Task: Compose an email with the signature Gabriel Evans with the subject Invitation to a conference and the message Can you please provide more details on the performance metrics for the project? from softage.10@softage.net to softage.7@softage.net, now select the entire message Quote Attach a link with text SoftAge.7 and email address as softage.7@softage.net Send the email. Finally, move the email from Sent Items to the label Strategic planning
Action: Mouse moved to (97, 179)
Screenshot: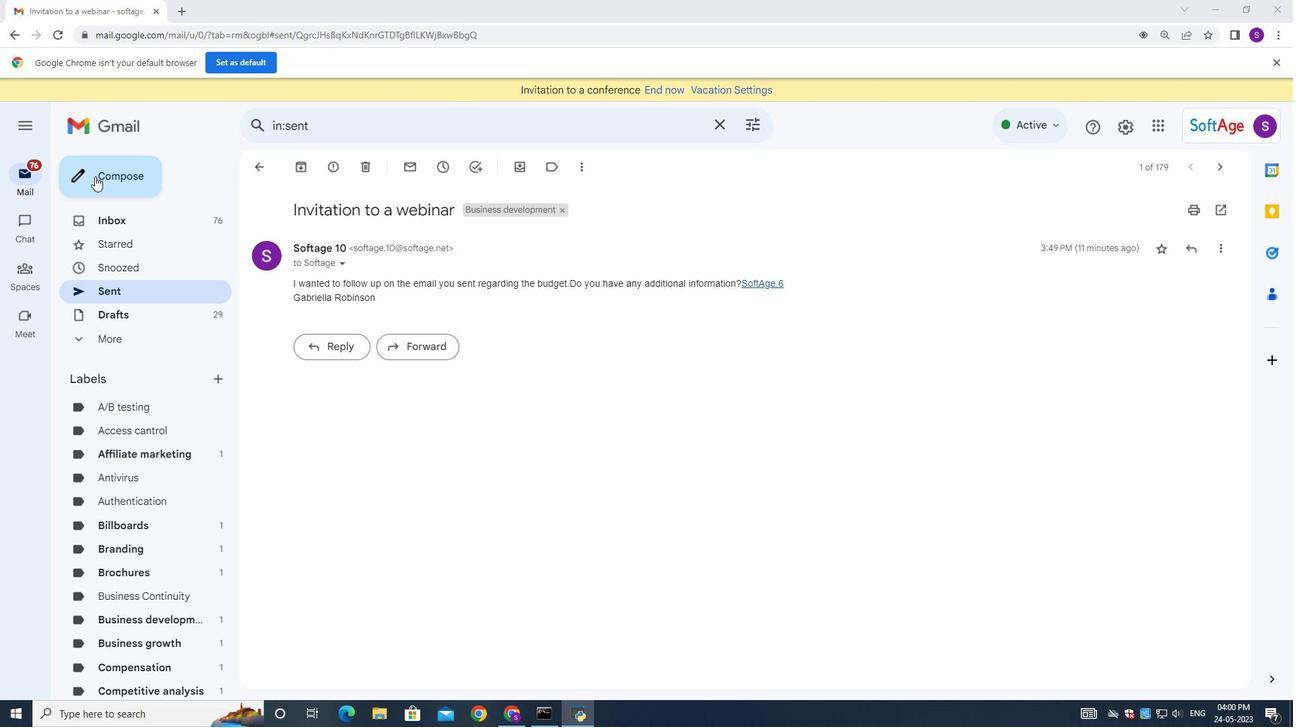 
Action: Mouse pressed left at (97, 179)
Screenshot: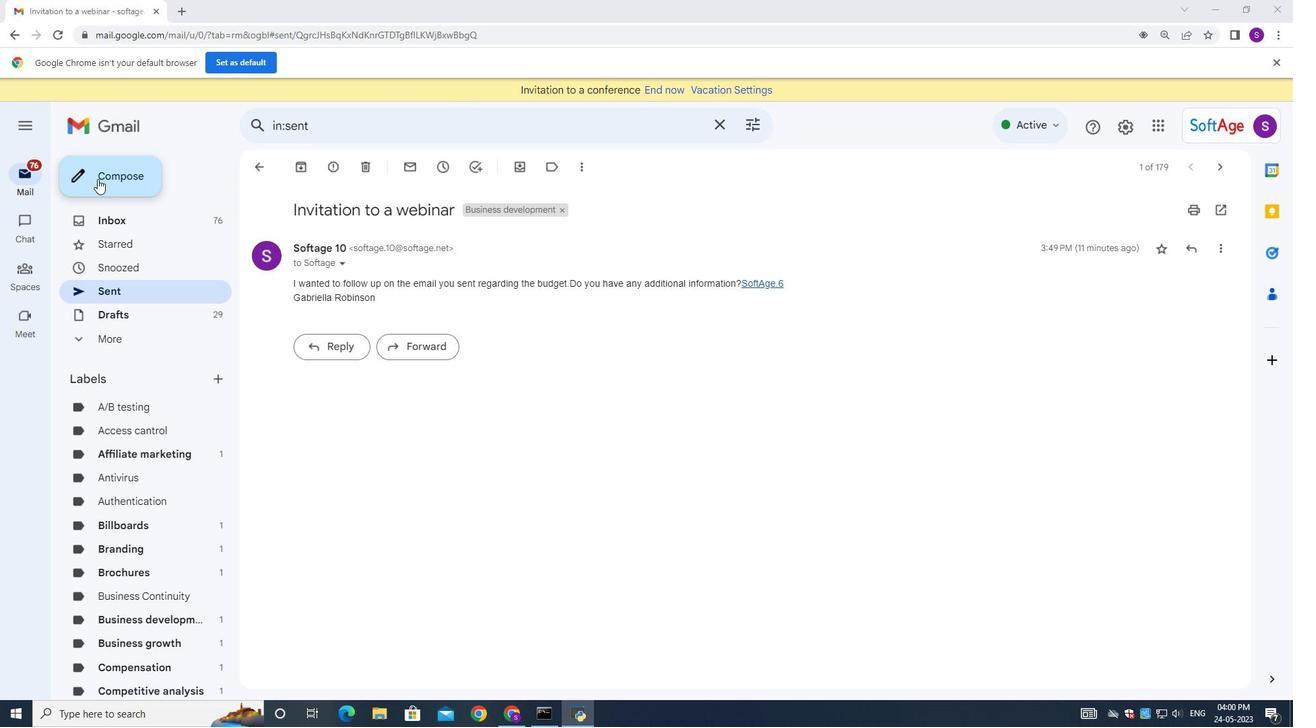
Action: Mouse moved to (1064, 682)
Screenshot: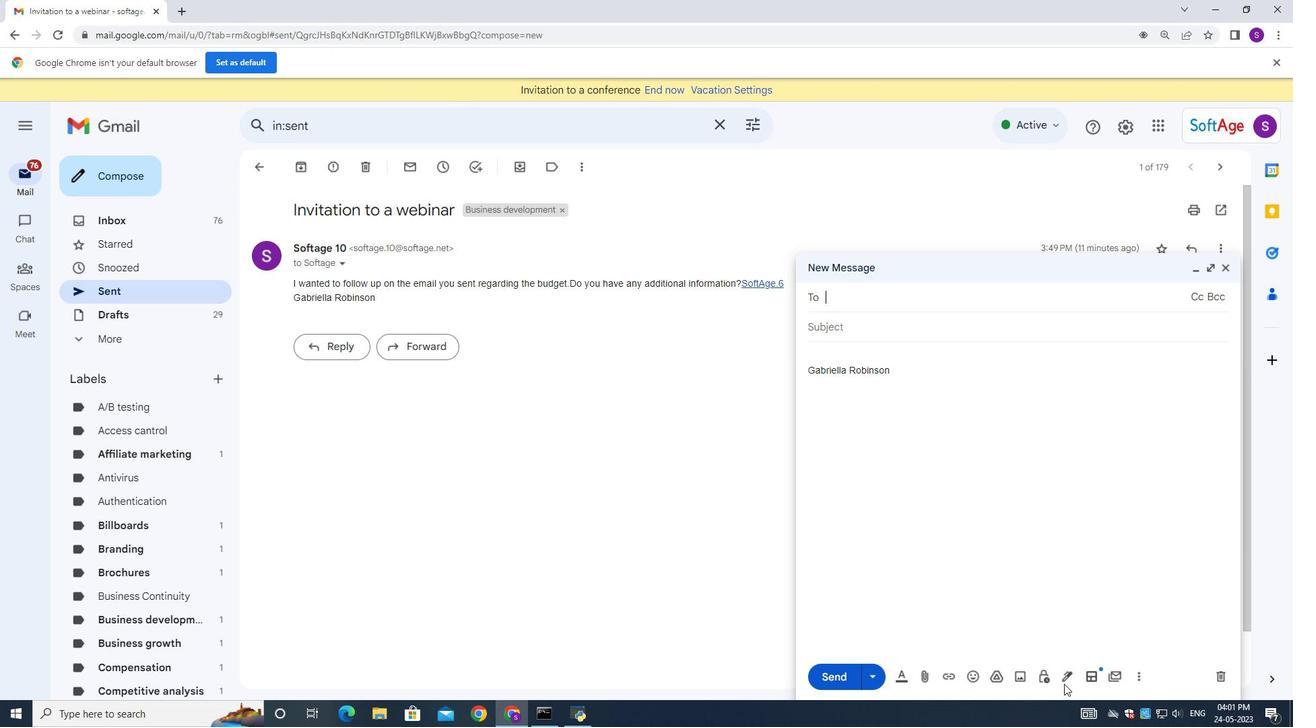 
Action: Mouse pressed left at (1064, 682)
Screenshot: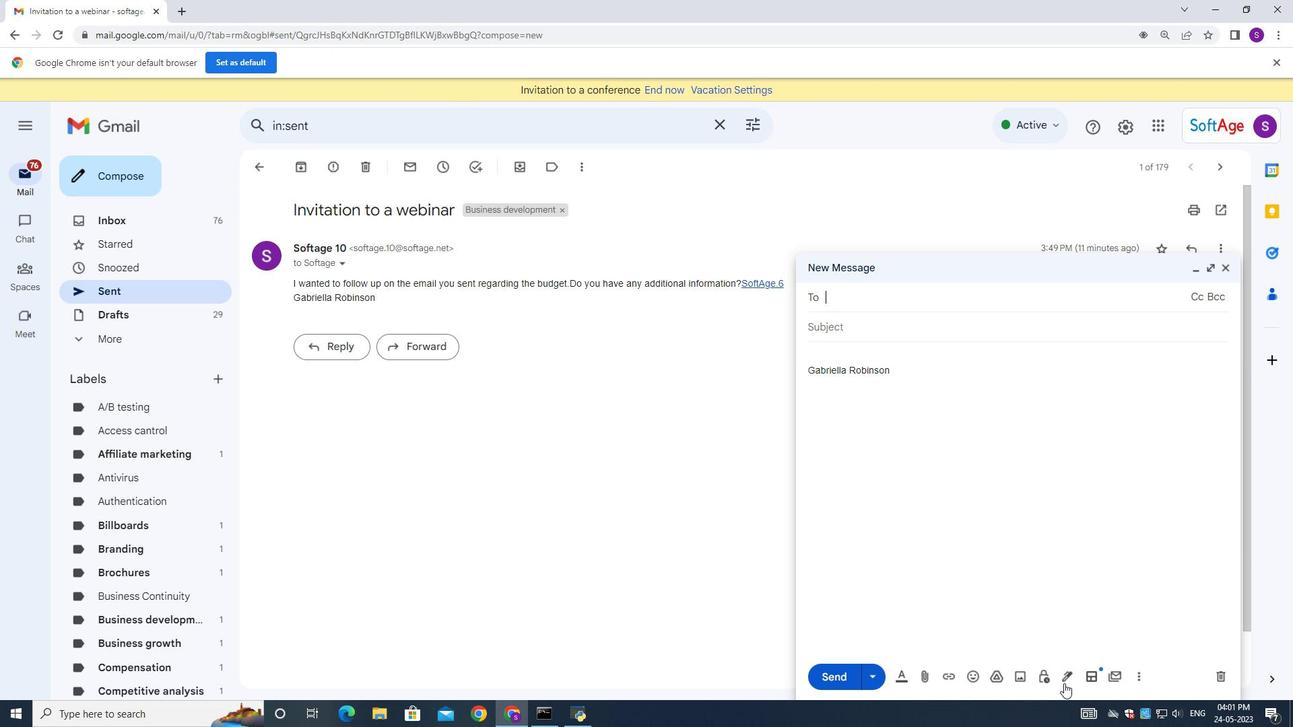
Action: Mouse moved to (1093, 592)
Screenshot: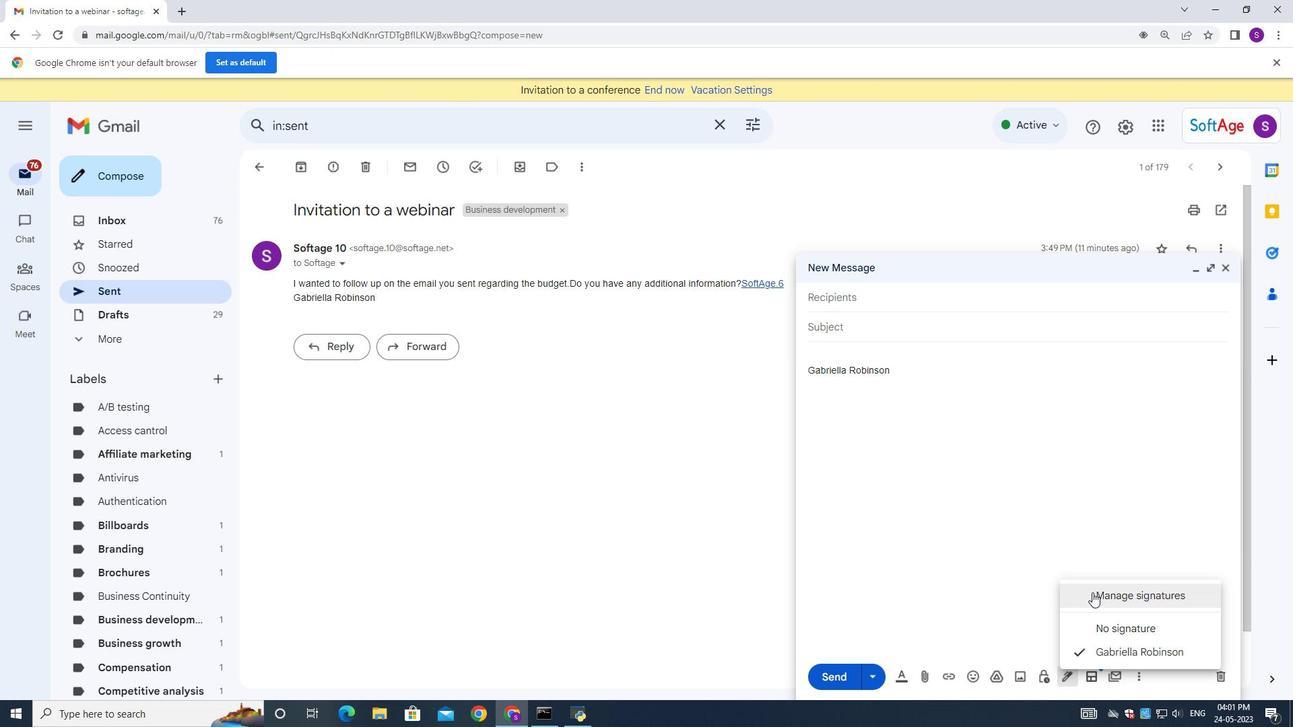 
Action: Mouse pressed left at (1093, 592)
Screenshot: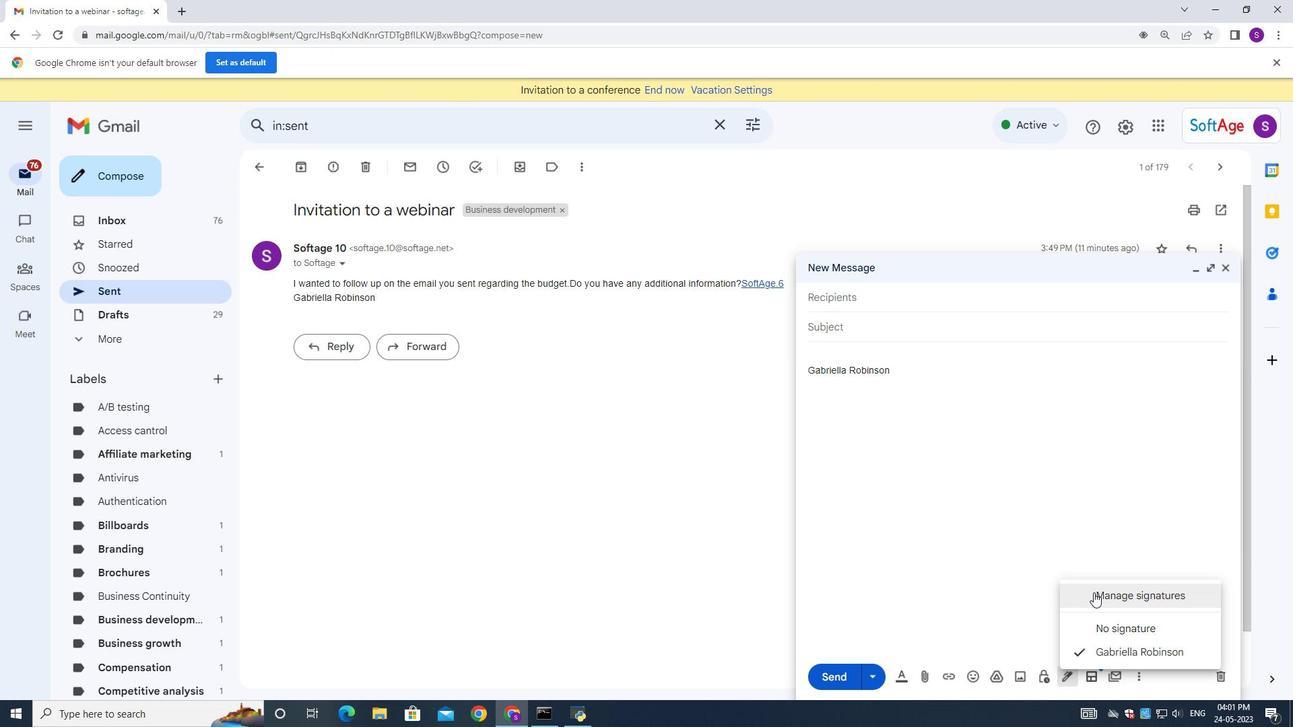 
Action: Mouse moved to (525, 278)
Screenshot: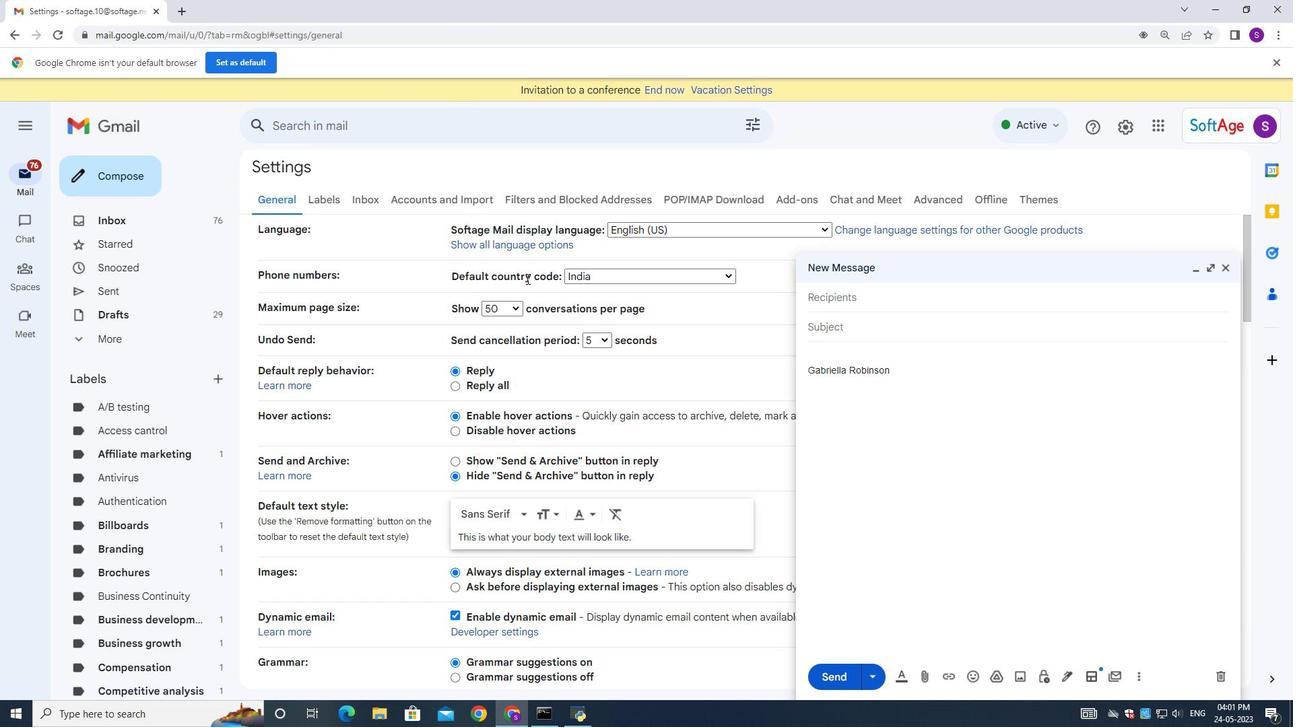 
Action: Mouse scrolled (525, 278) with delta (0, 0)
Screenshot: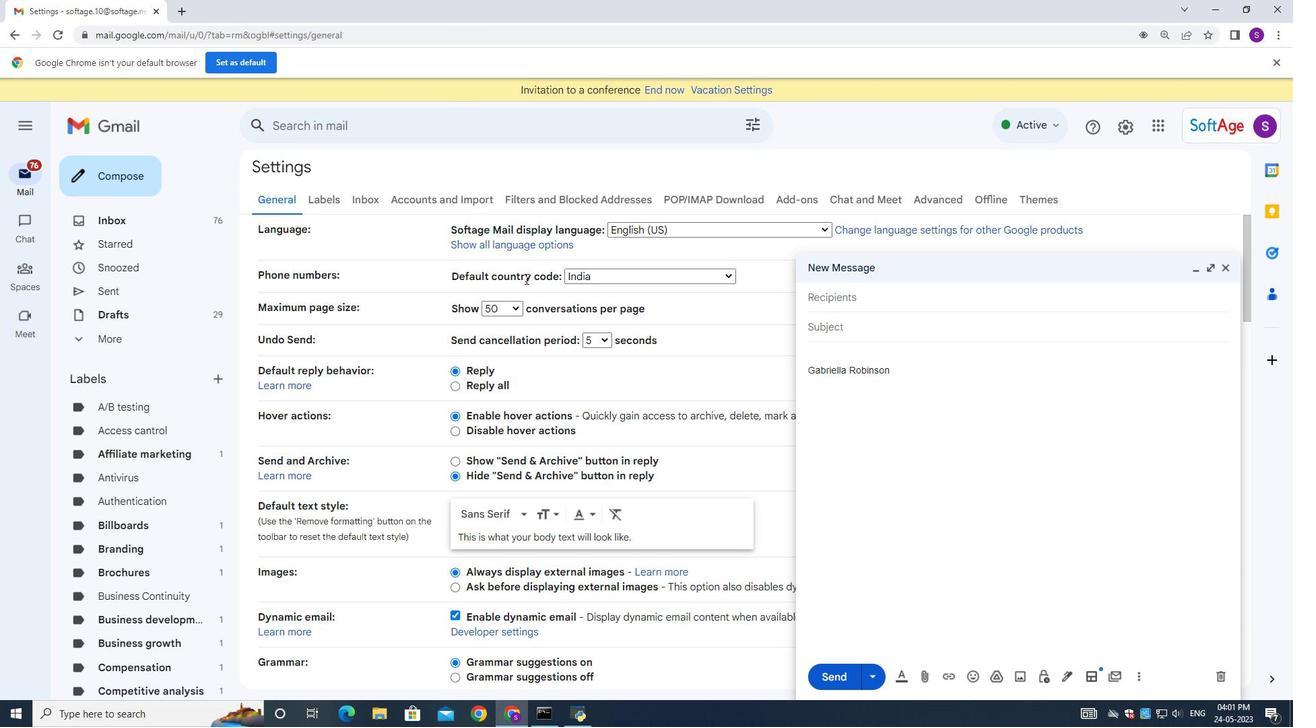 
Action: Mouse moved to (524, 278)
Screenshot: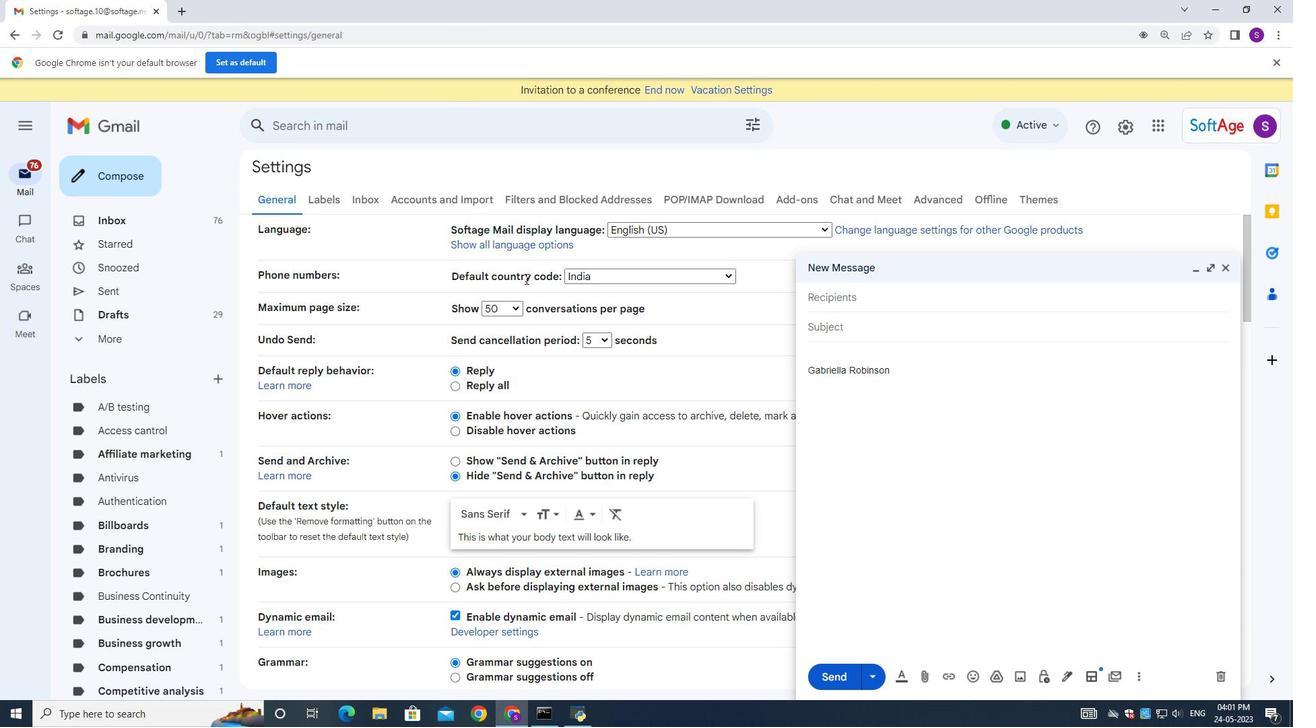 
Action: Mouse scrolled (524, 278) with delta (0, 0)
Screenshot: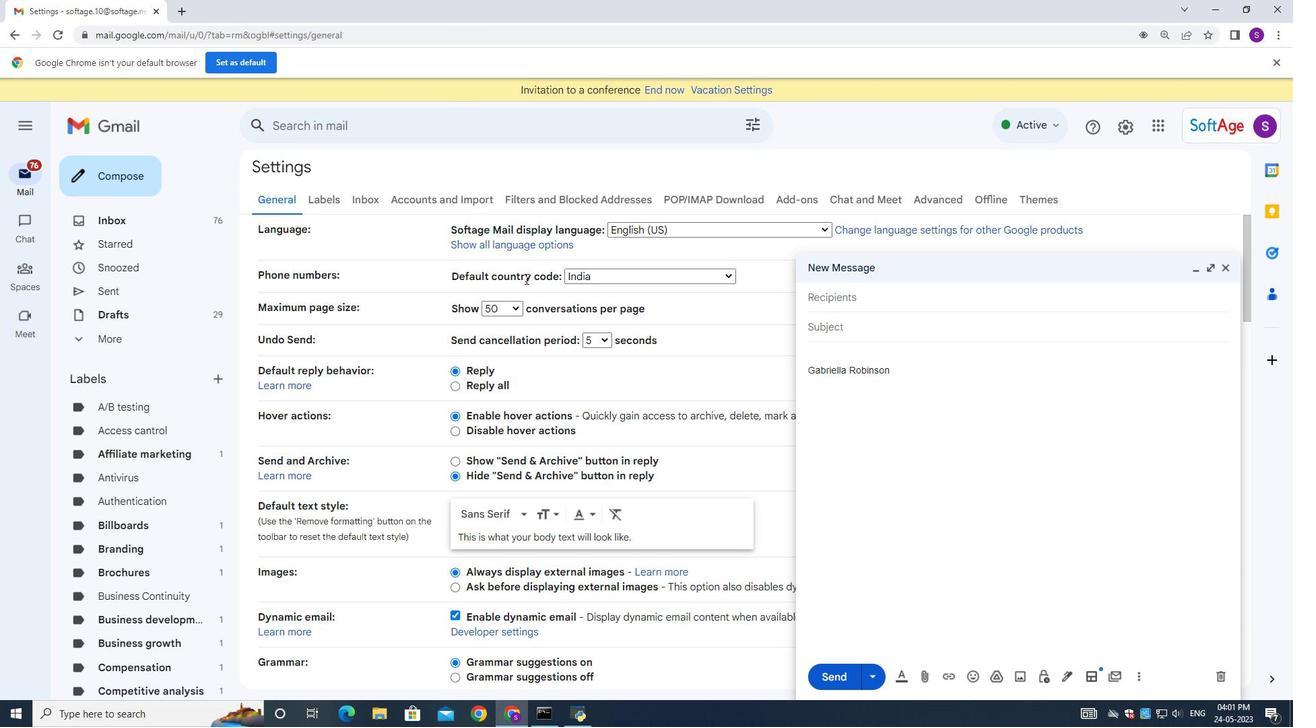 
Action: Mouse moved to (523, 278)
Screenshot: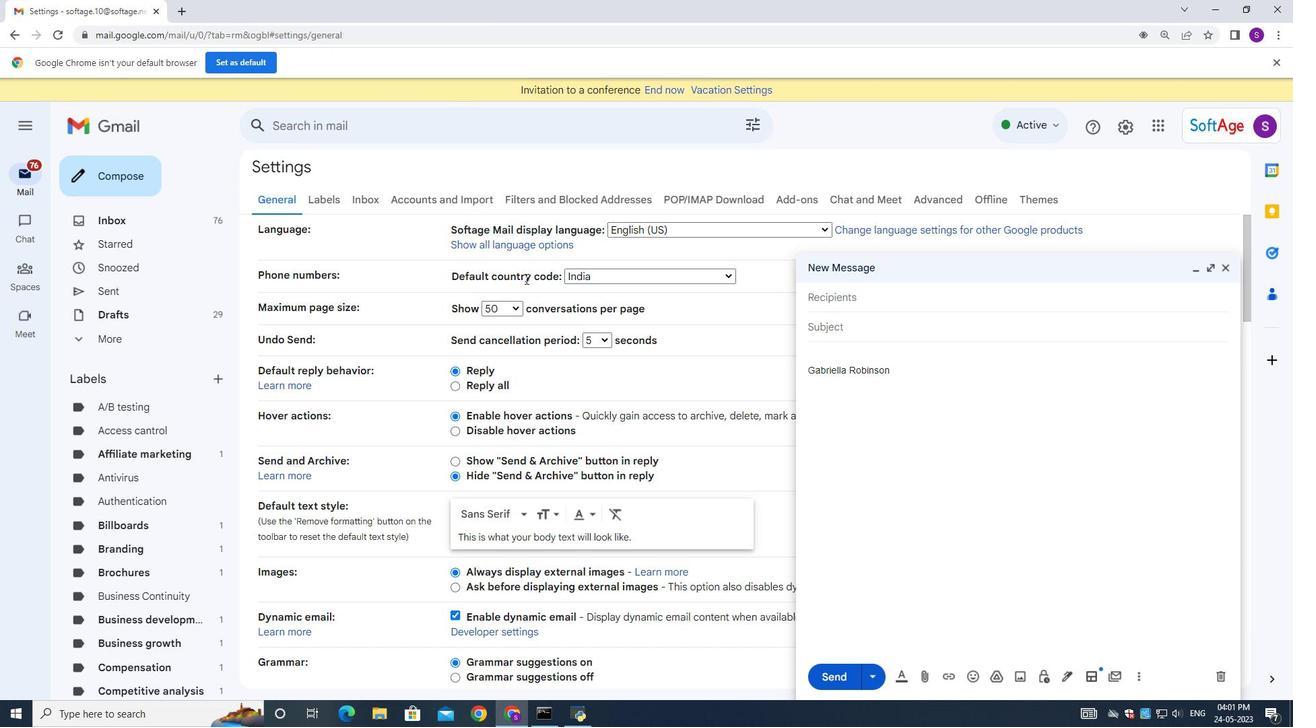 
Action: Mouse scrolled (523, 278) with delta (0, 0)
Screenshot: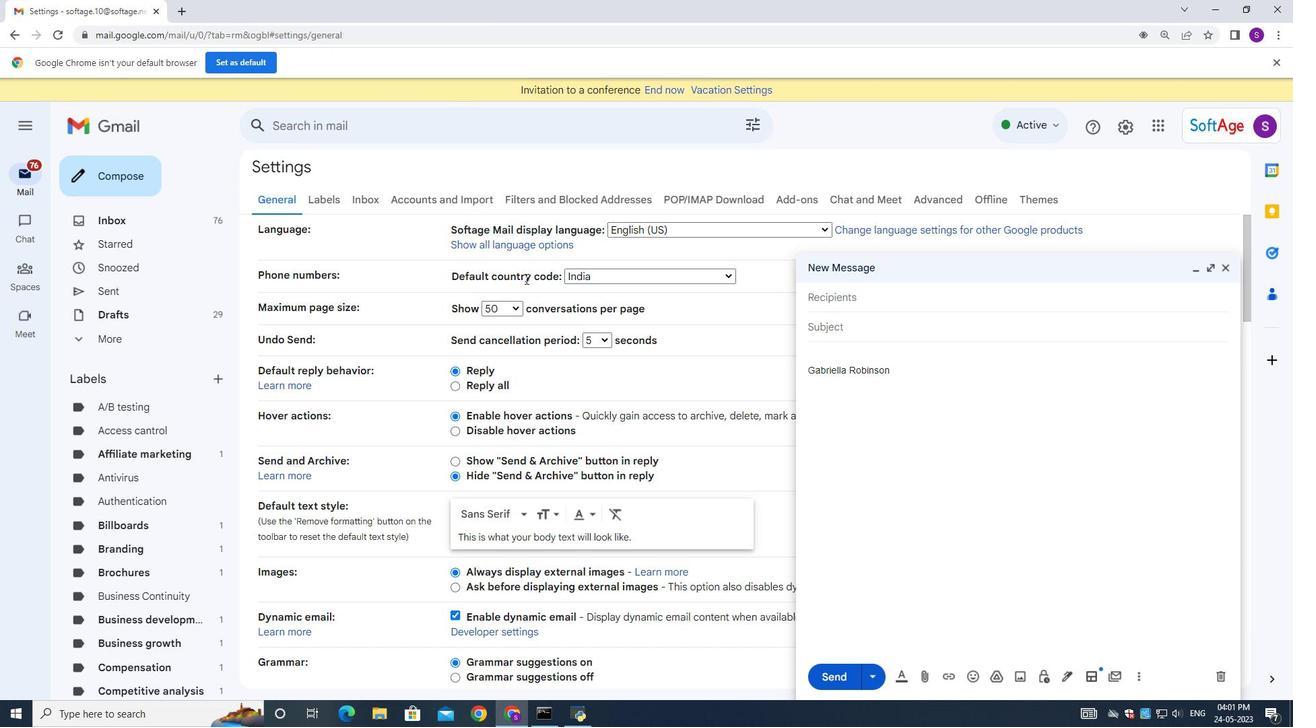 
Action: Mouse moved to (523, 278)
Screenshot: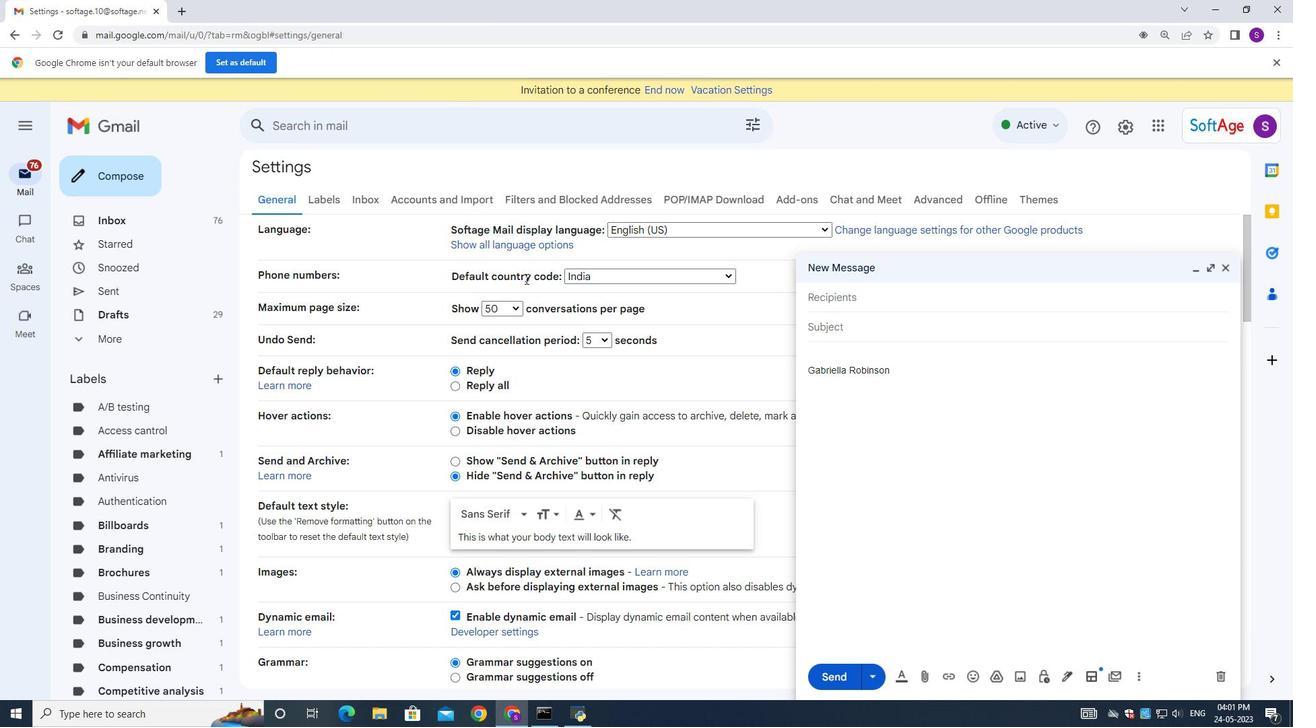 
Action: Mouse scrolled (523, 278) with delta (0, 0)
Screenshot: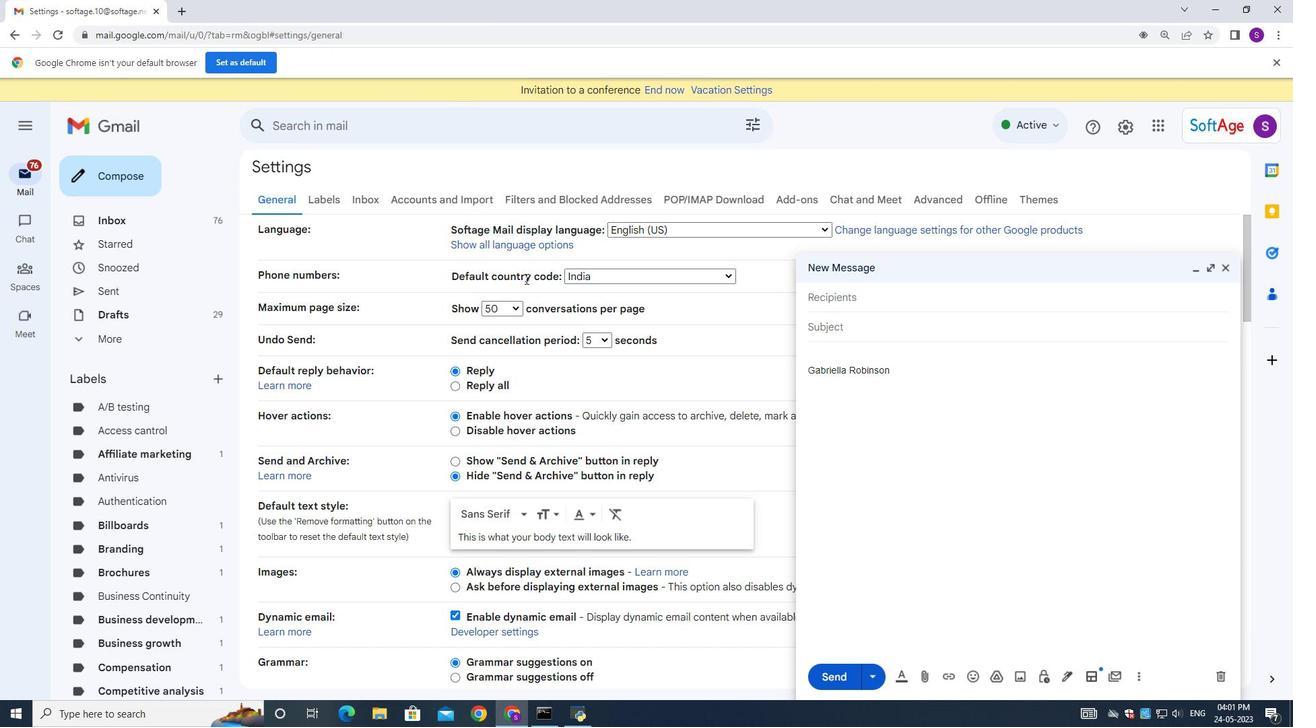 
Action: Mouse moved to (523, 278)
Screenshot: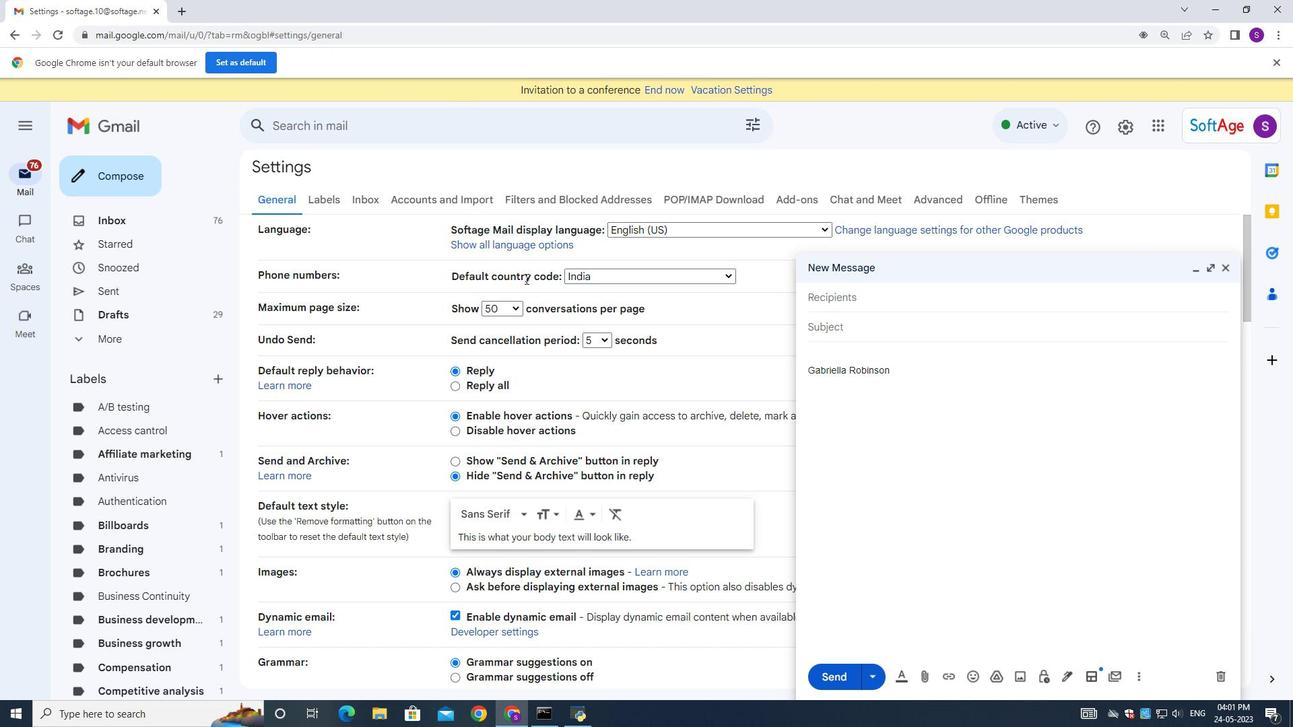 
Action: Mouse scrolled (523, 278) with delta (0, 0)
Screenshot: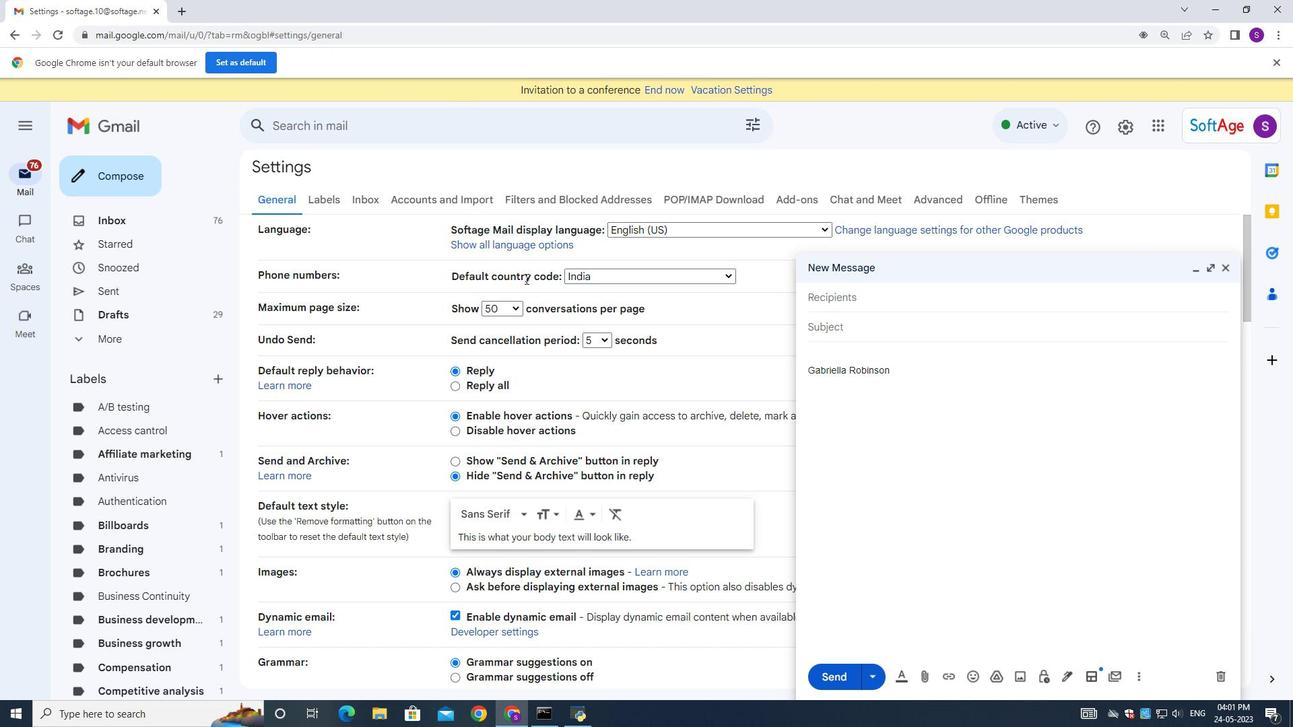 
Action: Mouse moved to (522, 278)
Screenshot: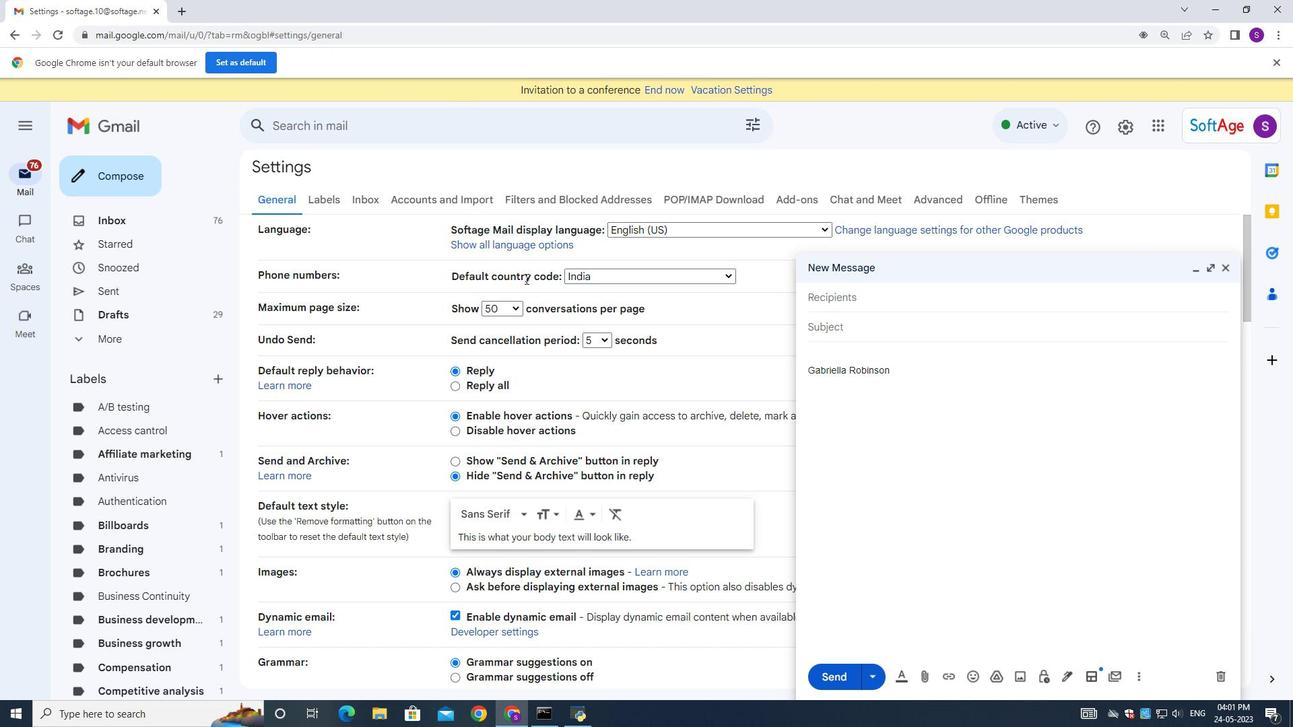 
Action: Mouse scrolled (523, 278) with delta (0, 0)
Screenshot: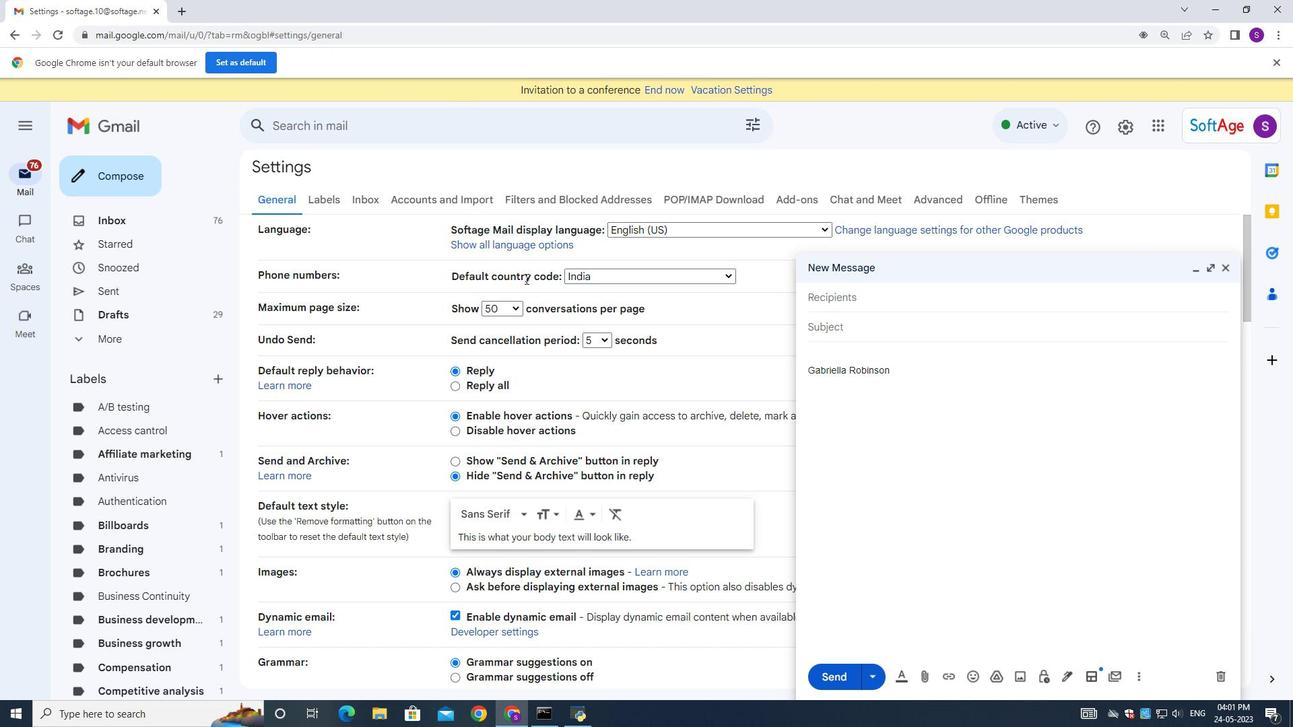 
Action: Mouse moved to (513, 287)
Screenshot: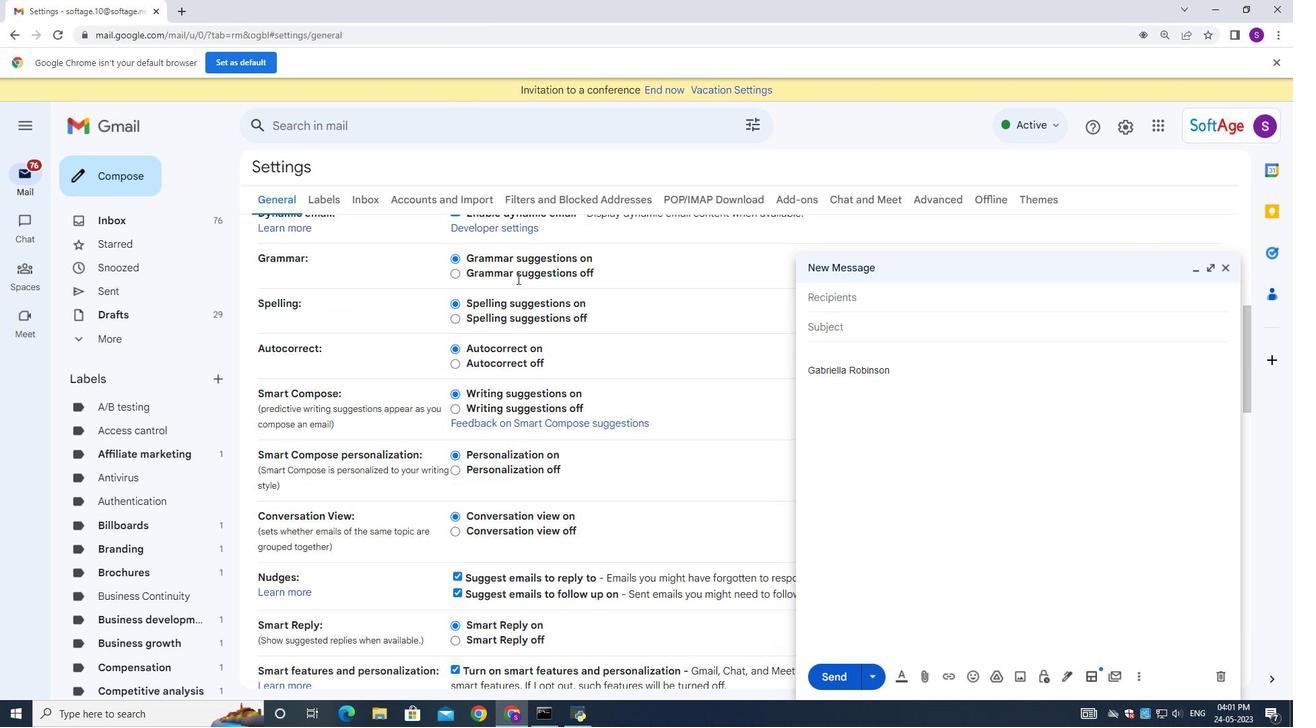 
Action: Mouse scrolled (513, 284) with delta (0, 0)
Screenshot: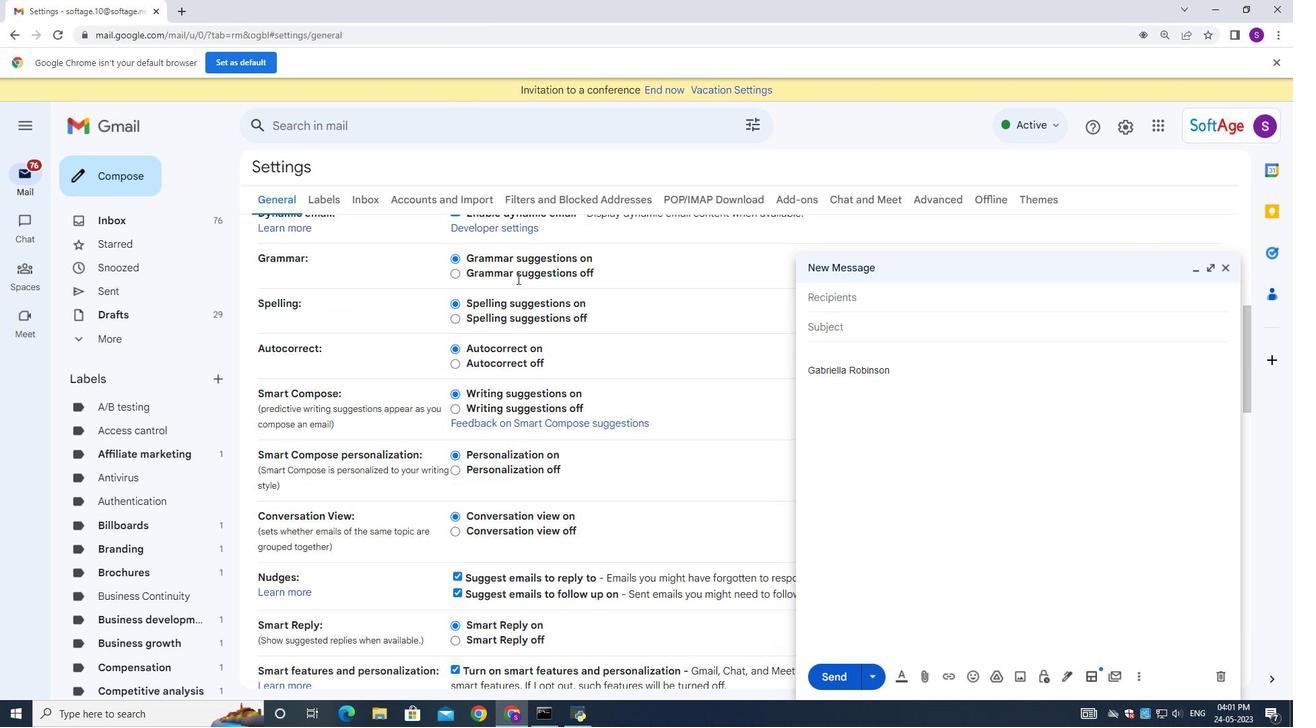 
Action: Mouse moved to (513, 287)
Screenshot: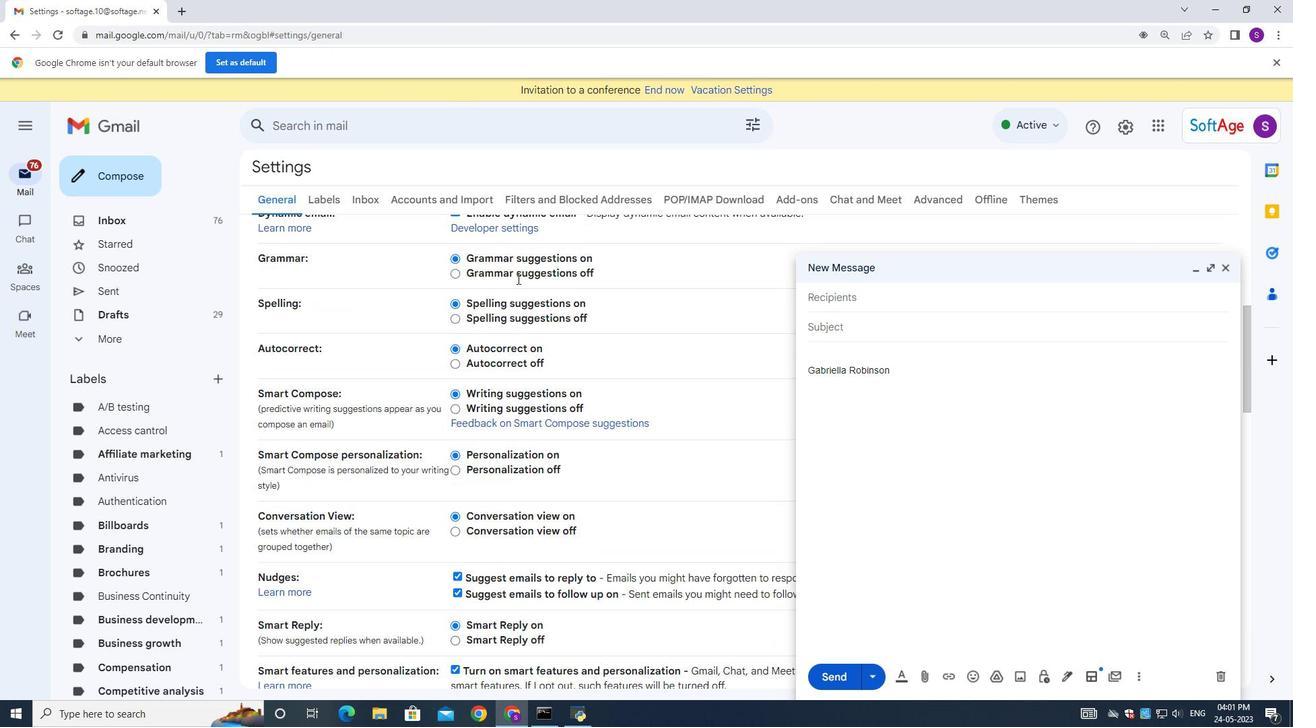 
Action: Mouse scrolled (513, 286) with delta (0, 0)
Screenshot: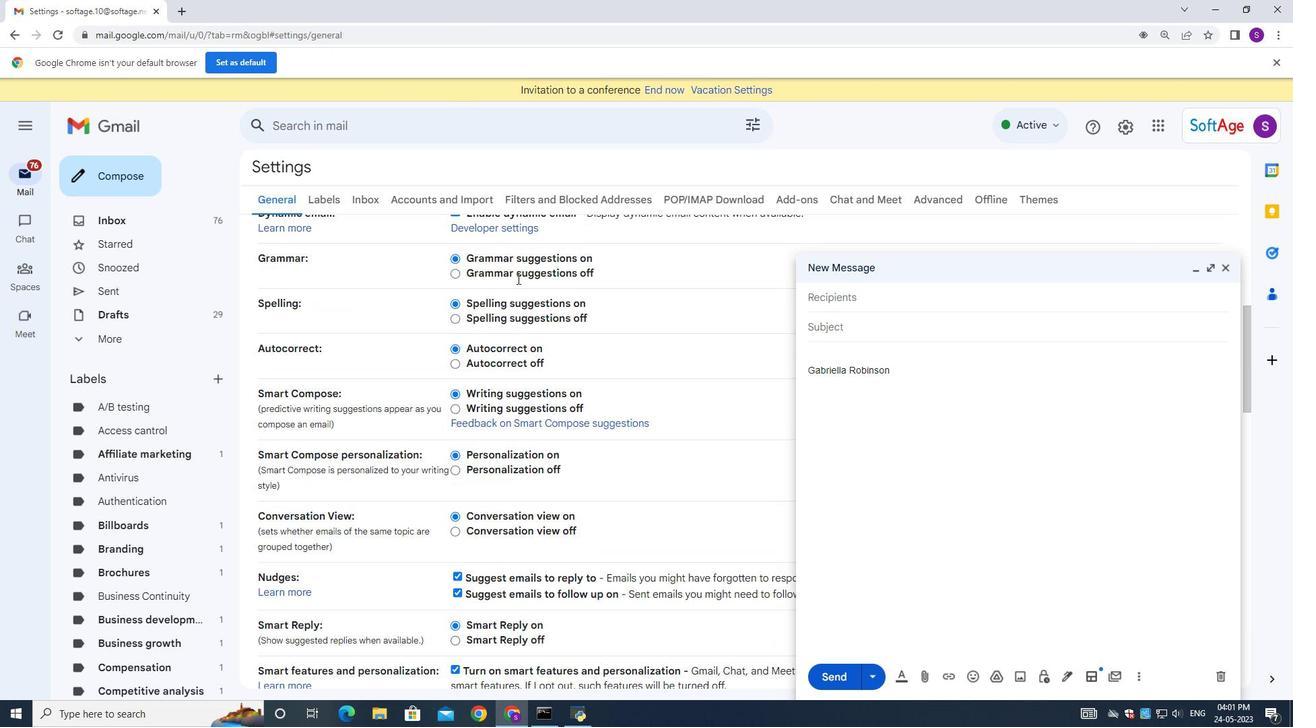 
Action: Mouse scrolled (513, 286) with delta (0, 0)
Screenshot: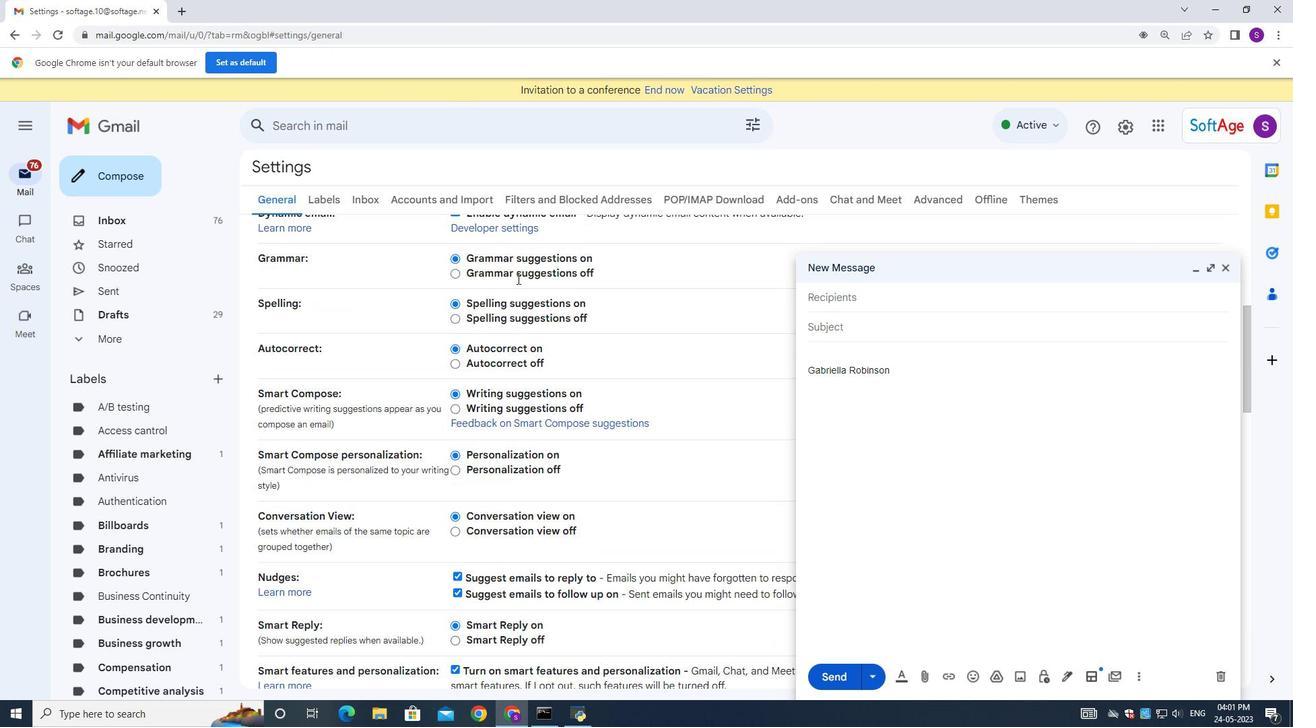 
Action: Mouse moved to (513, 288)
Screenshot: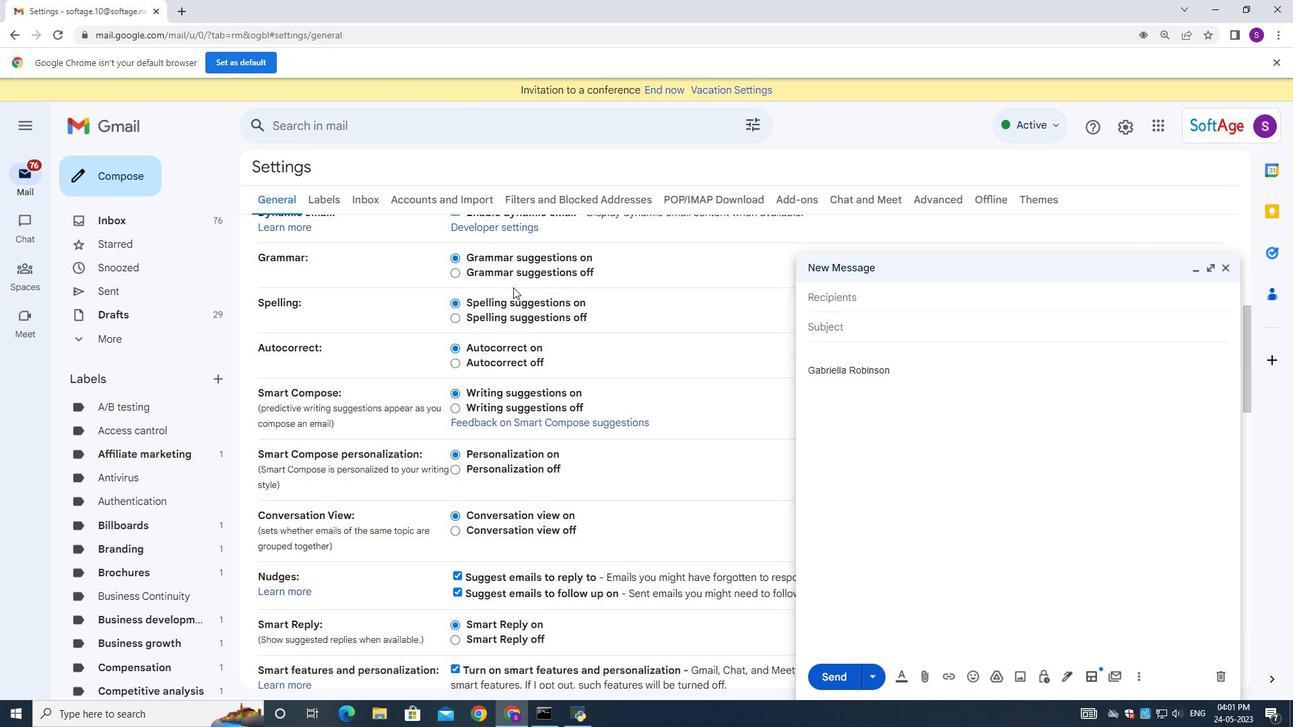 
Action: Mouse scrolled (513, 286) with delta (0, 0)
Screenshot: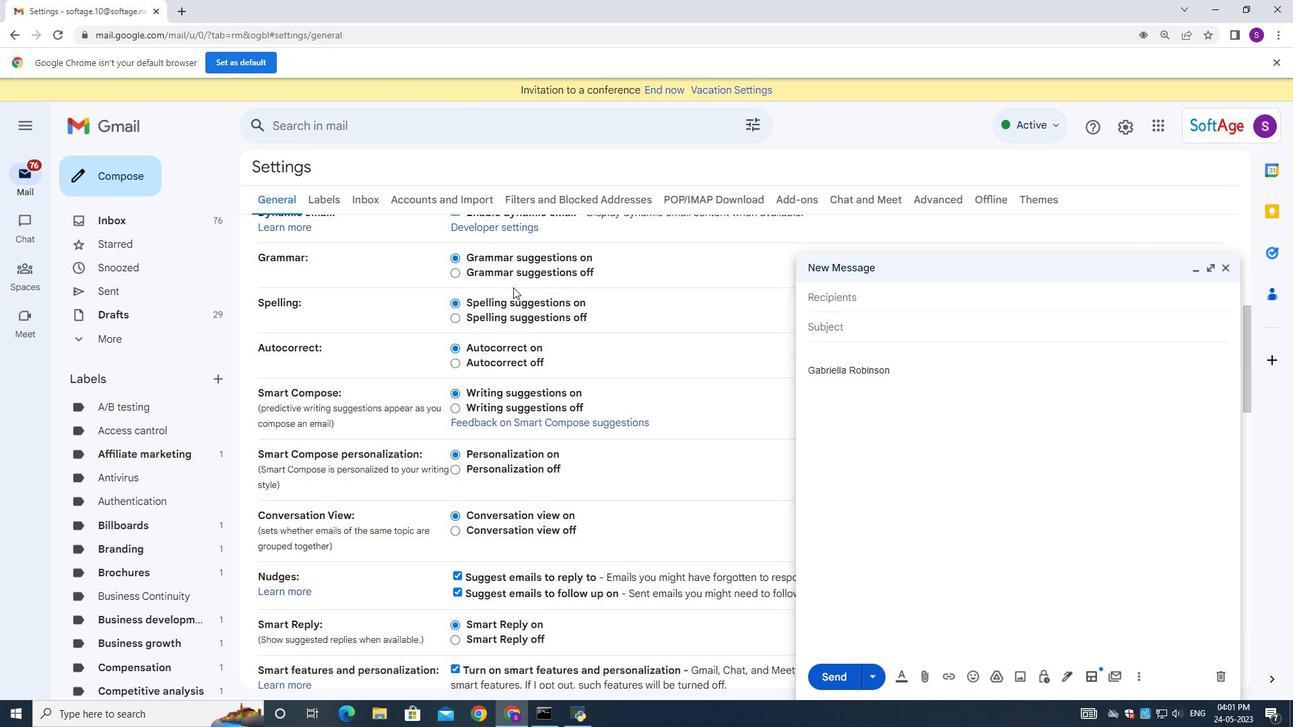 
Action: Mouse moved to (513, 290)
Screenshot: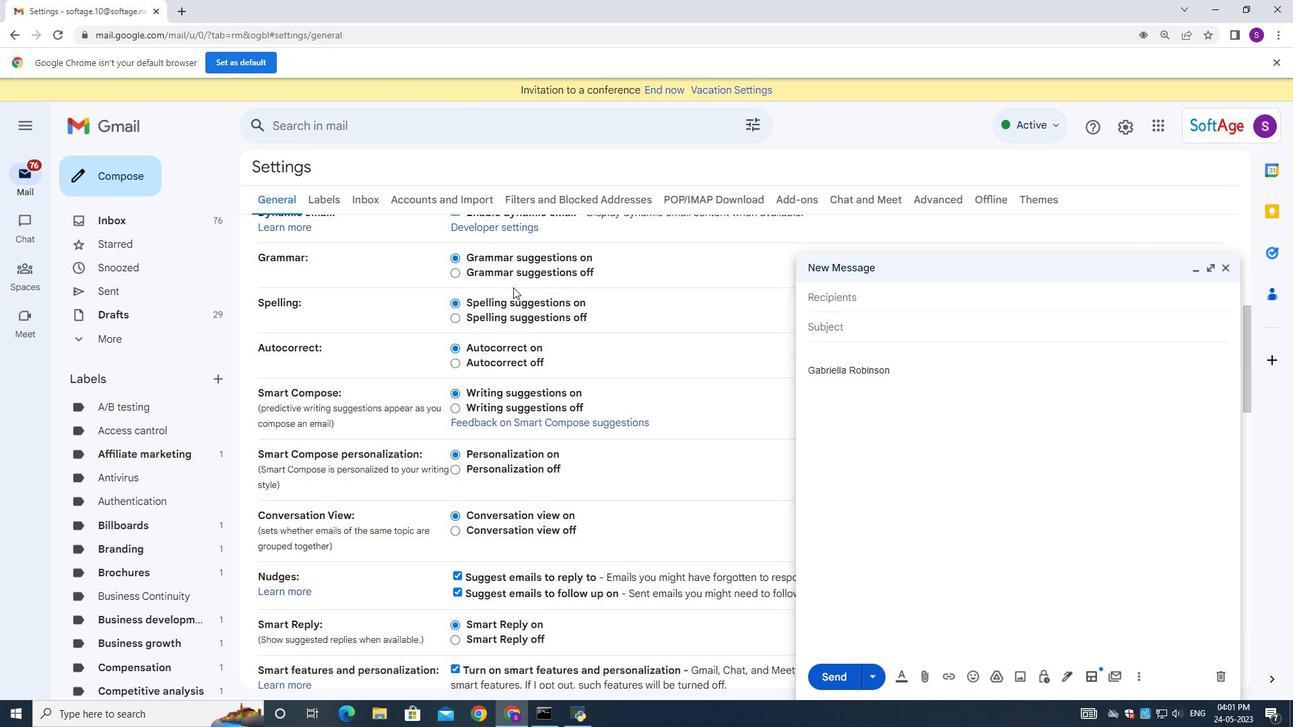 
Action: Mouse scrolled (513, 286) with delta (0, 0)
Screenshot: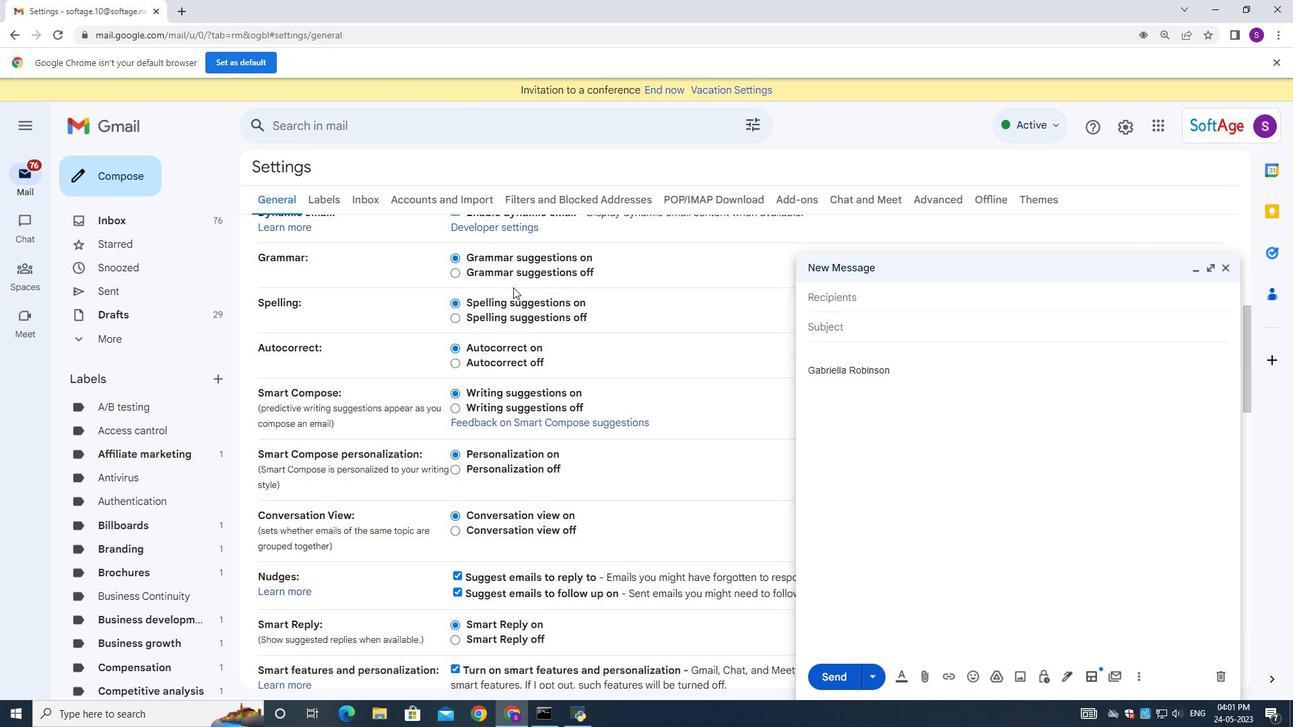 
Action: Mouse moved to (514, 290)
Screenshot: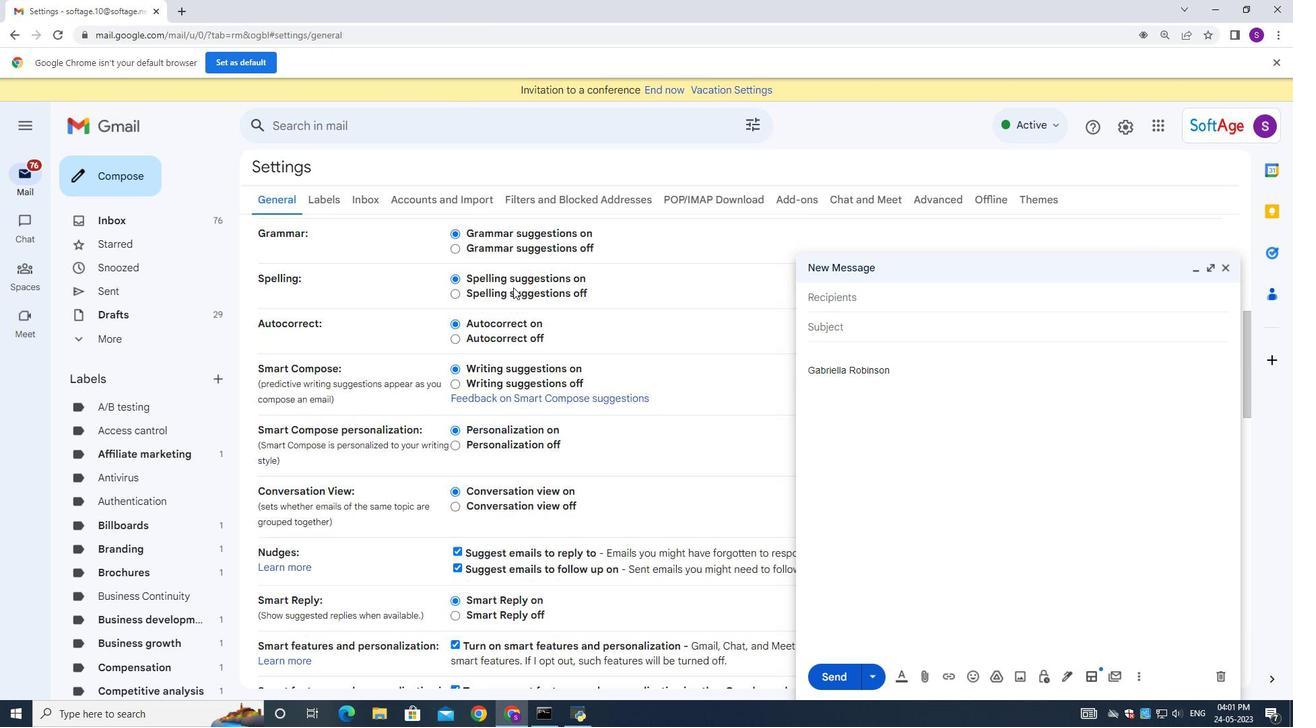 
Action: Mouse scrolled (513, 286) with delta (0, 0)
Screenshot: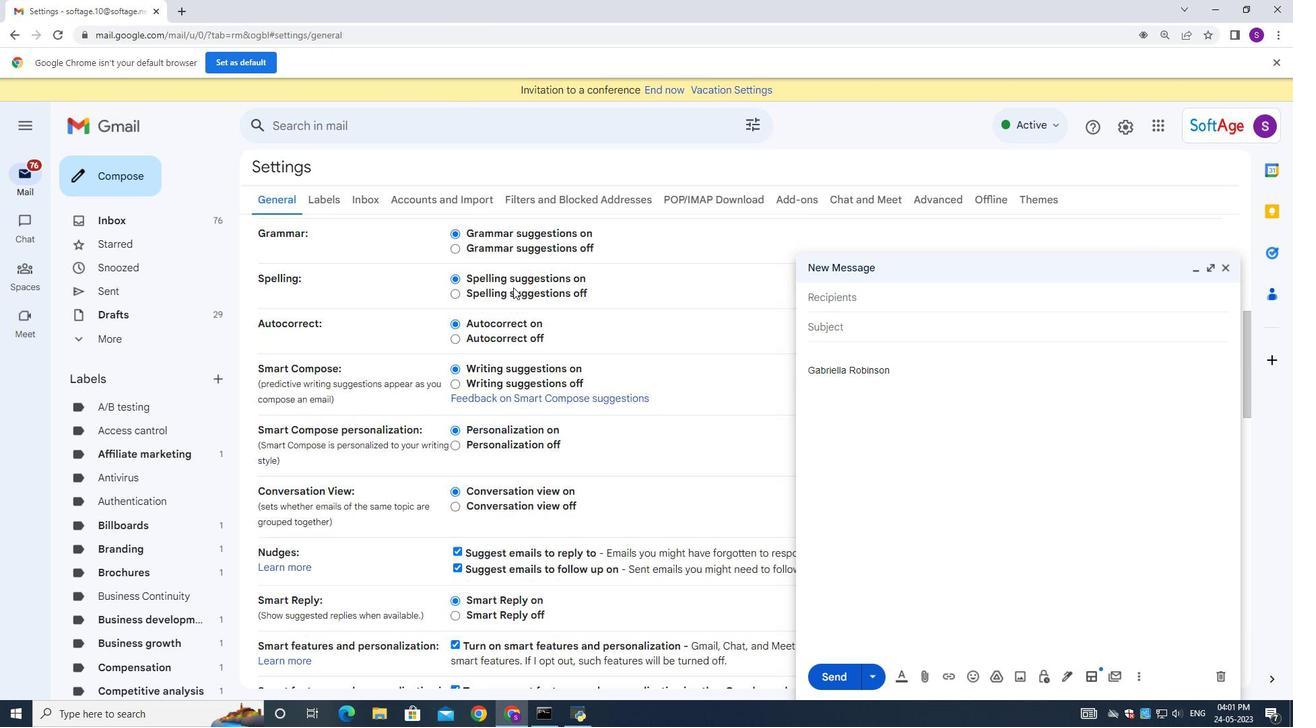 
Action: Mouse moved to (562, 327)
Screenshot: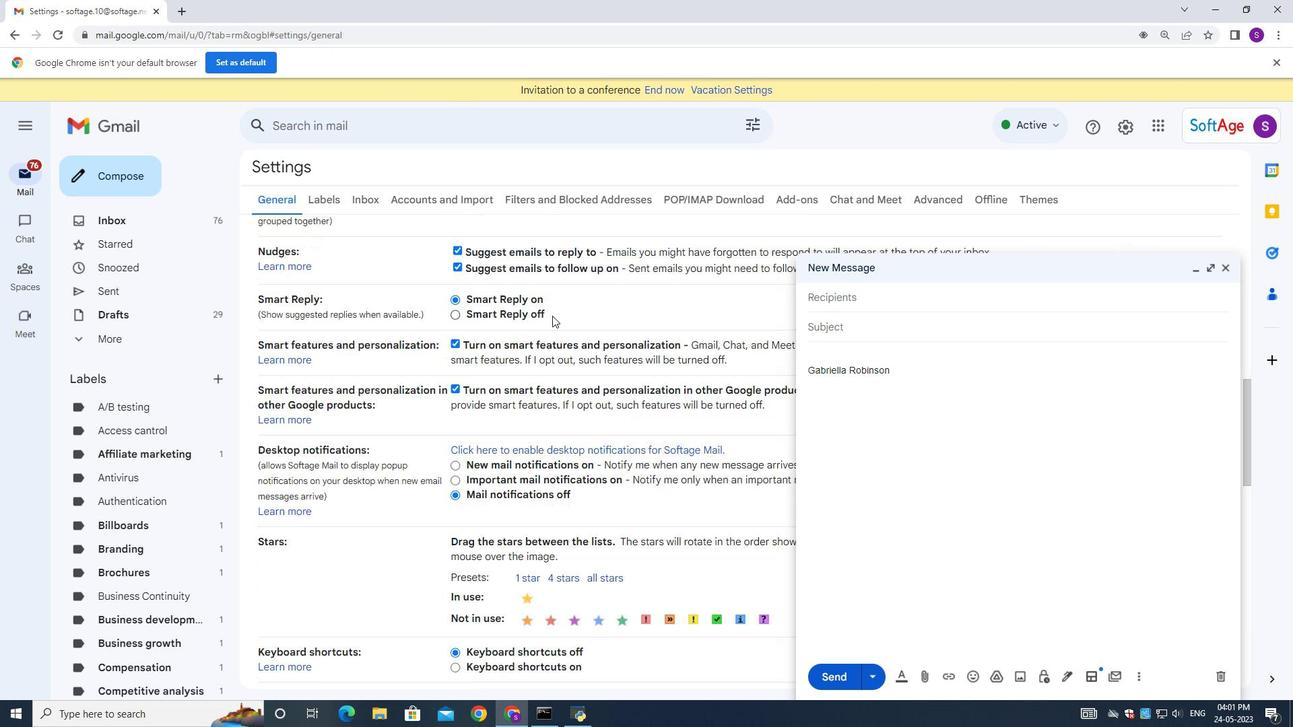 
Action: Mouse scrolled (560, 323) with delta (0, 0)
Screenshot: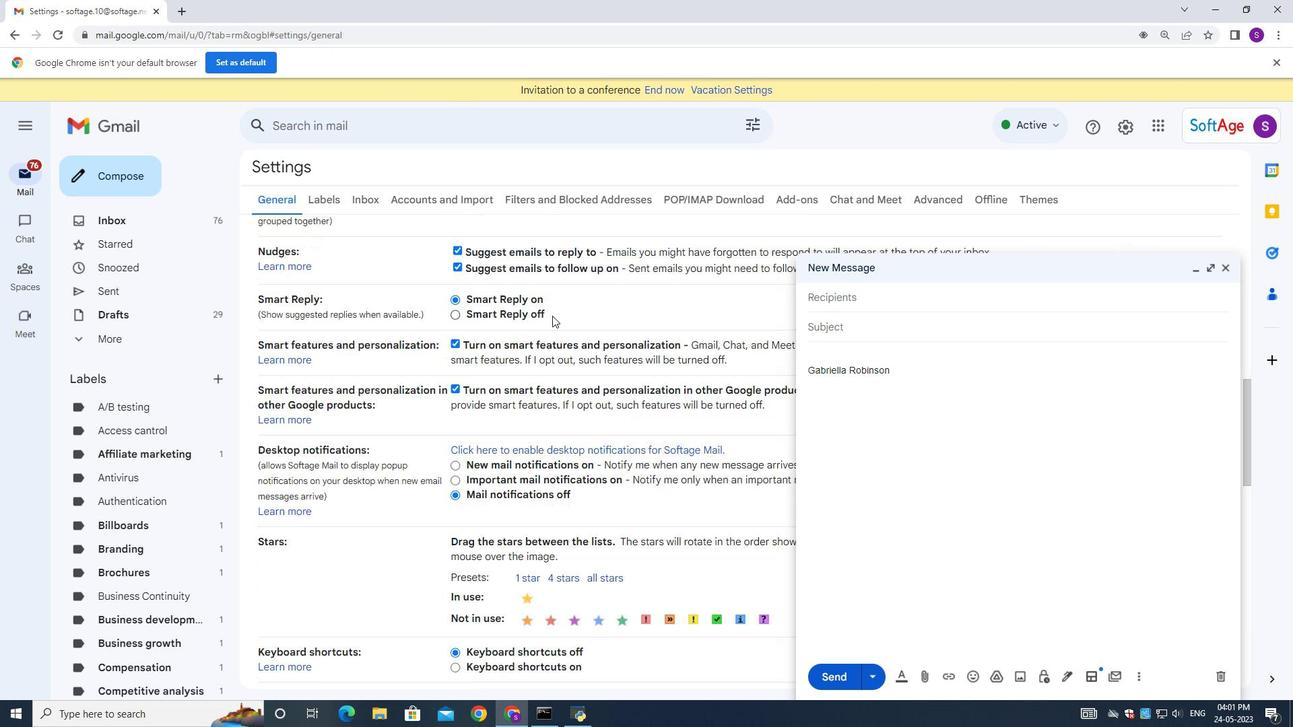 
Action: Mouse moved to (562, 327)
Screenshot: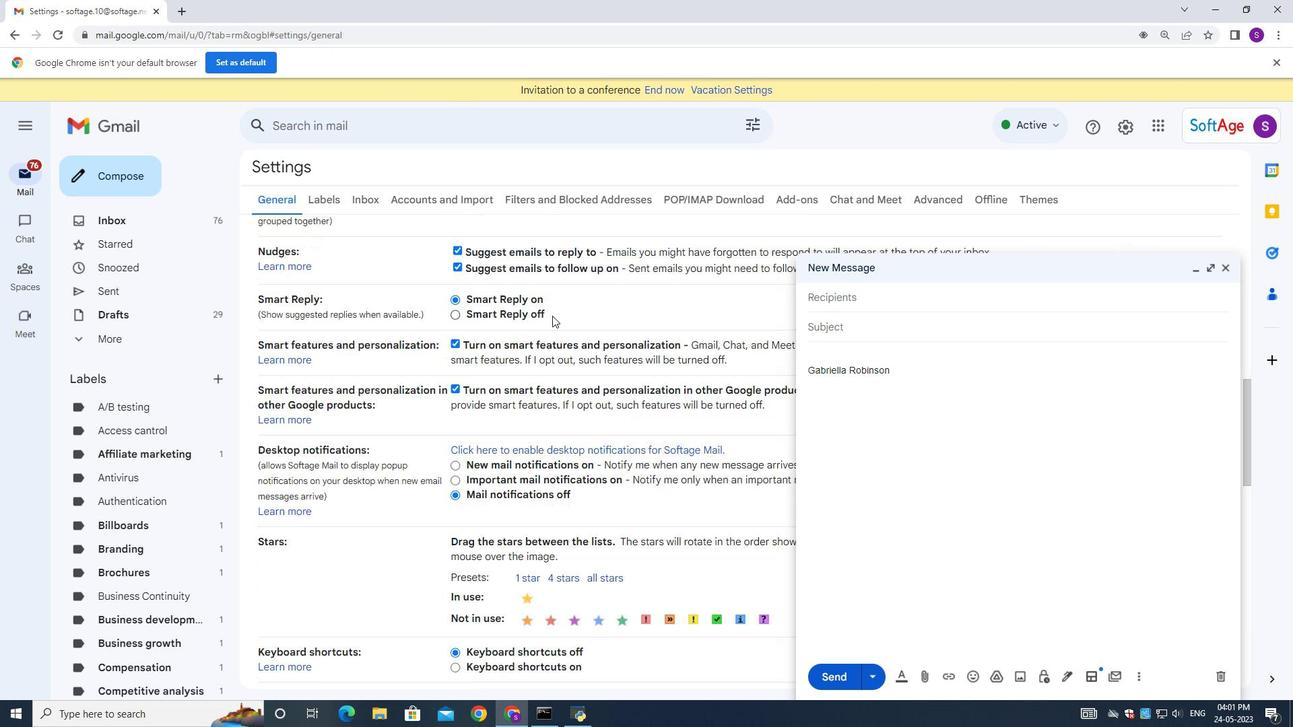 
Action: Mouse scrolled (562, 326) with delta (0, 0)
Screenshot: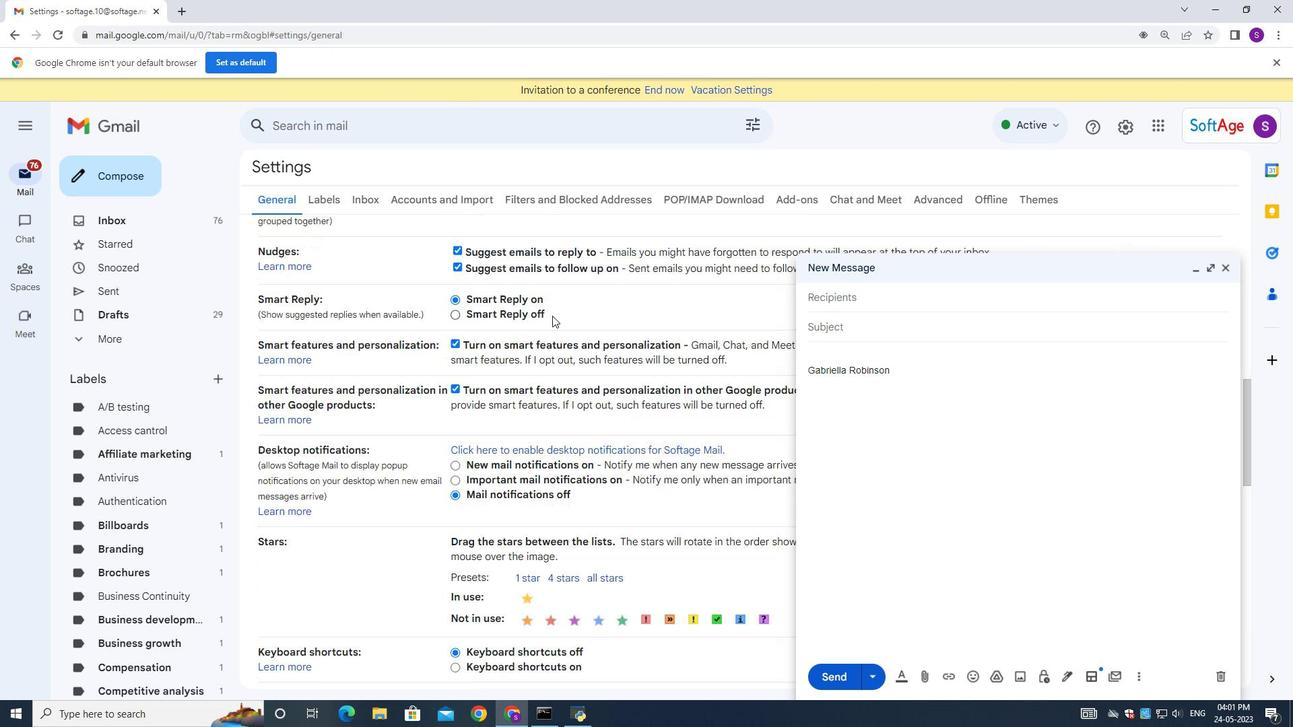
Action: Mouse moved to (562, 328)
Screenshot: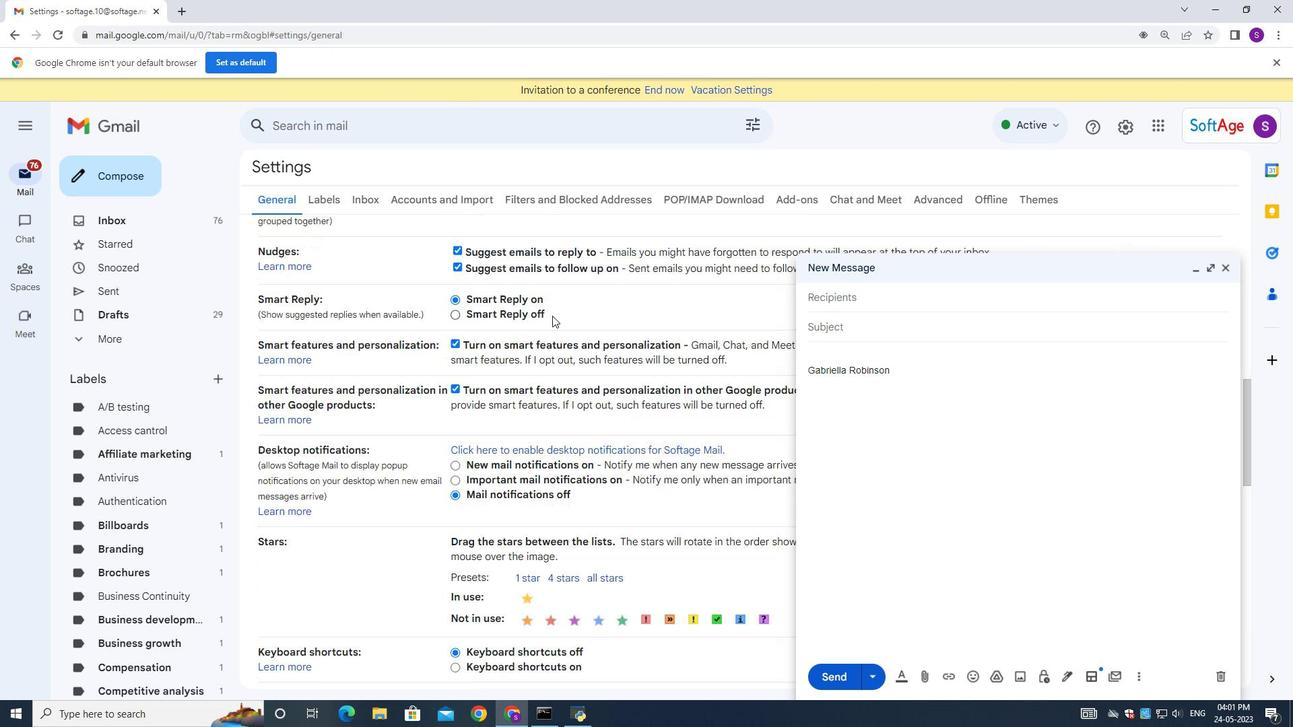 
Action: Mouse scrolled (562, 327) with delta (0, 0)
Screenshot: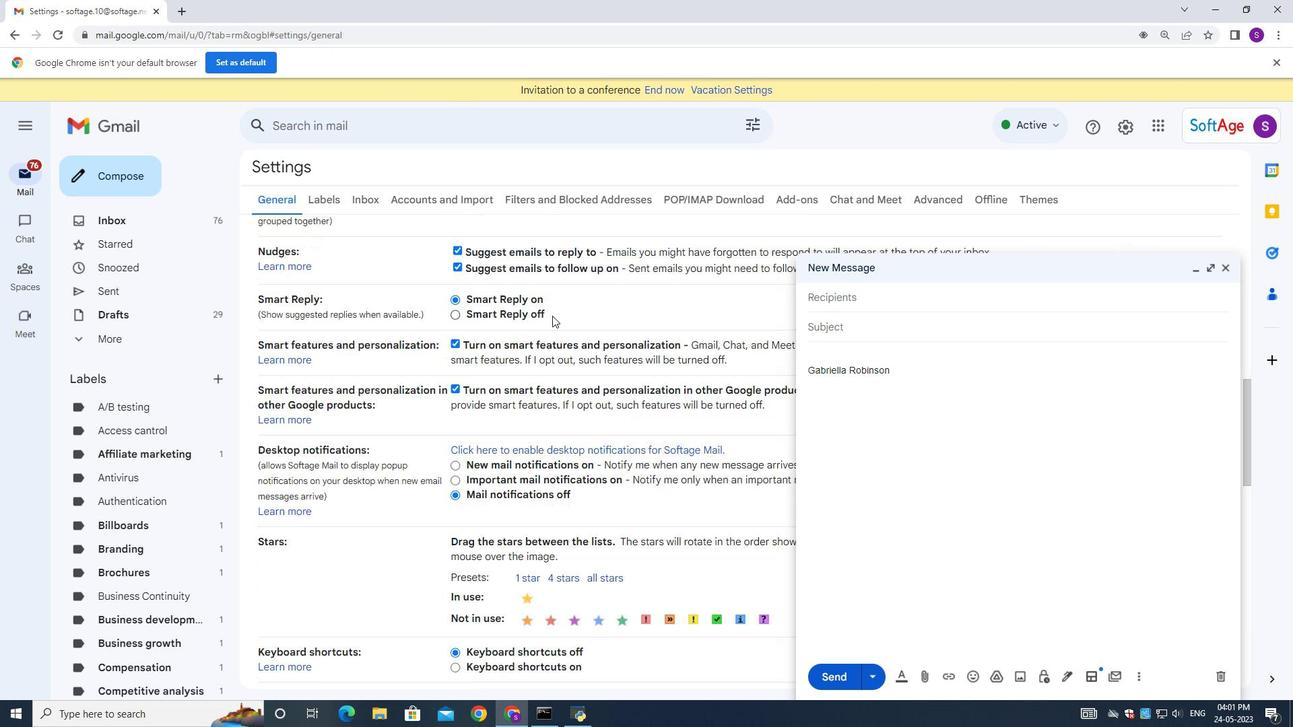 
Action: Mouse scrolled (562, 327) with delta (0, 0)
Screenshot: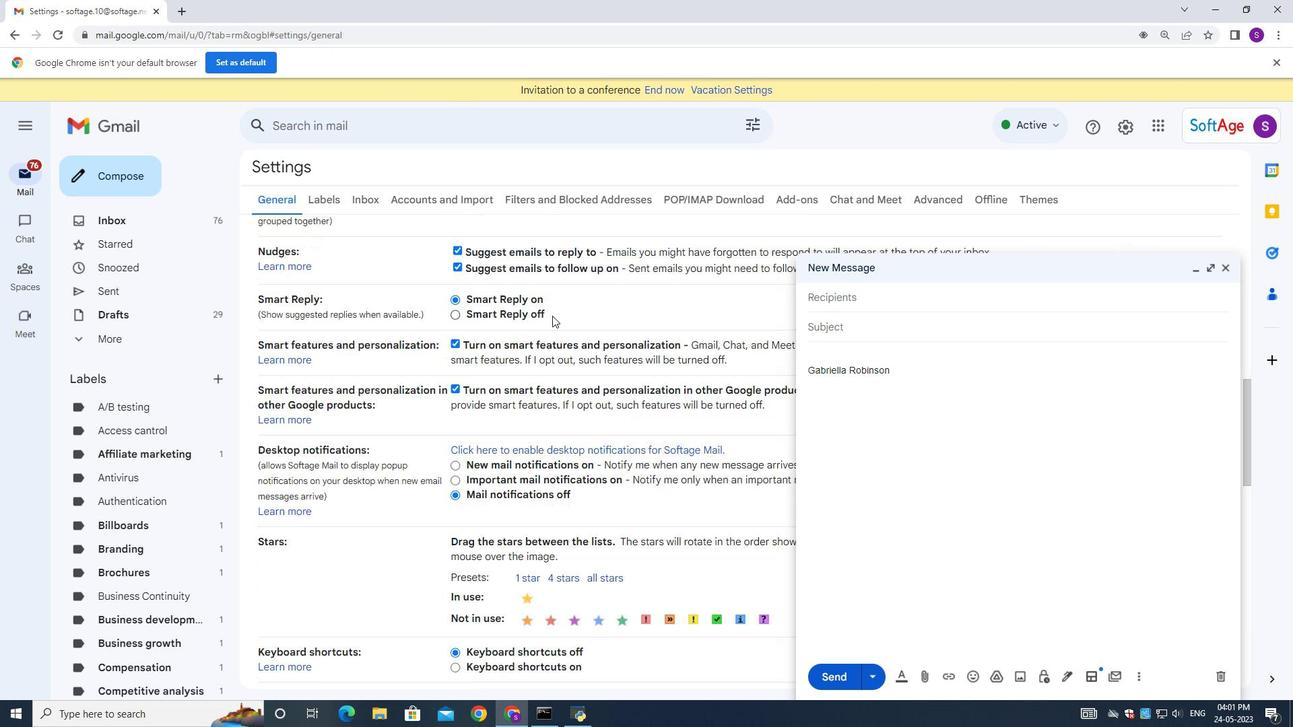 
Action: Mouse moved to (562, 328)
Screenshot: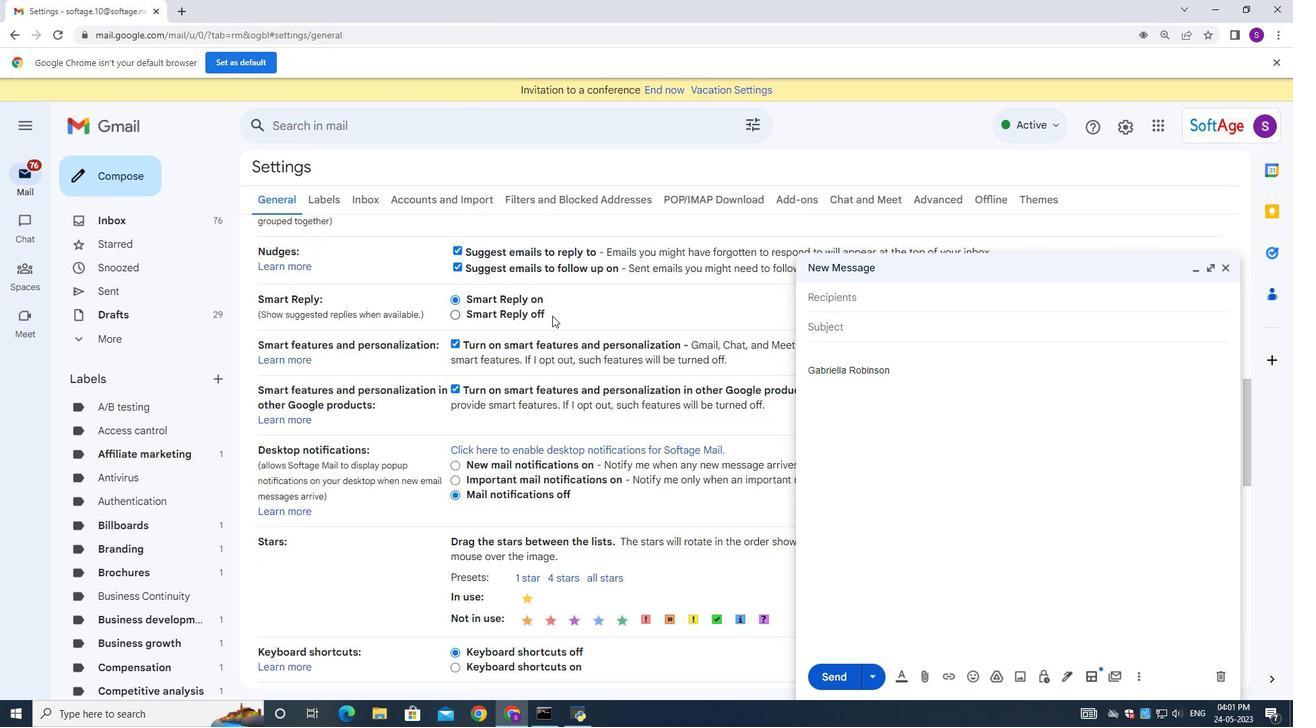 
Action: Mouse scrolled (562, 327) with delta (0, 0)
Screenshot: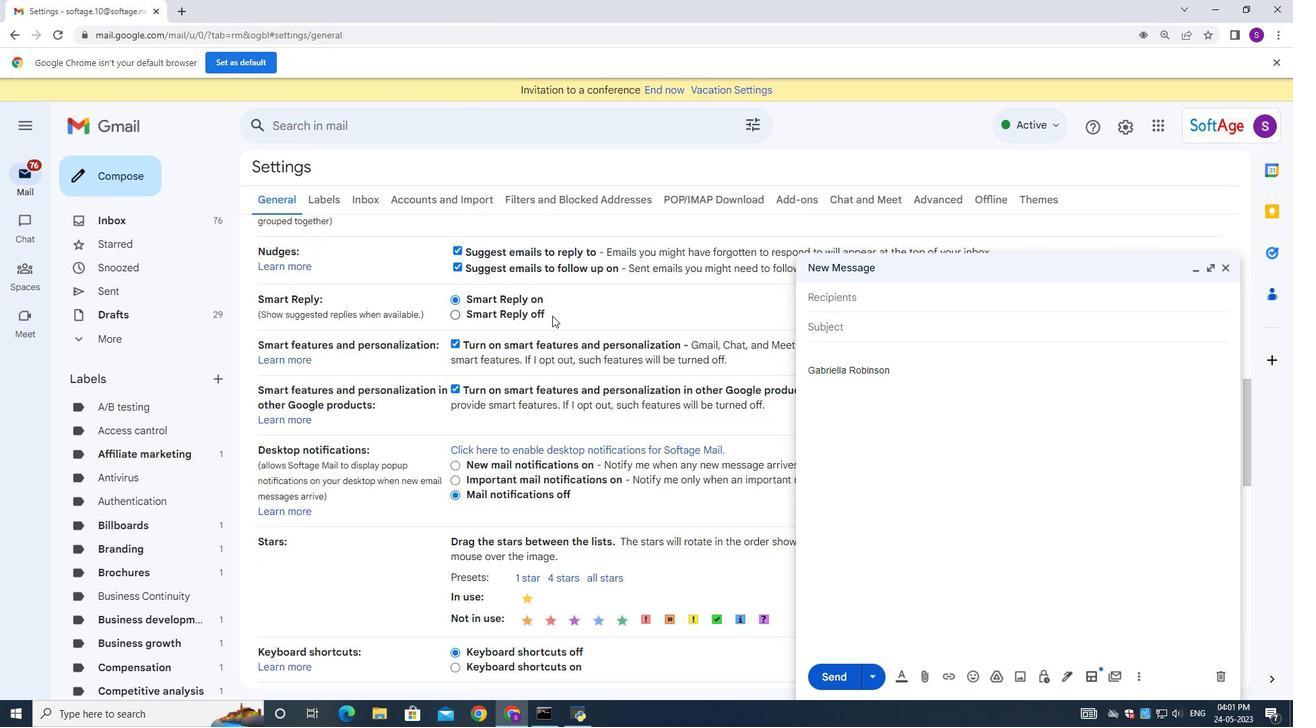 
Action: Mouse moved to (576, 439)
Screenshot: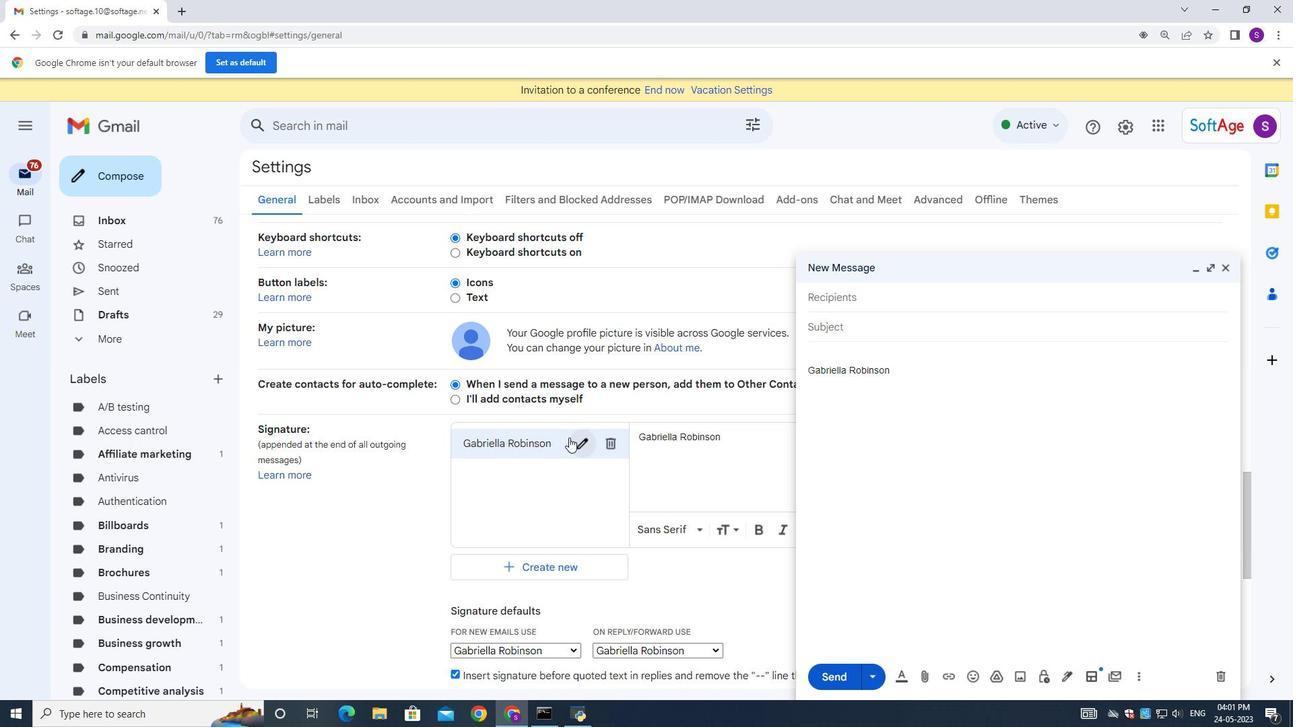
Action: Mouse pressed left at (576, 439)
Screenshot: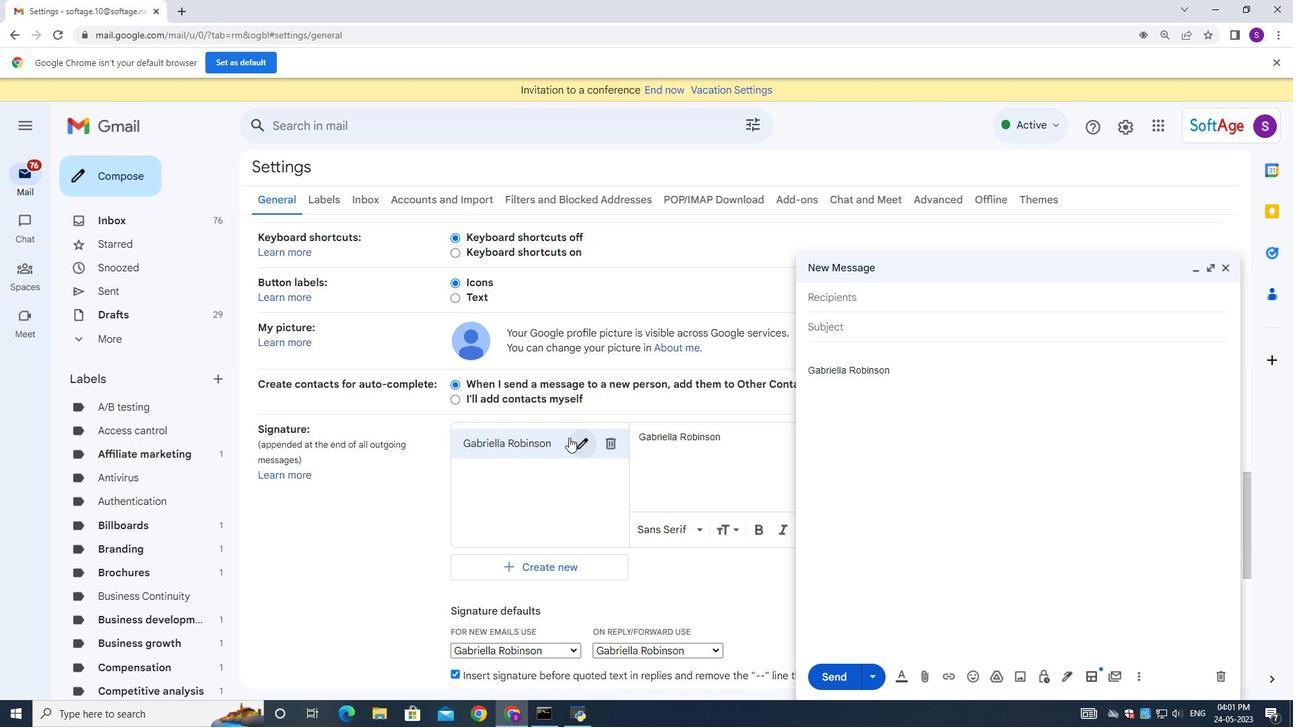 
Action: Mouse moved to (571, 446)
Screenshot: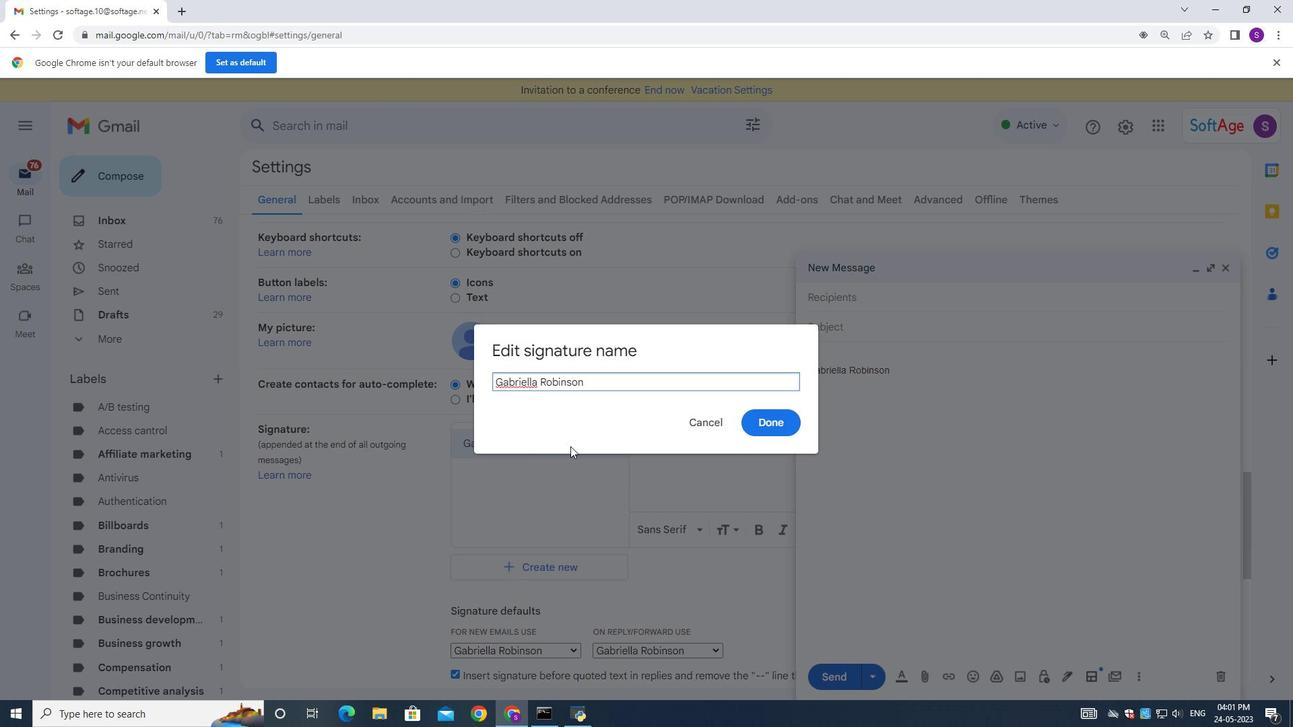 
Action: Key pressed ctrl+A<Key.backspace><Key.shift><Key.shift><Key.shift><Key.shift><Key.shift><Key.shift><Key.shift><Key.shift><Key.shift><Key.shift><Key.shift><Key.shift><Key.shift><Key.shift><Key.shift><Key.shift><Key.shift><Key.shift><Key.shift><Key.shift><Key.shift><Key.shift><Key.shift><Key.shift><Key.shift><Key.shift><Key.shift><Key.shift><Key.shift><Key.shift><Key.shift><Key.shift><Key.shift><Key.shift><Key.shift><Key.shift><Key.shift><Key.shift><Key.shift><Key.shift><Key.shift><Key.shift><Key.shift><Key.shift><Key.shift><Key.shift><Key.shift><Key.shift><Key.shift><Key.shift><Key.shift><Key.shift><Key.shift><Key.shift><Key.shift><Key.shift><Key.shift><Key.shift><Key.shift><Key.shift><Key.shift><Key.shift><Key.shift><Key.shift><Key.shift><Key.shift><Key.shift><Key.shift><Key.shift>Gabiel<Key.space><Key.backspace><Key.backspace><Key.backspace><Key.backspace>riel<Key.space><Key.shift><Key.shift><Key.shift><Key.shift><Key.shift><Key.shift><Key.shift><Key.shift><Key.shift><Key.shift><Key.shift><Key.shift><Key.shift><Key.shift><Key.shift><Key.shift><Key.shift><Key.shift><Key.shift><Key.shift><Key.shift>Evans
Screenshot: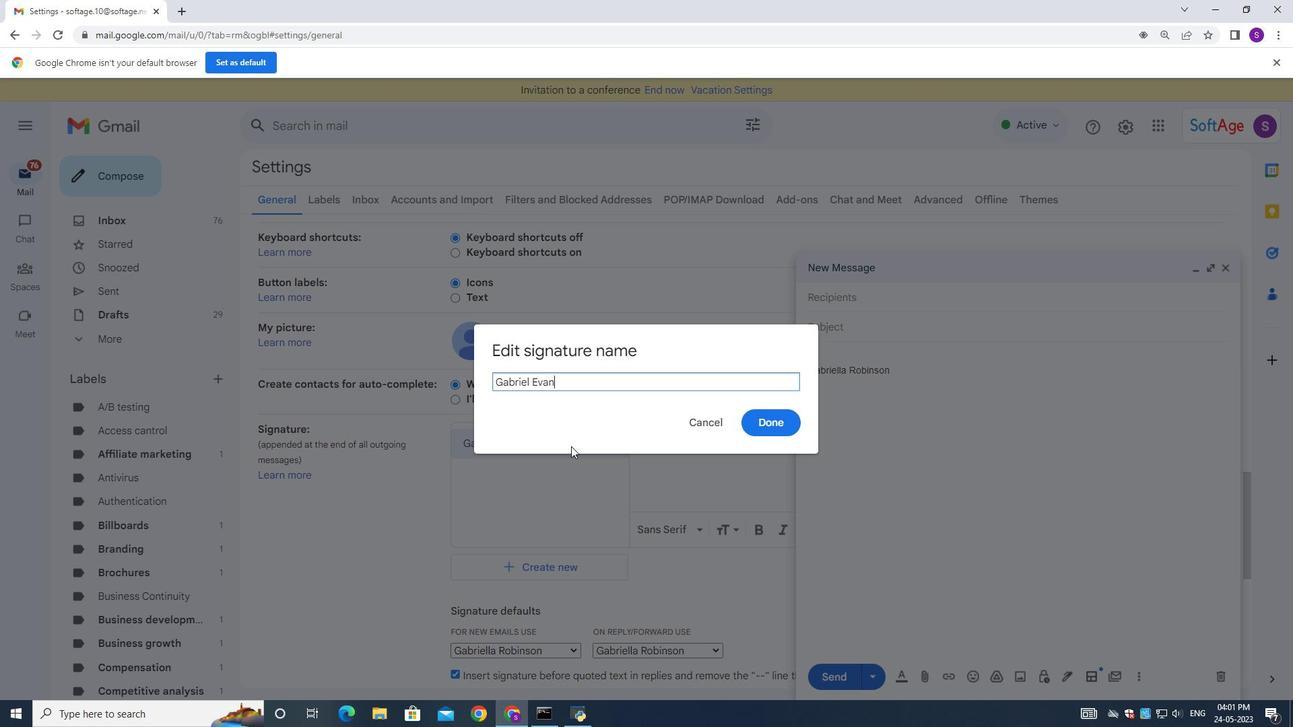
Action: Mouse moved to (747, 420)
Screenshot: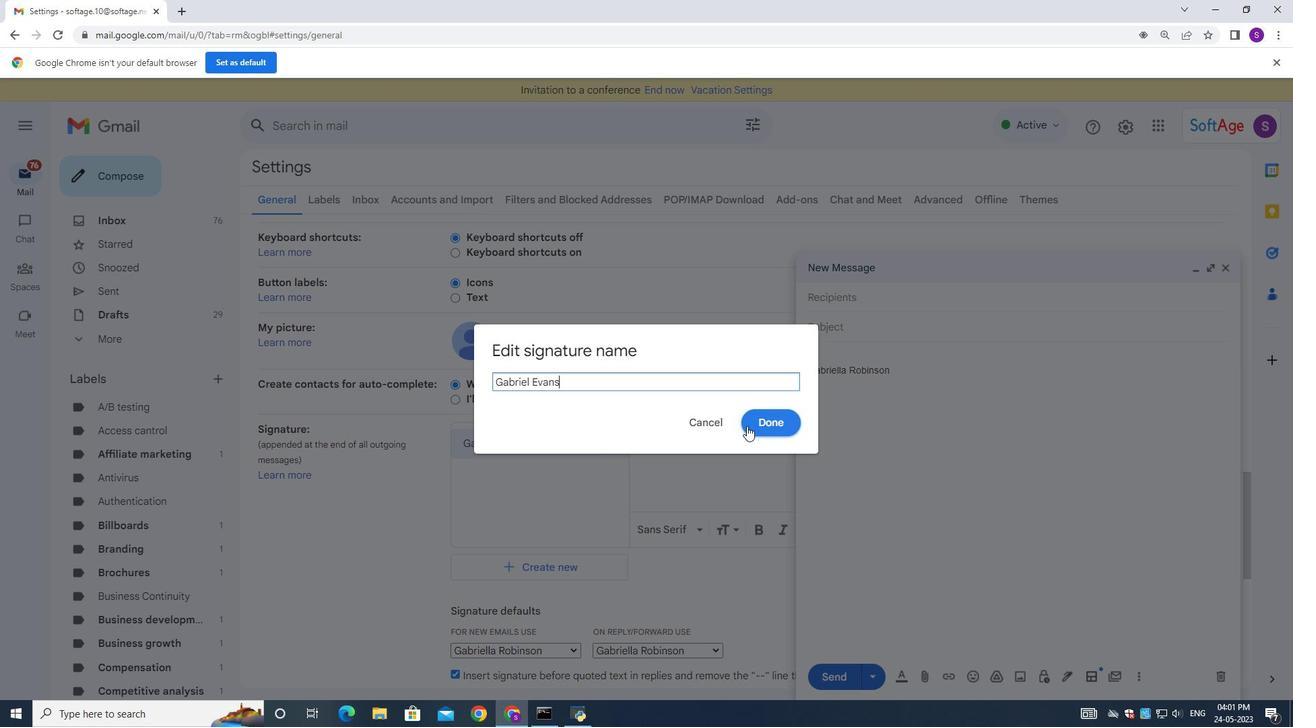 
Action: Mouse pressed left at (747, 420)
Screenshot: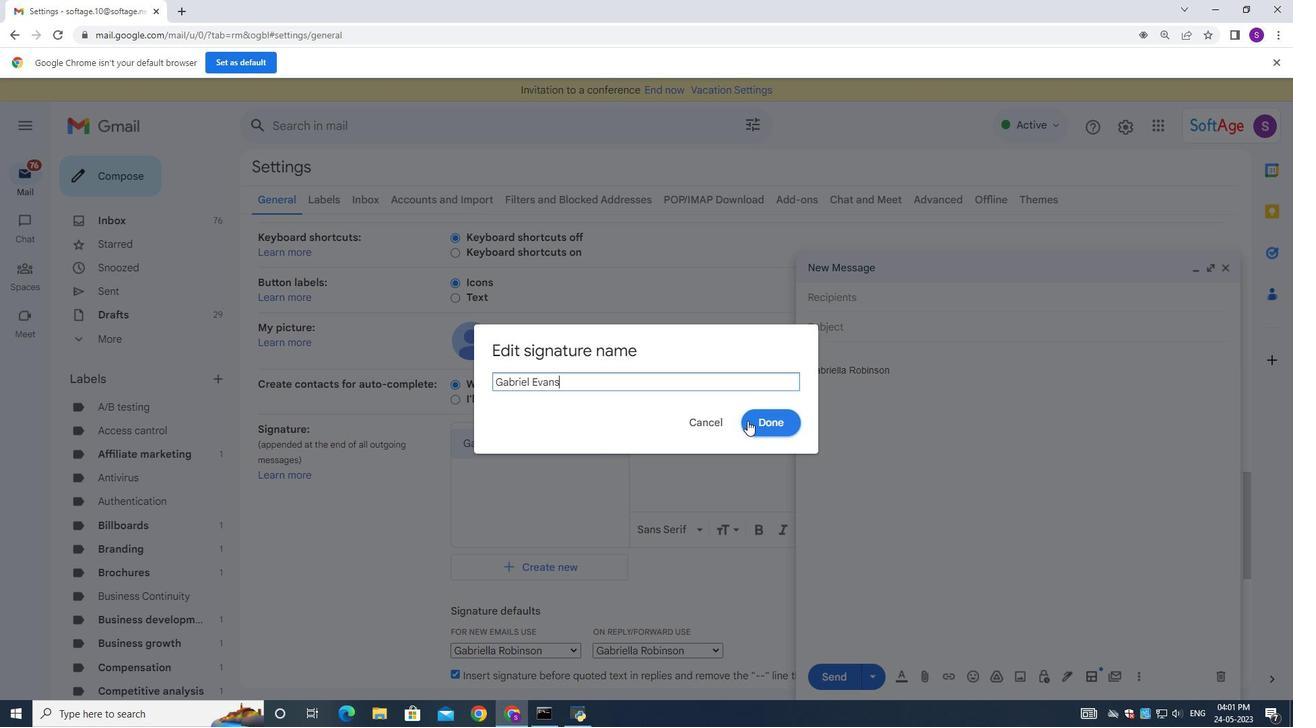 
Action: Mouse moved to (725, 447)
Screenshot: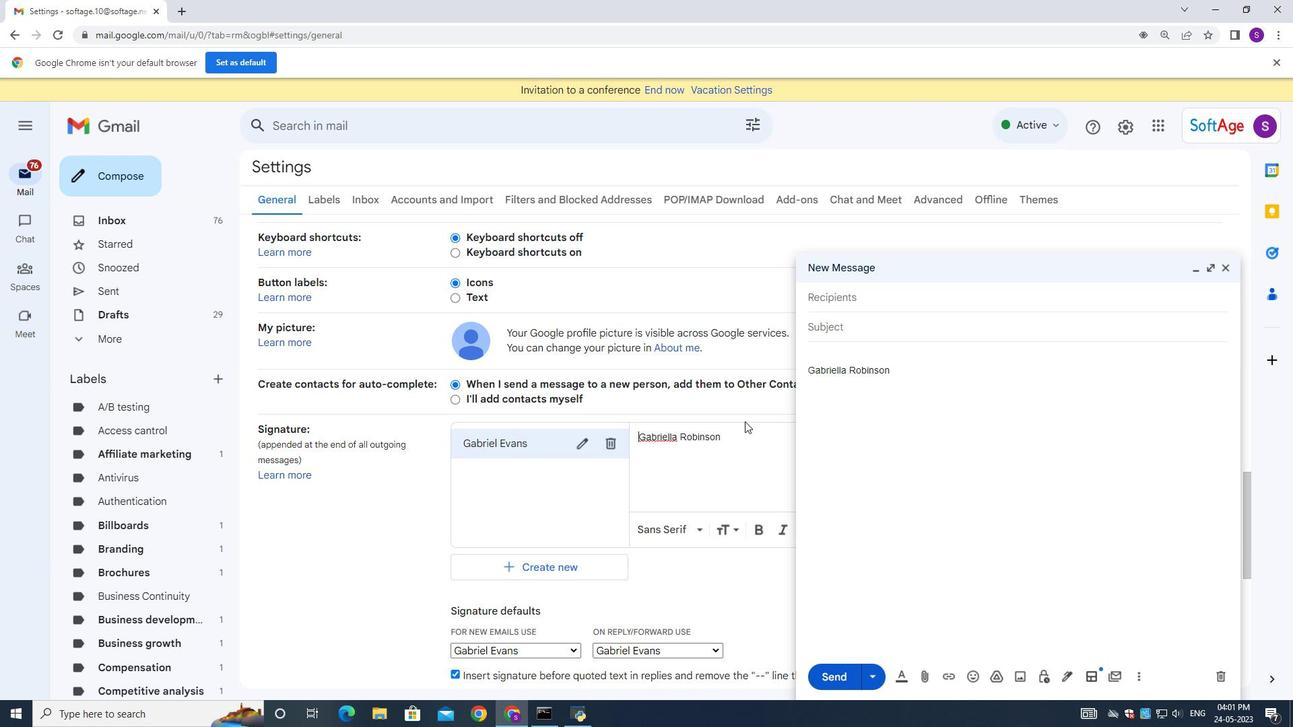 
Action: Mouse pressed left at (725, 447)
Screenshot: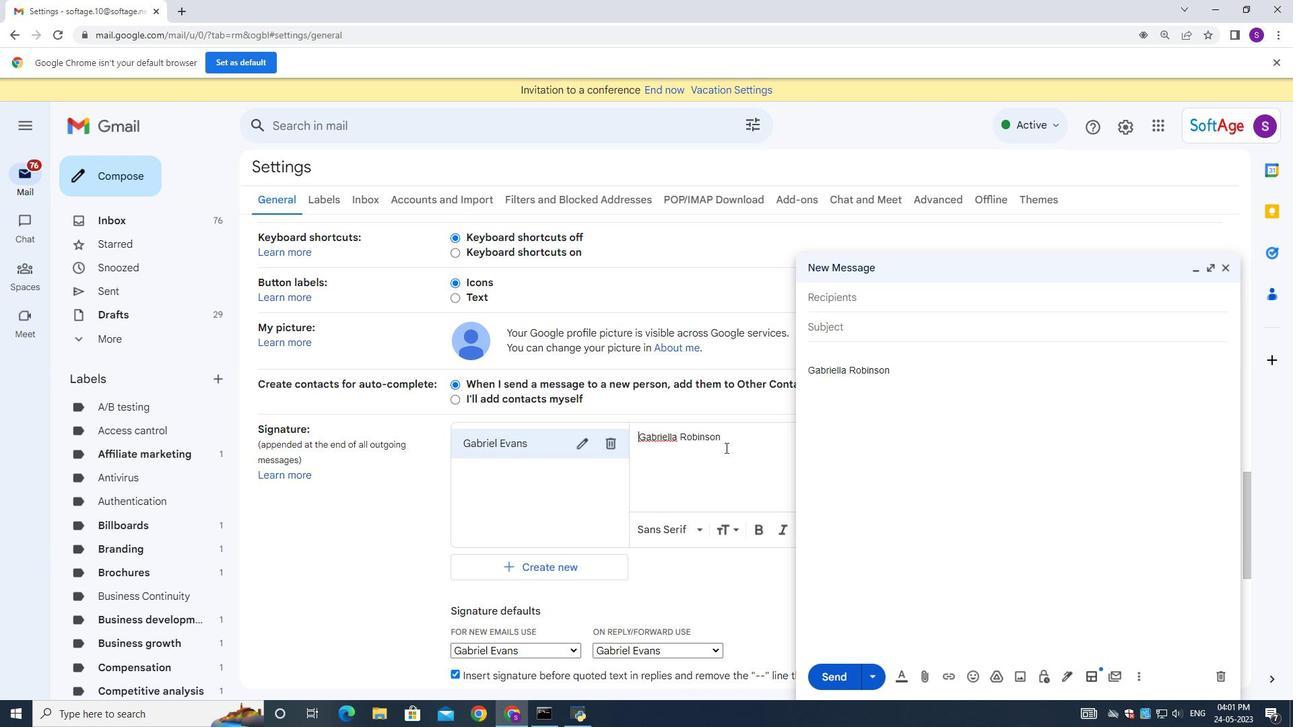 
Action: Mouse moved to (727, 447)
Screenshot: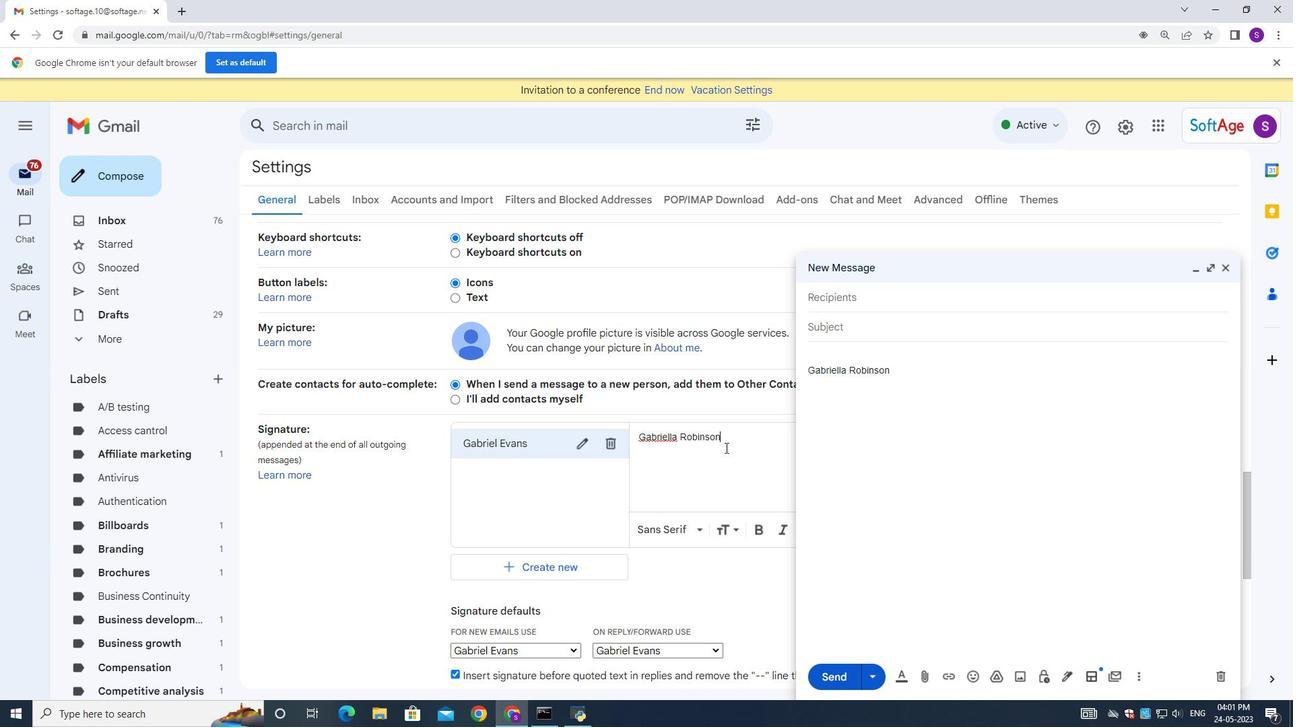 
Action: Key pressed ctrl+A<Key.backspace><Key.shift><Key.shift><Key.shift><Key.shift><Key.shift><Key.shift><Key.shift><Key.shift><Key.shift><Key.shift><Key.shift><Key.shift><Key.shift><Key.shift><Key.shift><Key.shift><Key.shift><Key.shift><Key.shift><Key.shift><Key.shift>Gabriel<Key.space><Key.shift><Key.shift><Key.shift><Key.shift><Key.shift><Key.shift><Key.shift><Key.shift><Key.shift><Key.shift><Key.shift><Key.shift><Key.shift><Key.shift><Key.shift><Key.shift><Key.shift><Key.shift><Key.shift><Key.shift><Key.shift>Evans
Screenshot: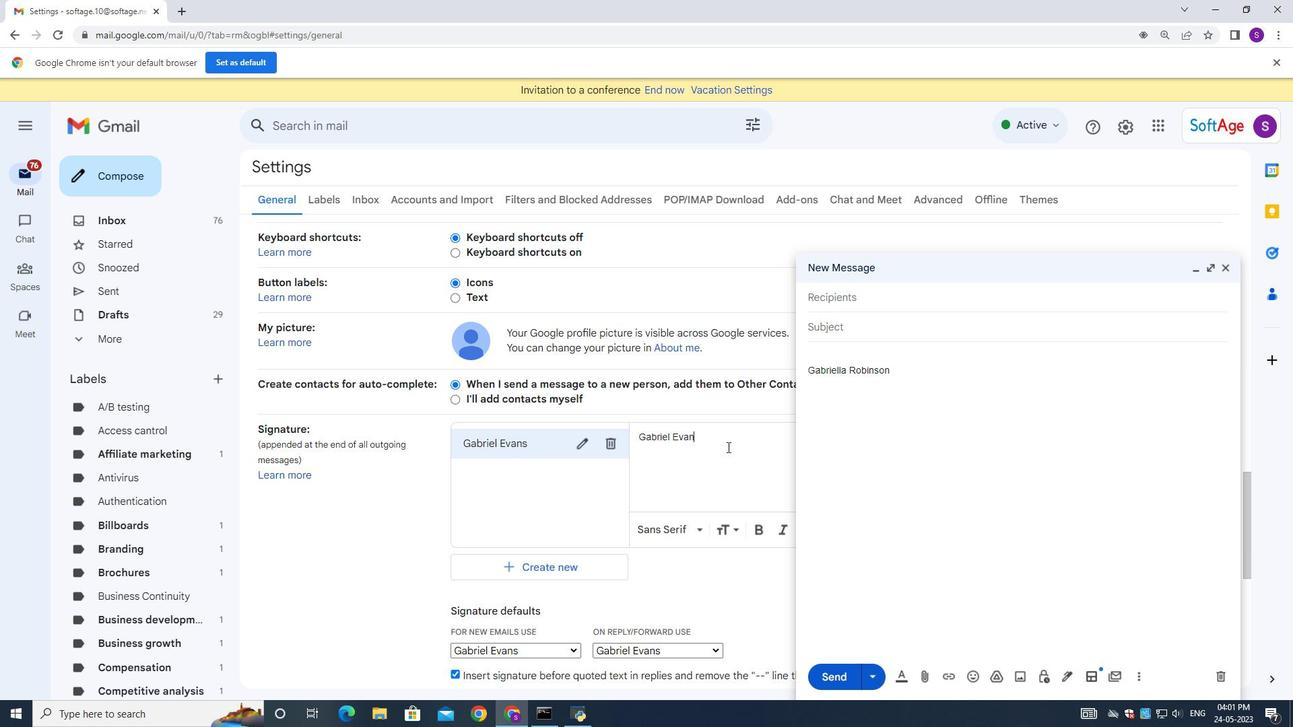 
Action: Mouse moved to (1225, 268)
Screenshot: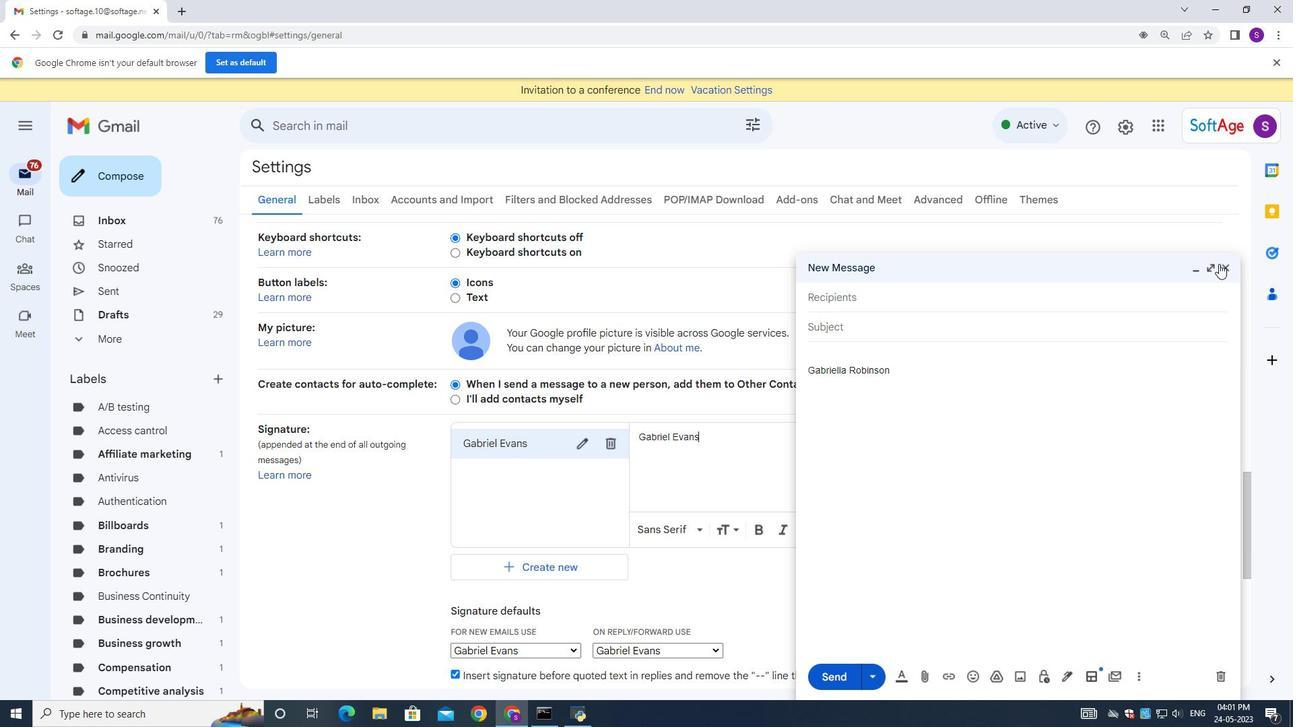 
Action: Mouse pressed left at (1225, 268)
Screenshot: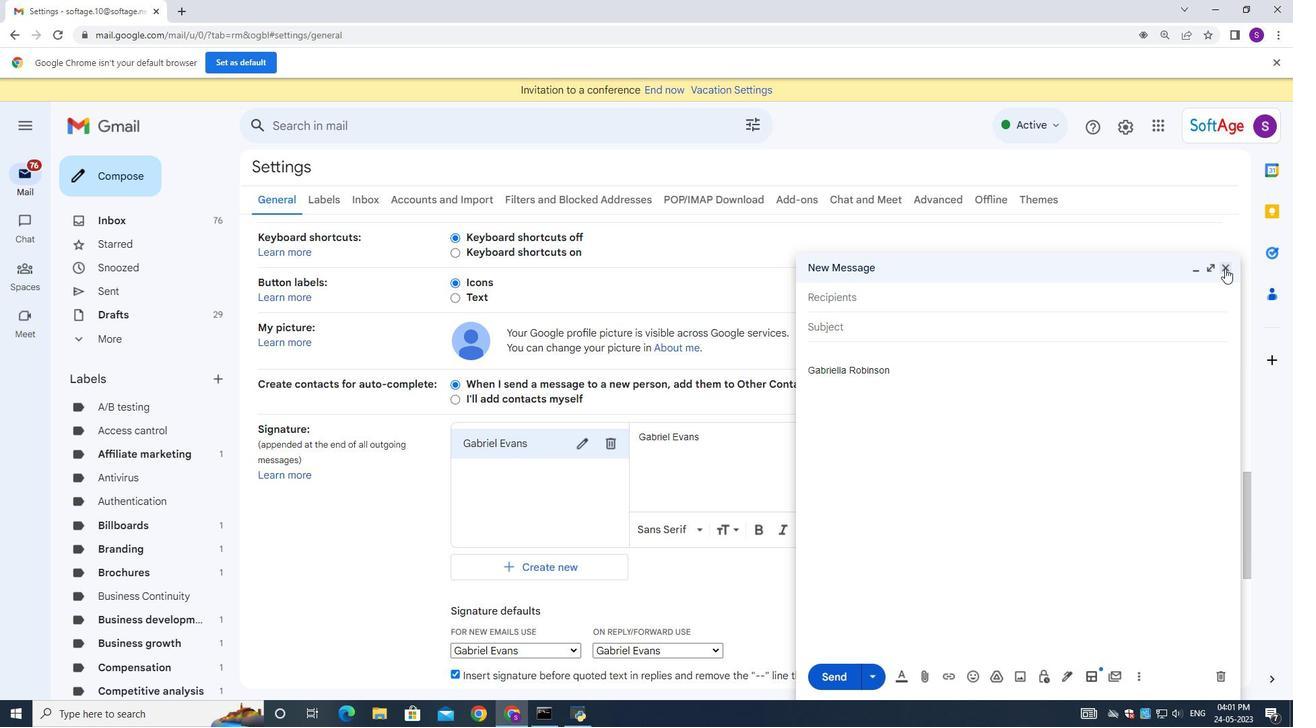
Action: Mouse moved to (748, 319)
Screenshot: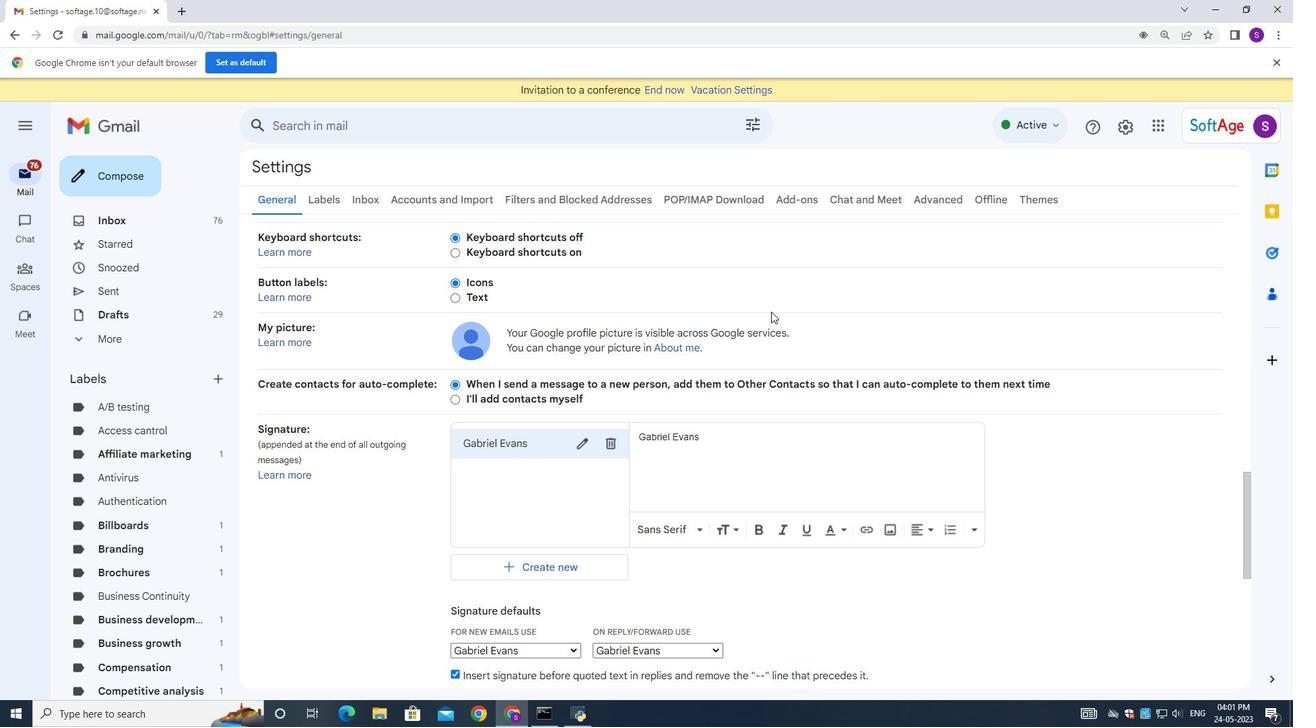 
Action: Mouse scrolled (748, 319) with delta (0, 0)
Screenshot: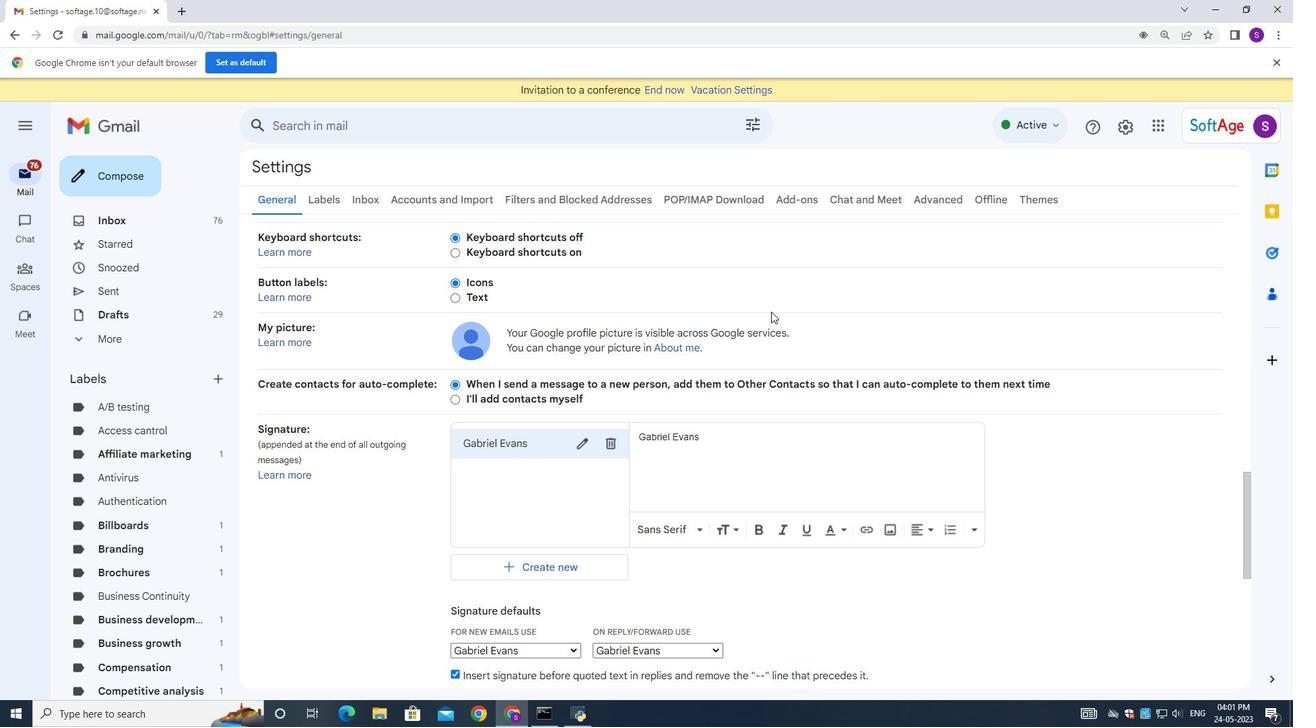 
Action: Mouse moved to (748, 319)
Screenshot: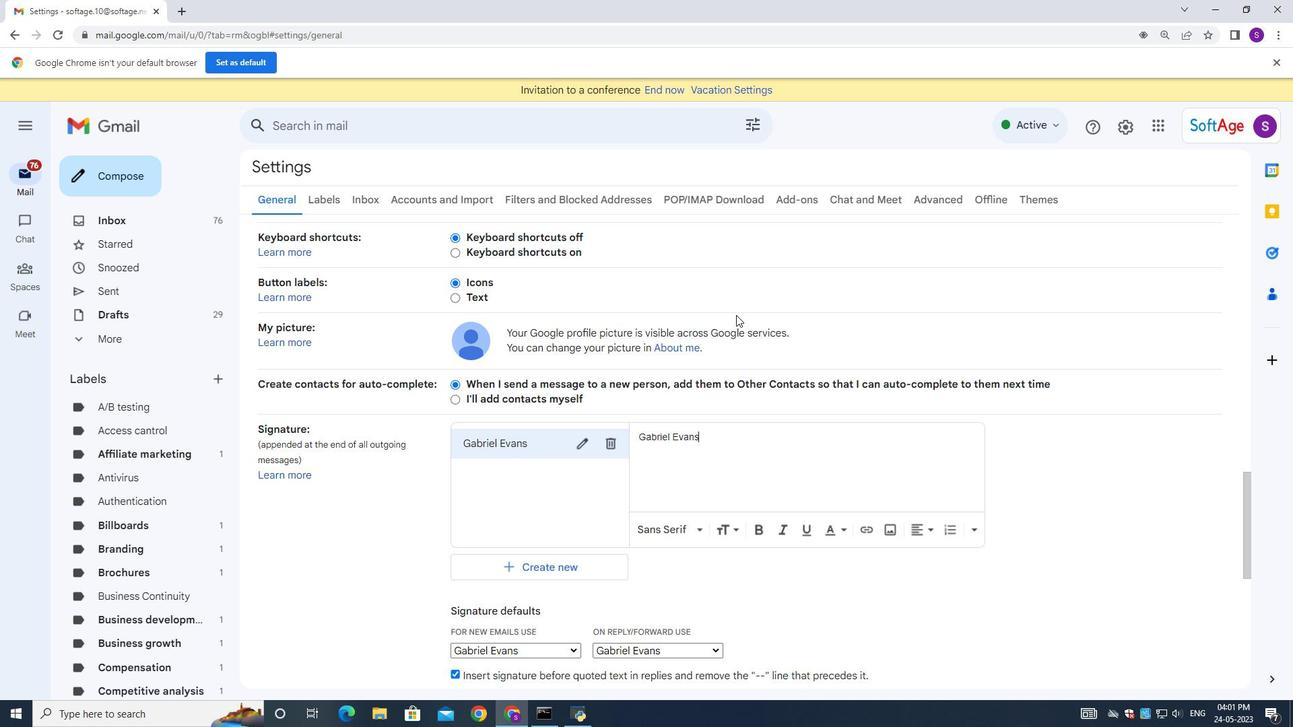 
Action: Mouse scrolled (748, 319) with delta (0, 0)
Screenshot: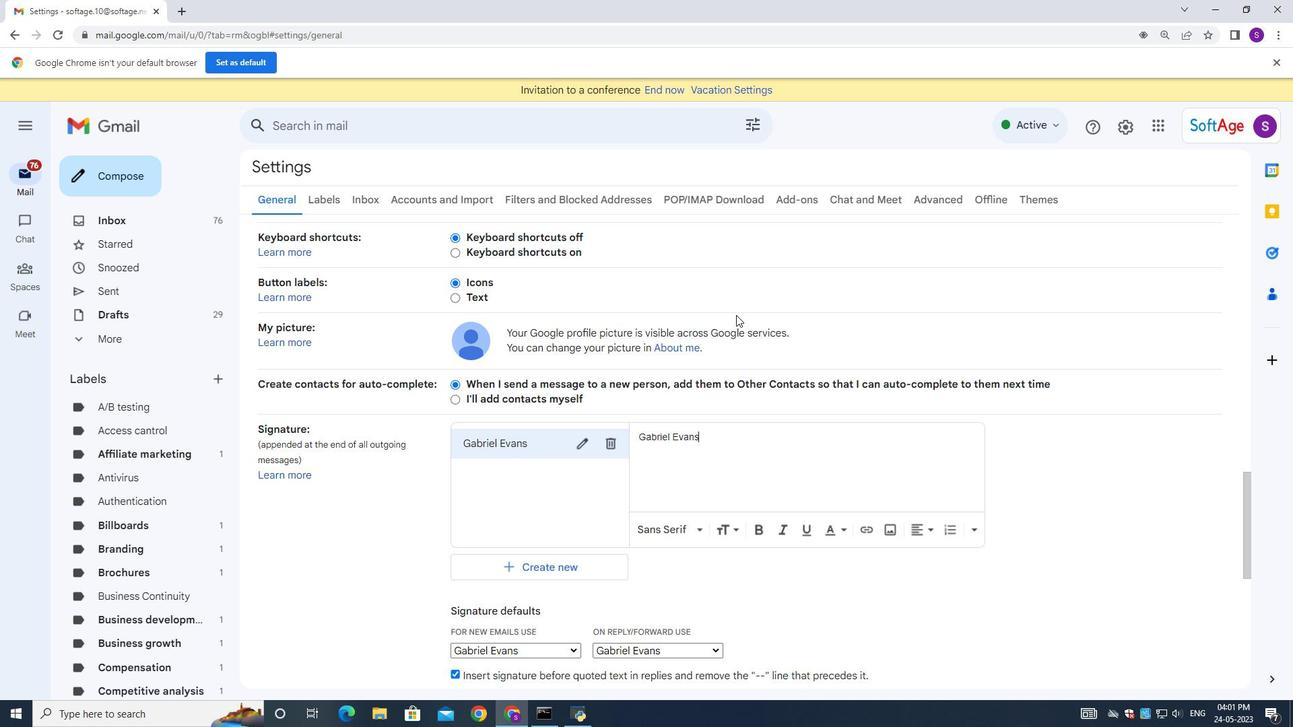 
Action: Mouse scrolled (748, 319) with delta (0, 0)
Screenshot: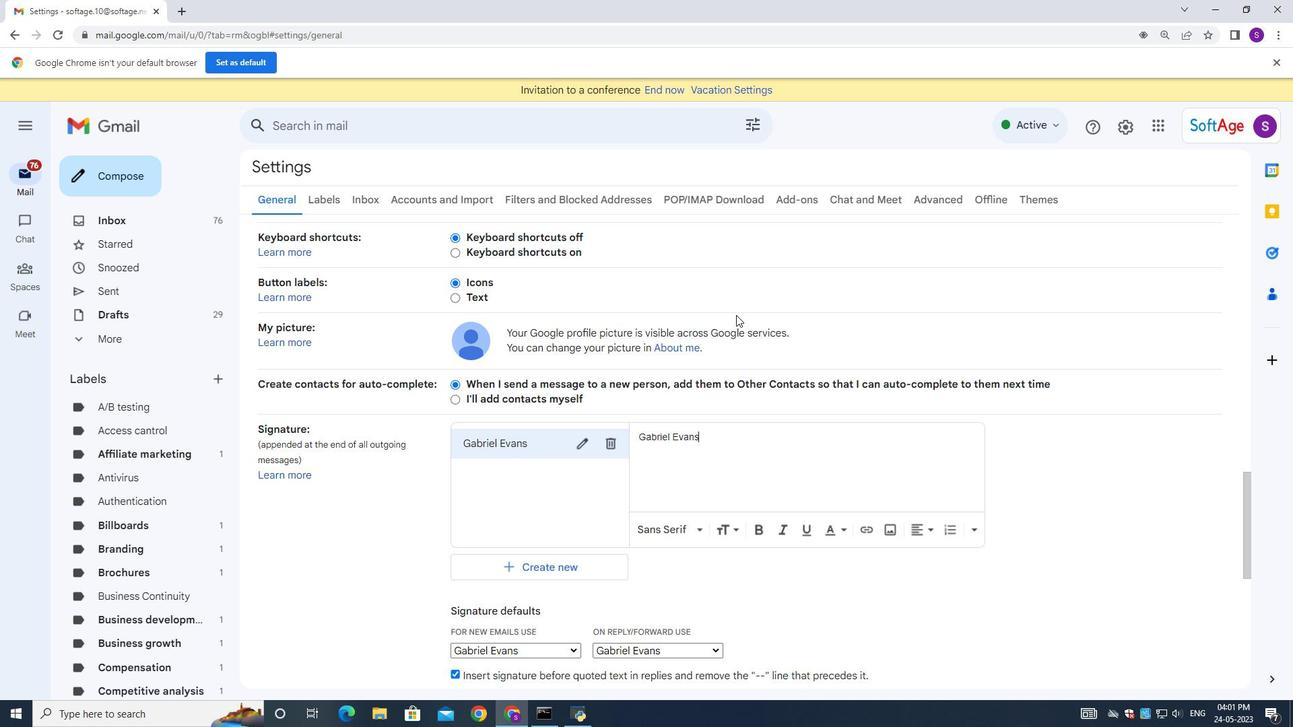
Action: Mouse scrolled (748, 319) with delta (0, 0)
Screenshot: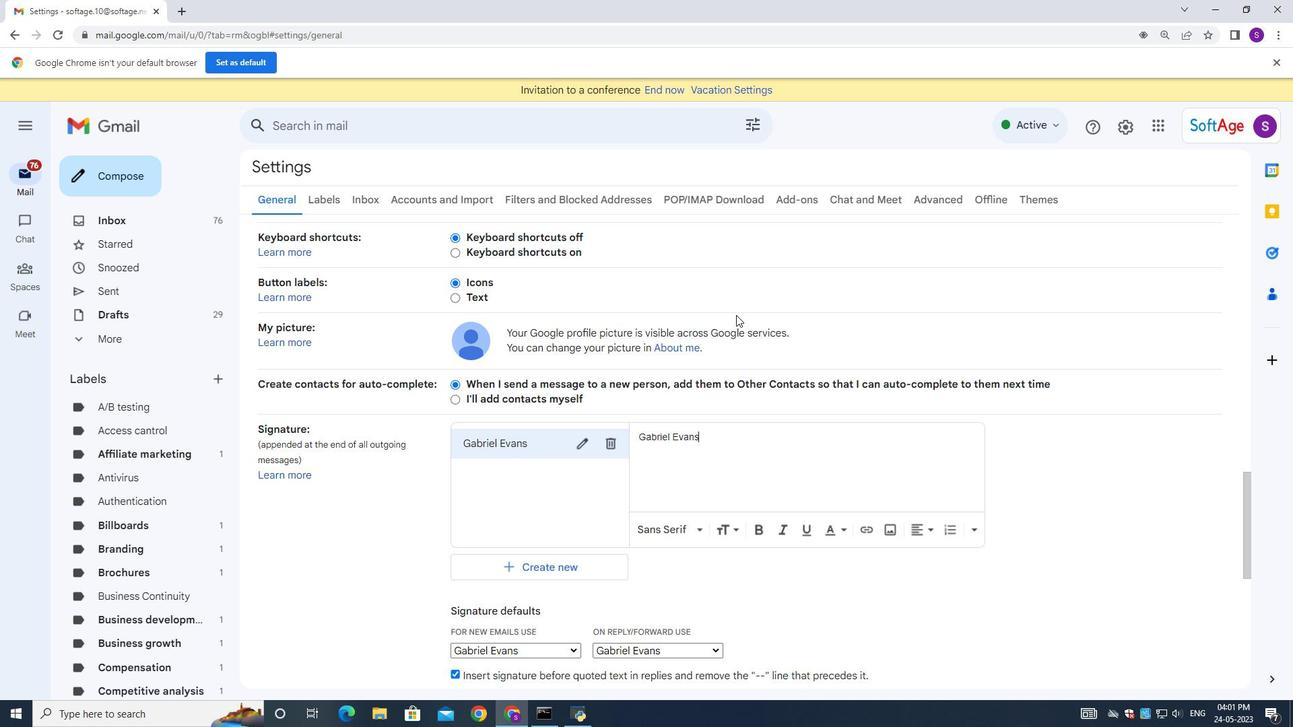 
Action: Mouse moved to (748, 319)
Screenshot: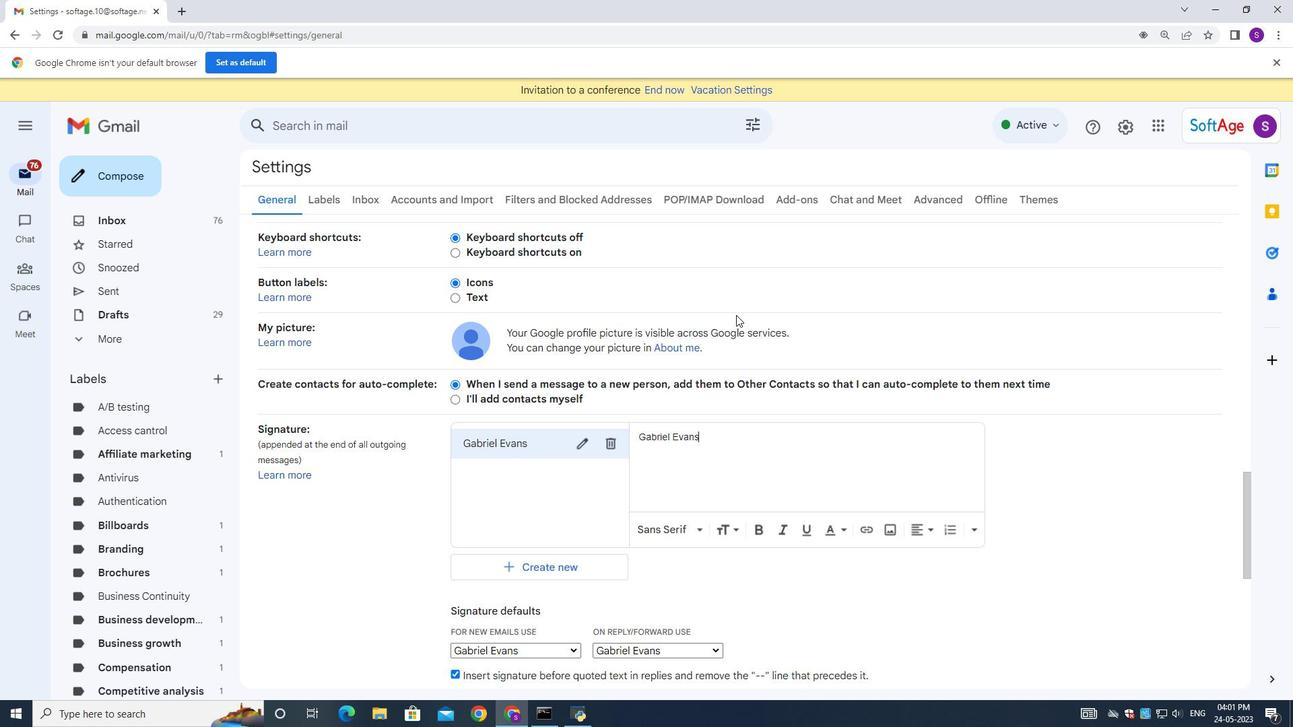 
Action: Mouse scrolled (748, 319) with delta (0, 0)
Screenshot: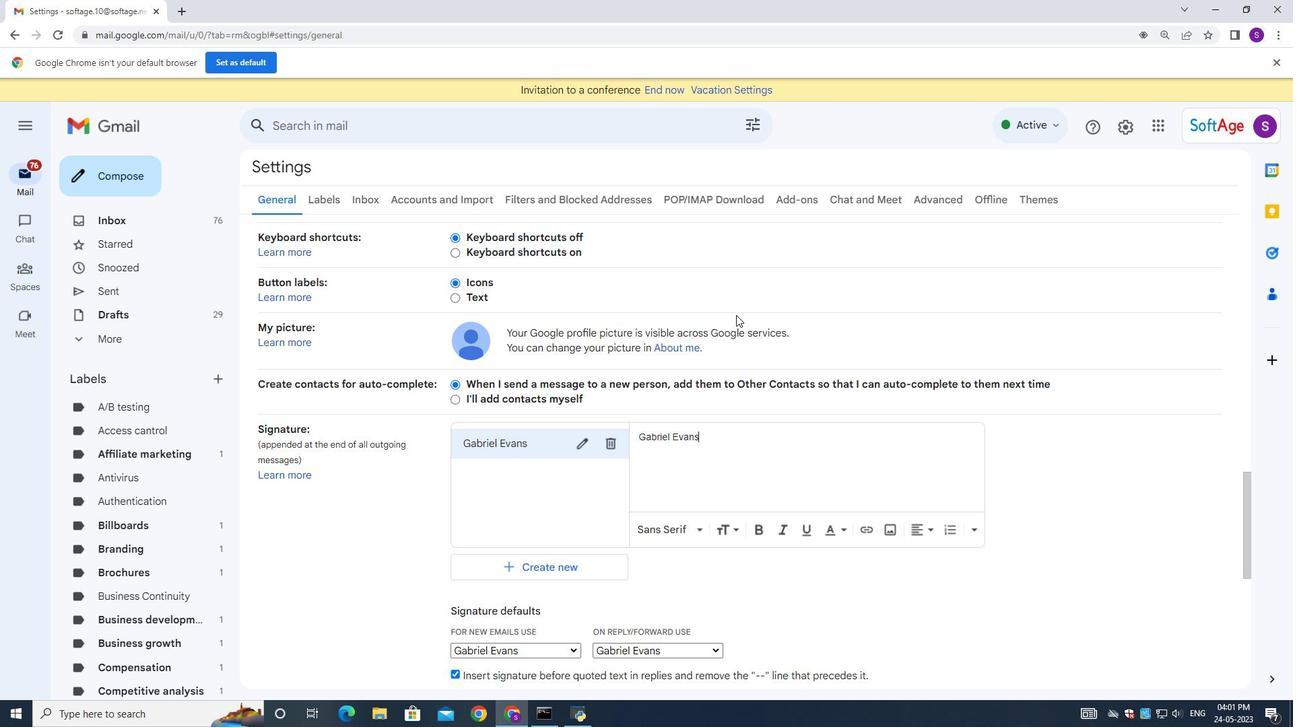 
Action: Mouse moved to (746, 319)
Screenshot: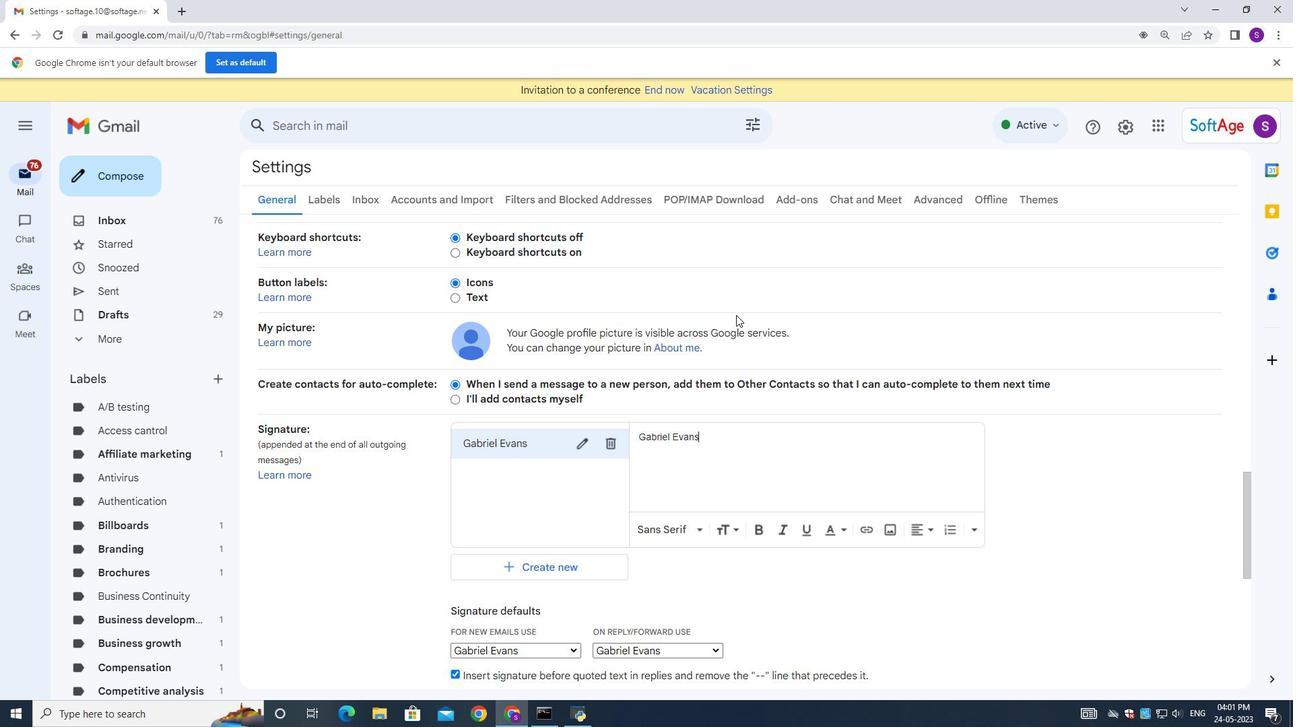 
Action: Mouse scrolled (747, 319) with delta (0, 0)
Screenshot: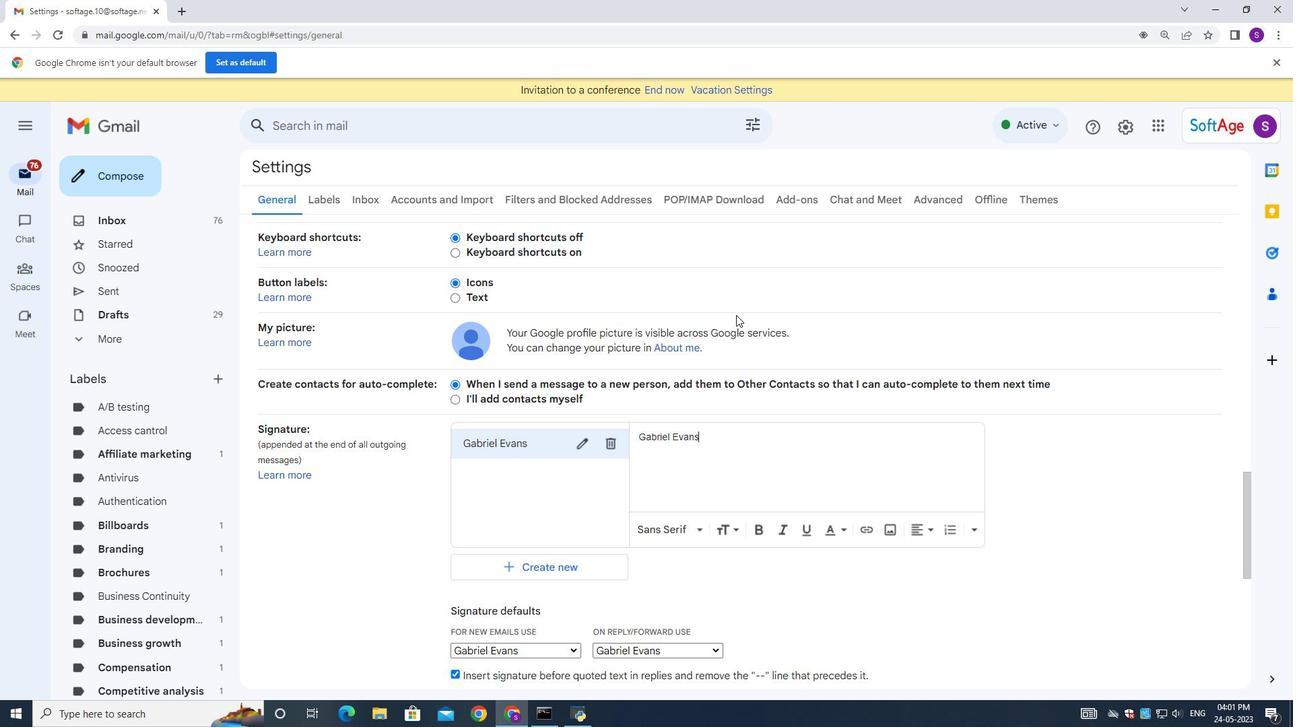 
Action: Mouse moved to (744, 321)
Screenshot: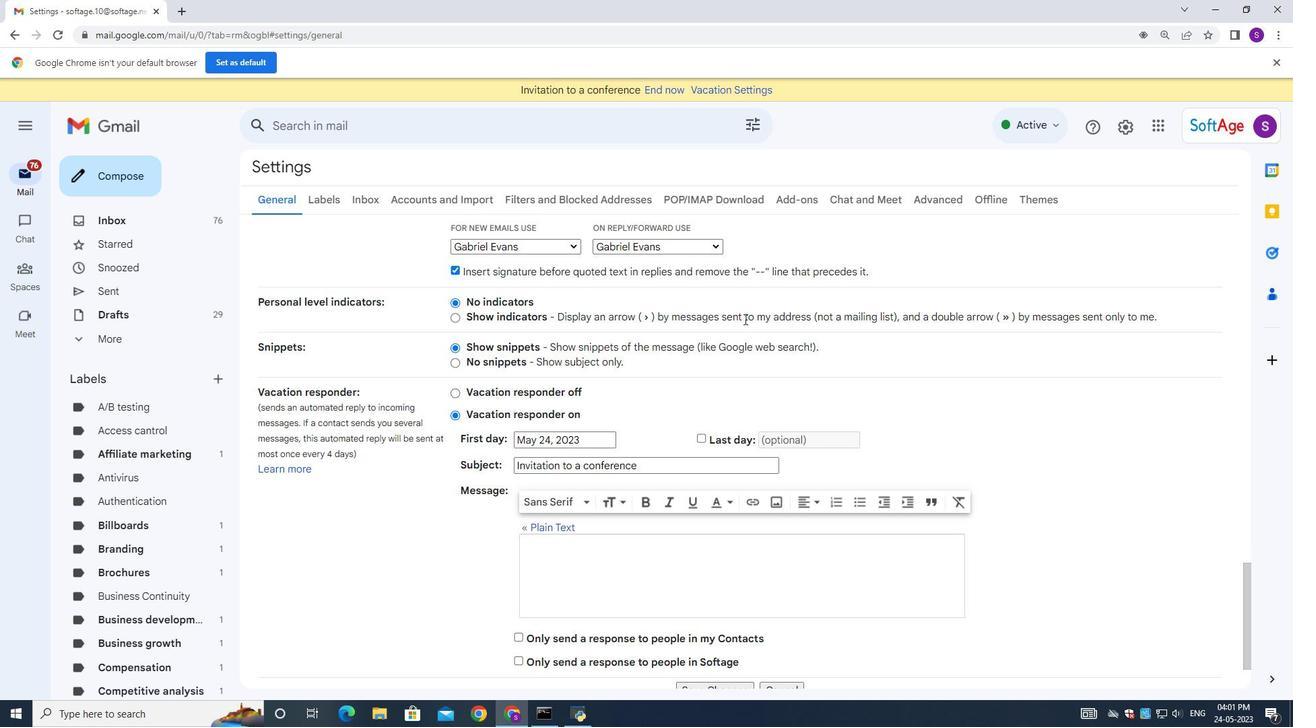 
Action: Mouse scrolled (744, 320) with delta (0, 0)
Screenshot: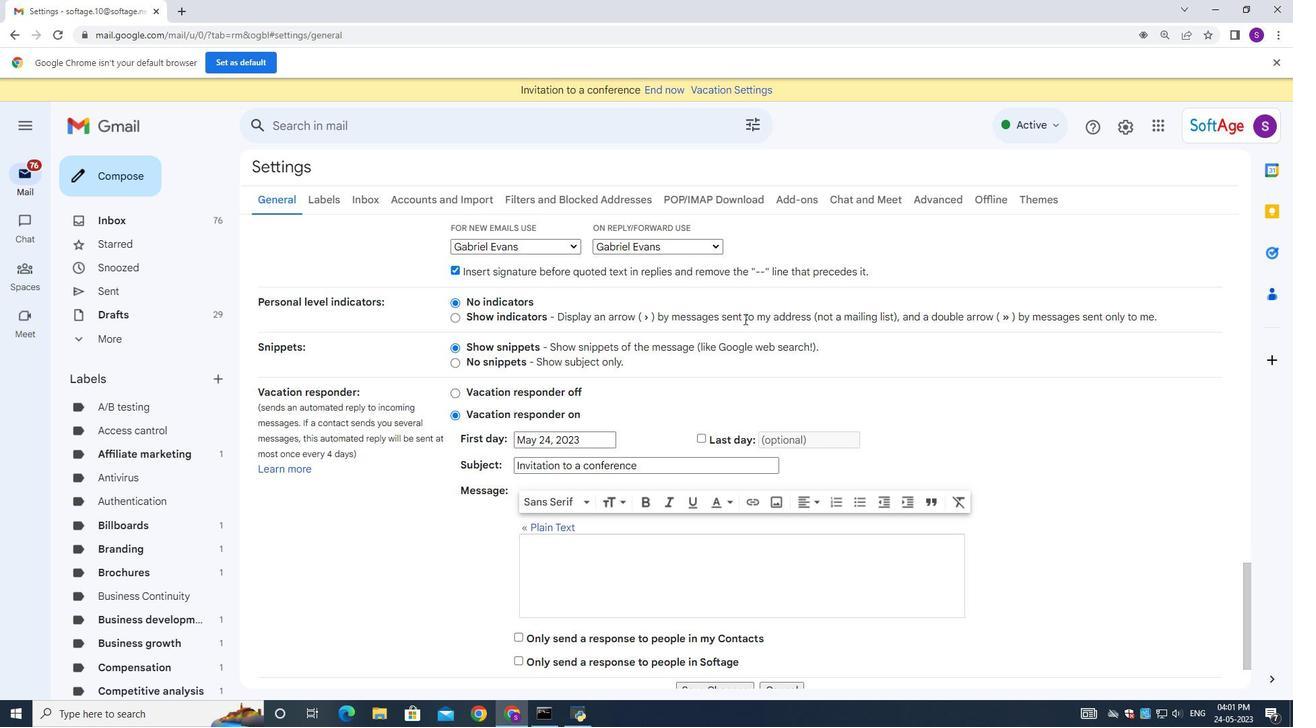 
Action: Mouse moved to (741, 332)
Screenshot: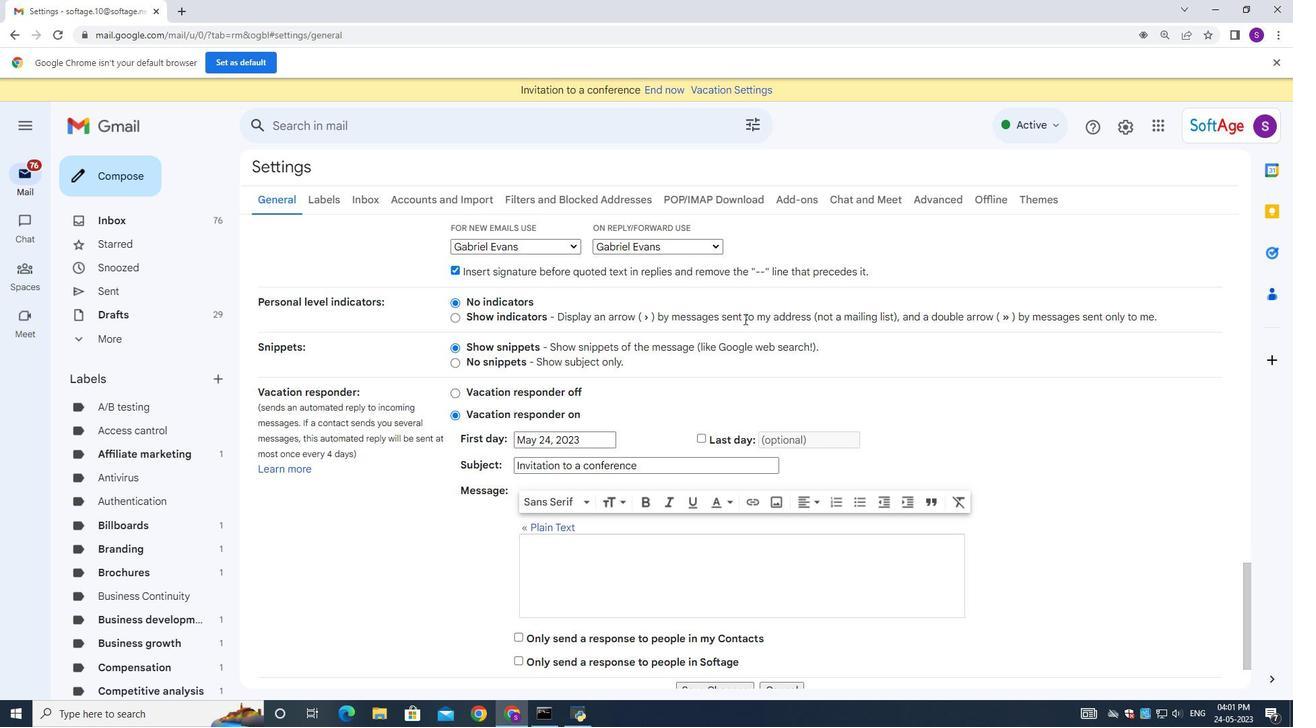 
Action: Mouse scrolled (741, 331) with delta (0, 0)
Screenshot: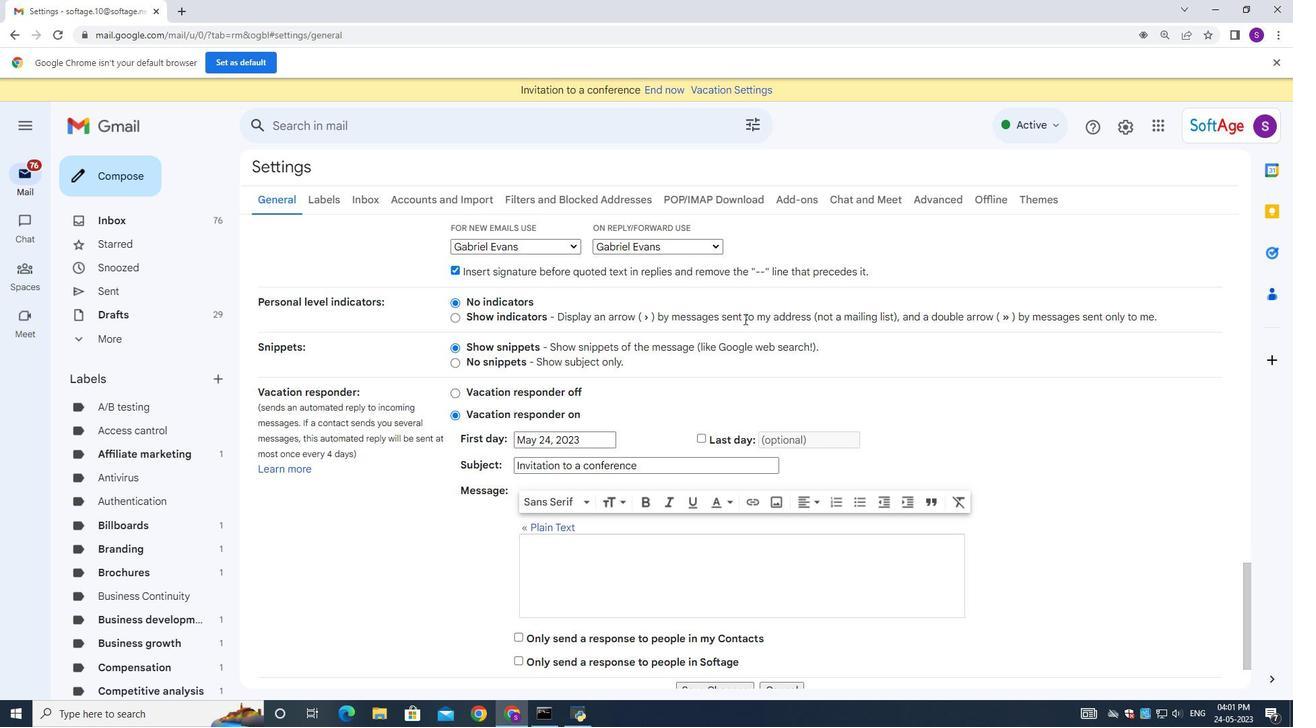 
Action: Mouse moved to (725, 356)
Screenshot: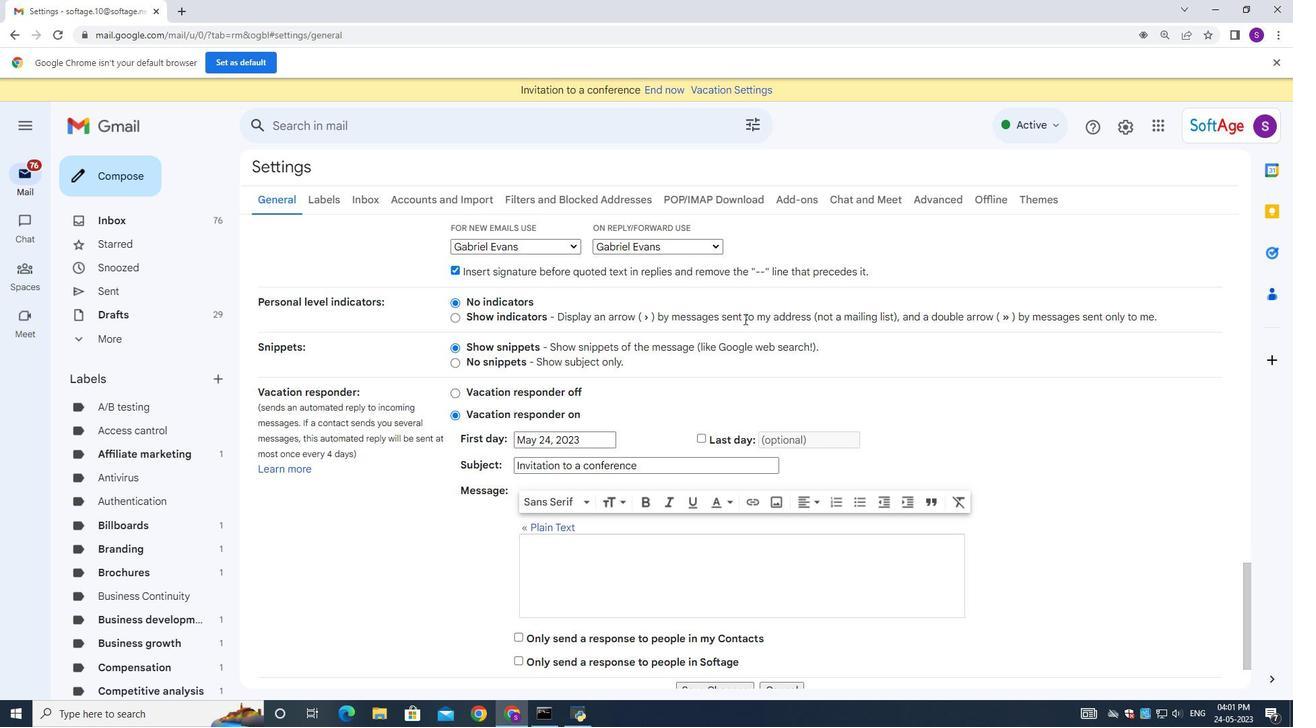 
Action: Mouse scrolled (737, 342) with delta (0, 0)
Screenshot: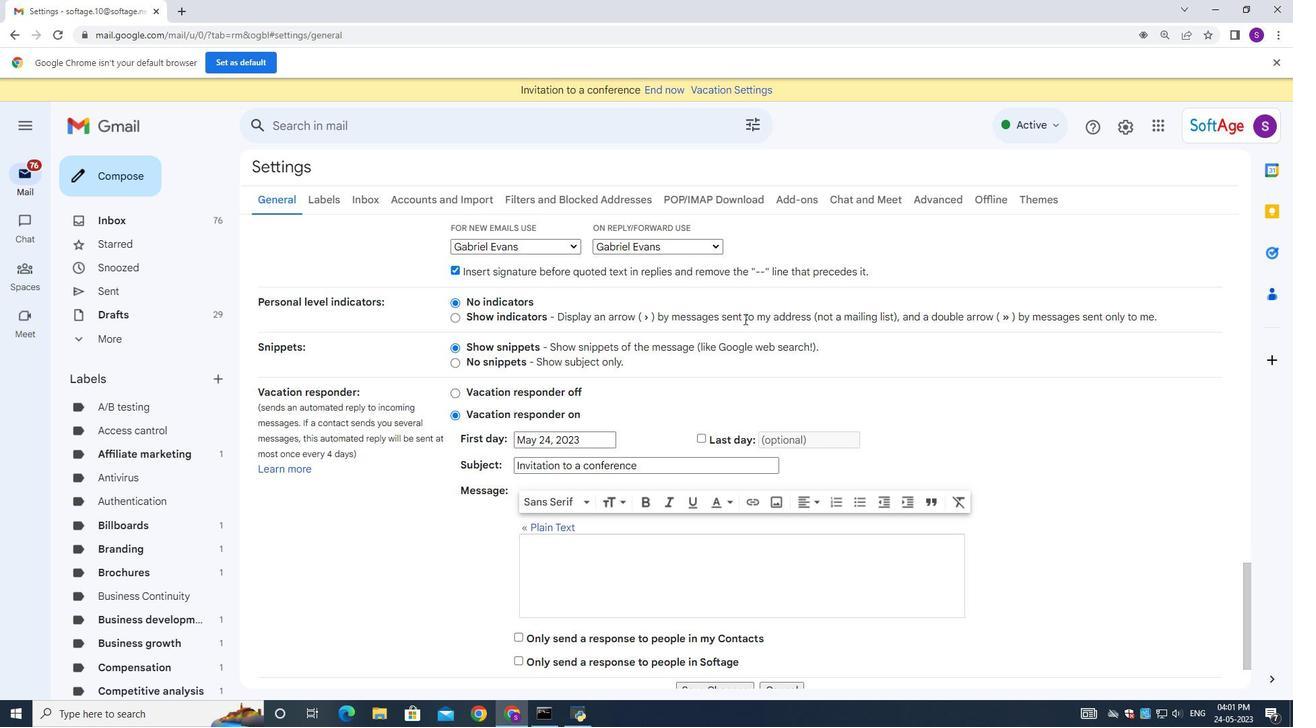 
Action: Mouse moved to (722, 360)
Screenshot: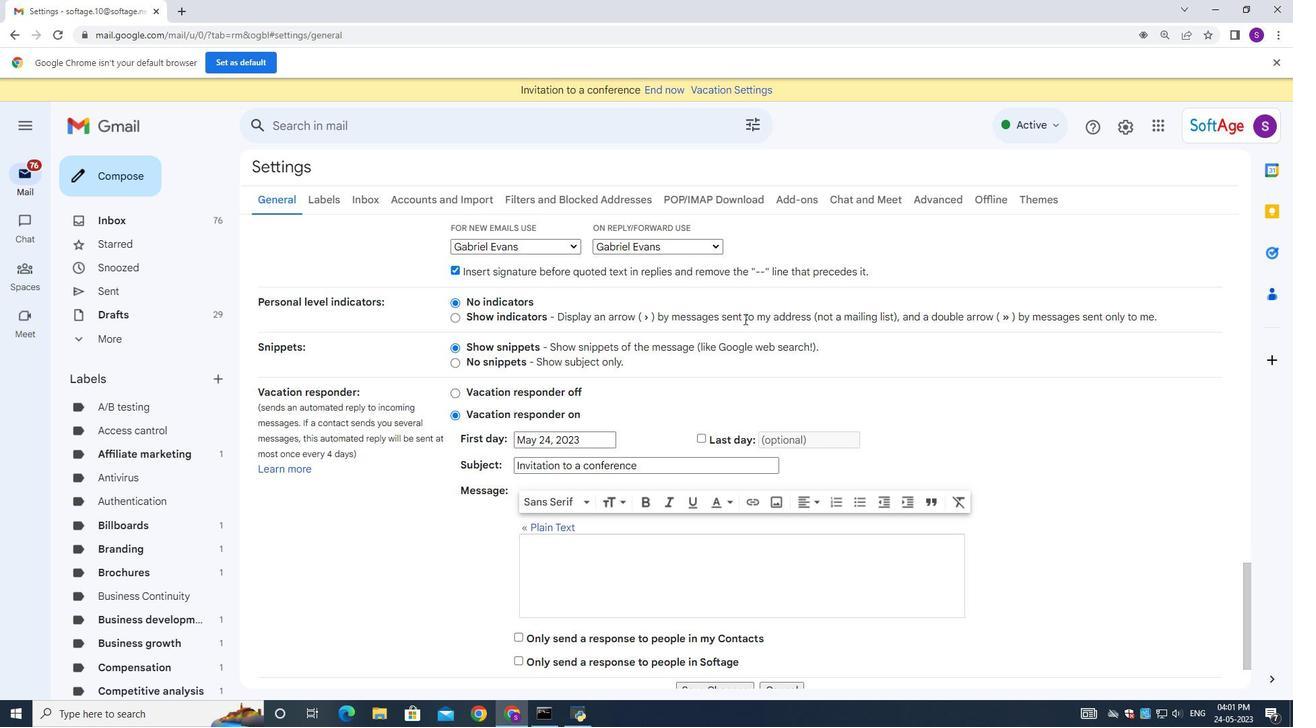 
Action: Mouse scrolled (734, 346) with delta (0, 0)
Screenshot: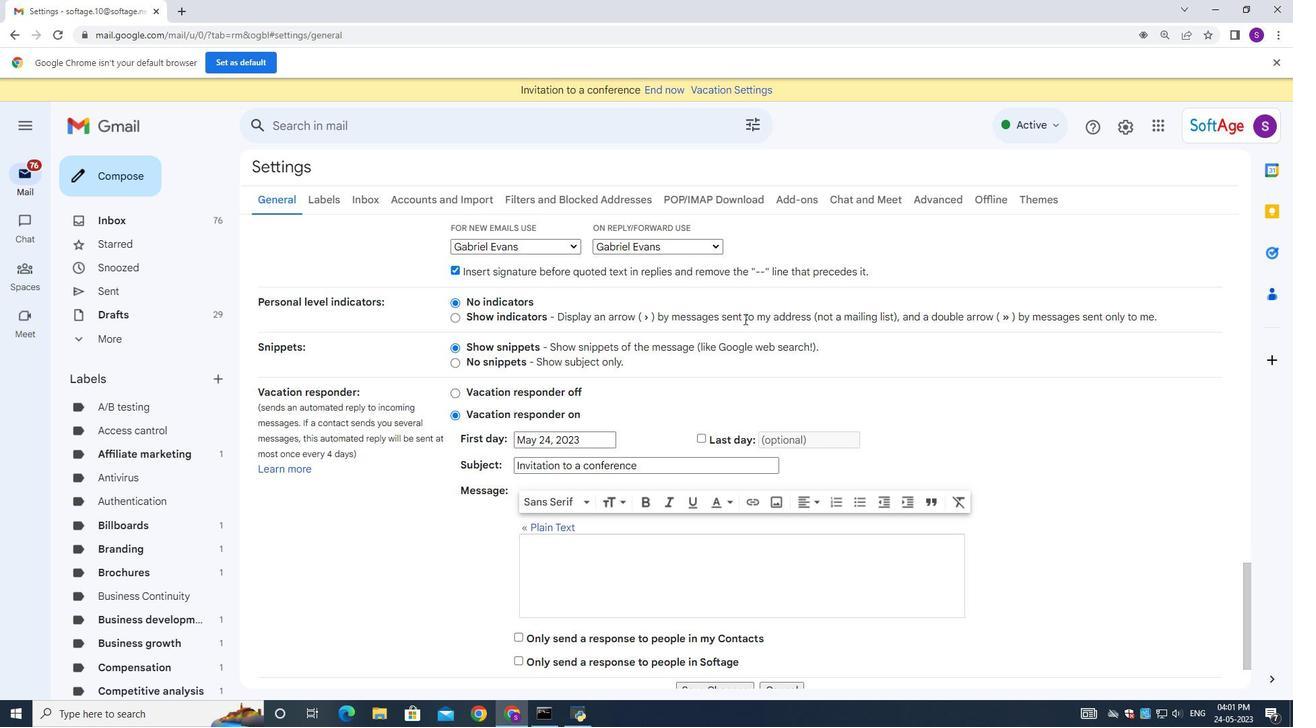 
Action: Mouse moved to (719, 366)
Screenshot: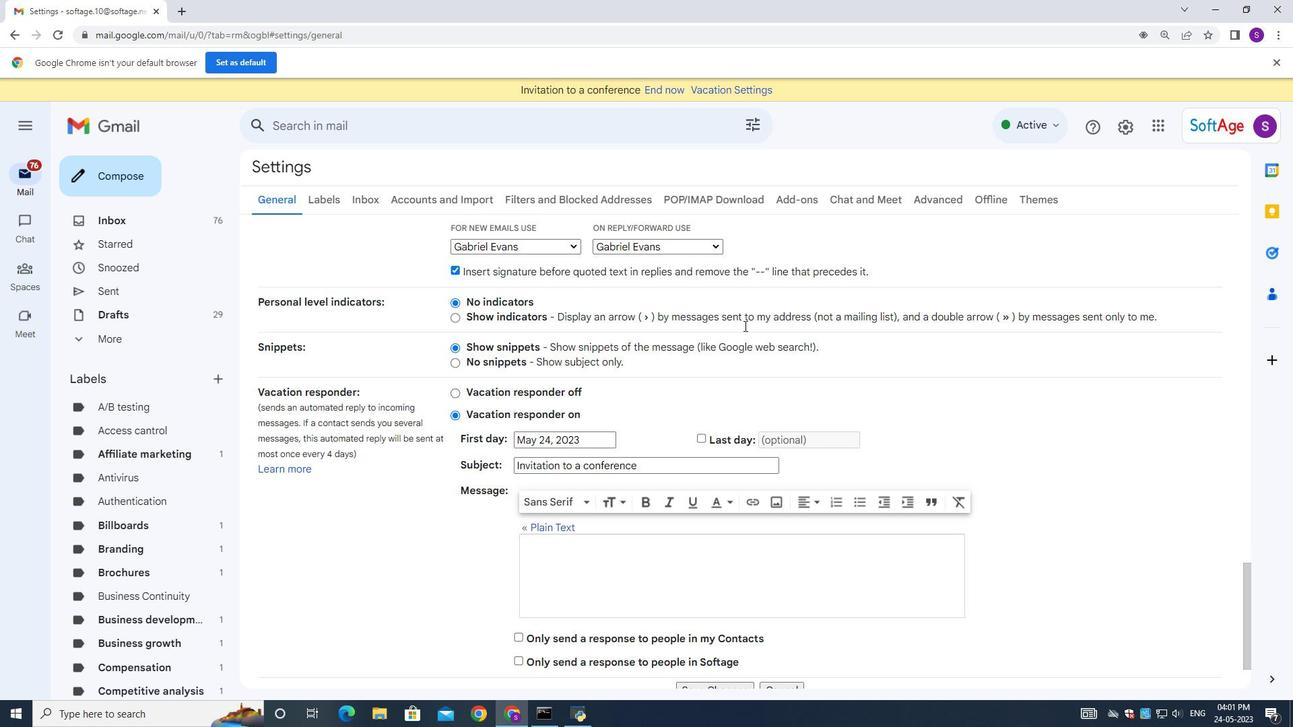 
Action: Mouse scrolled (730, 350) with delta (0, 0)
Screenshot: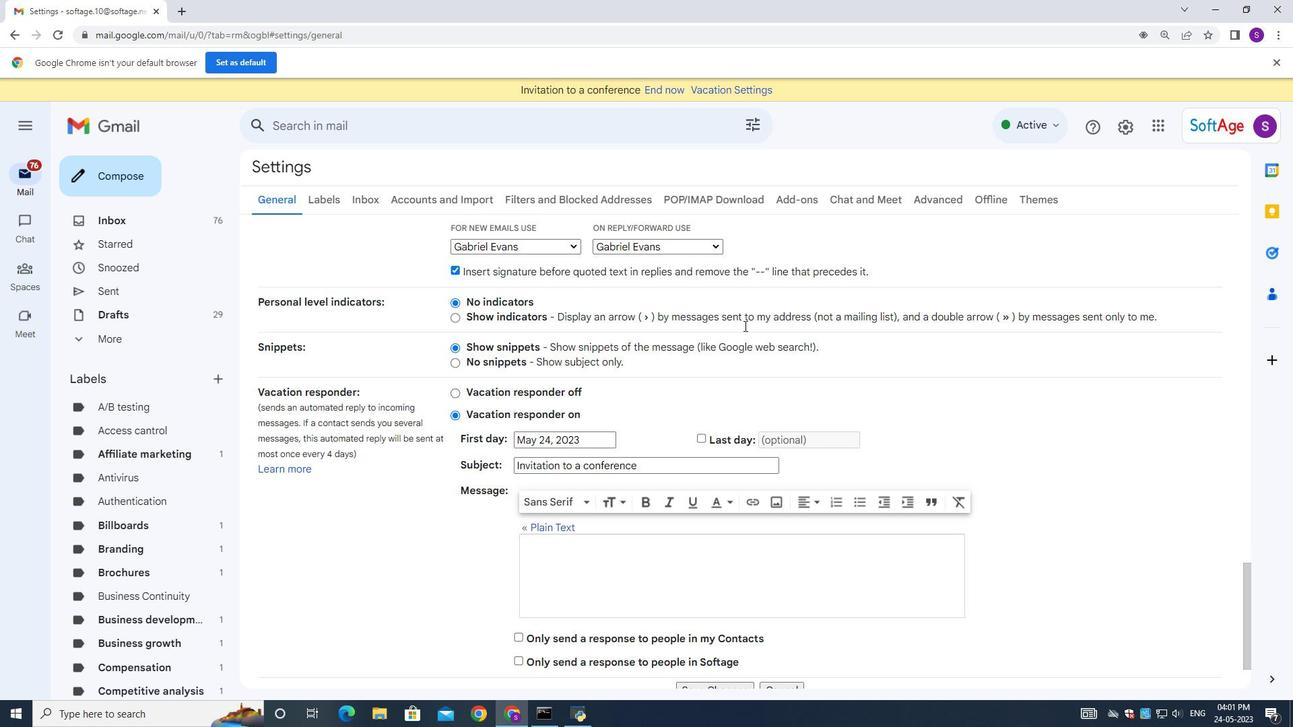 
Action: Mouse moved to (715, 369)
Screenshot: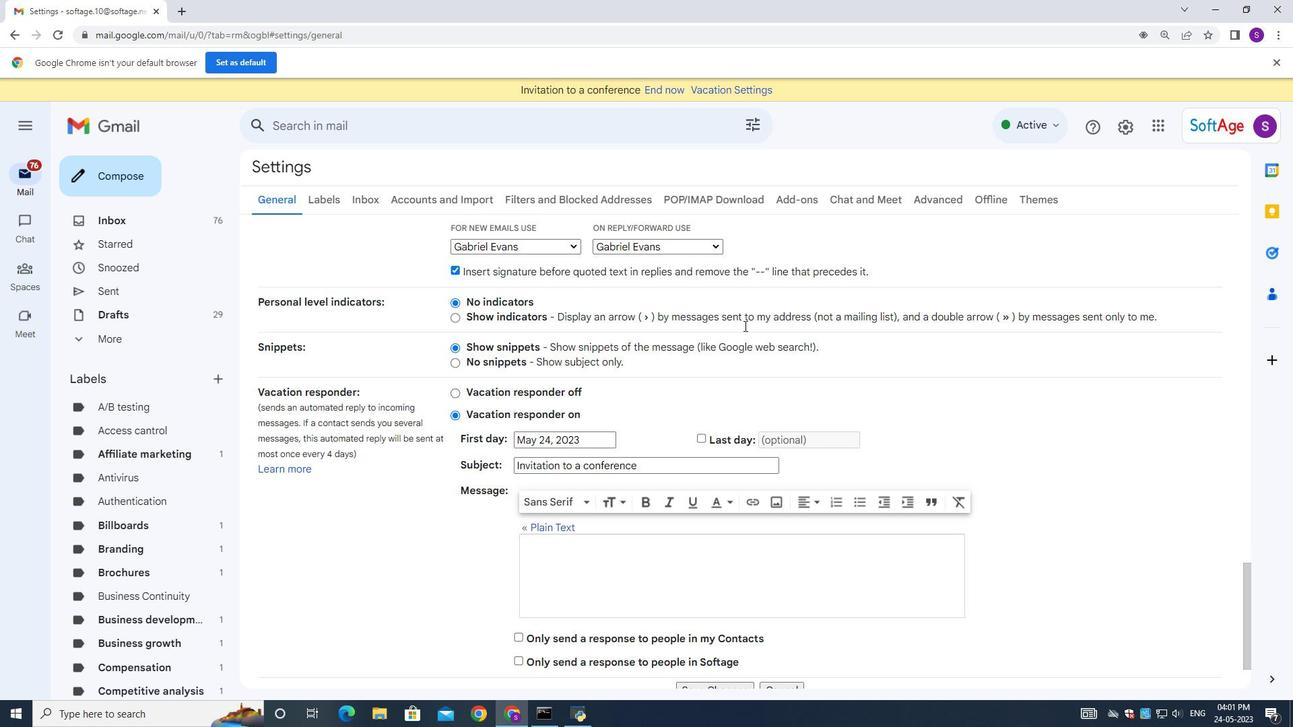 
Action: Mouse scrolled (725, 355) with delta (0, 0)
Screenshot: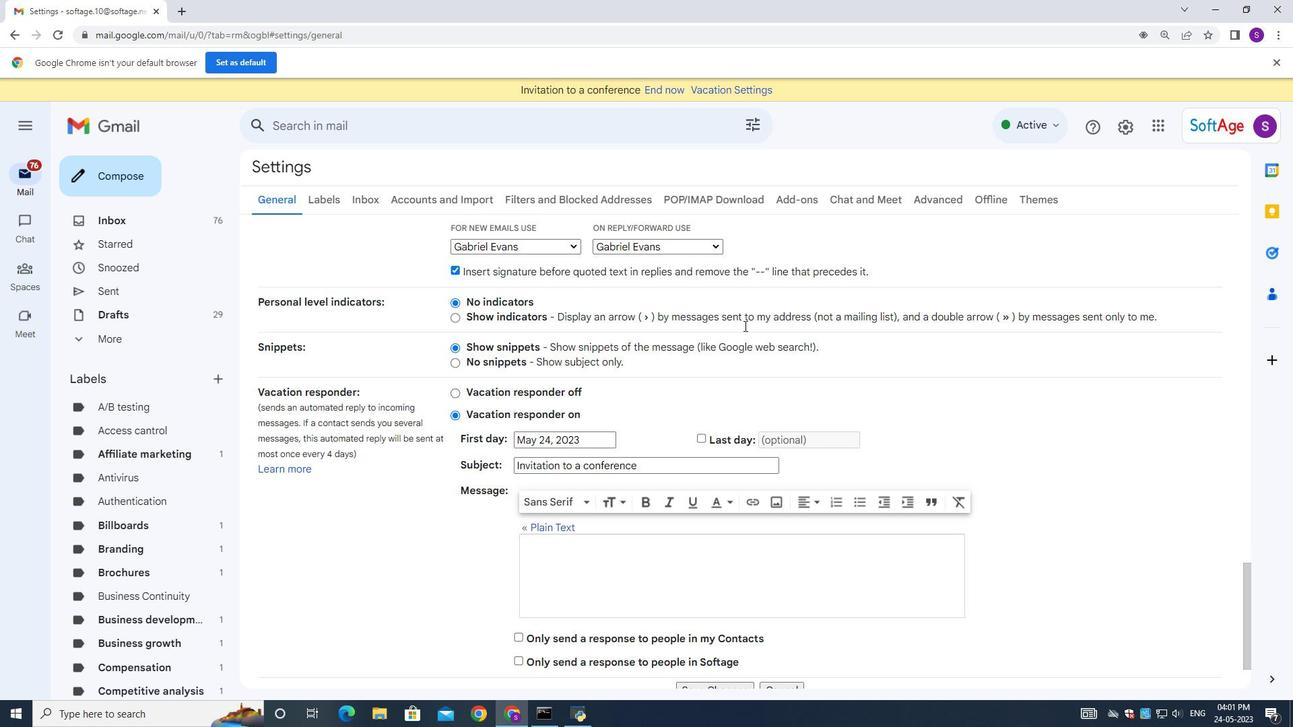 
Action: Mouse moved to (715, 373)
Screenshot: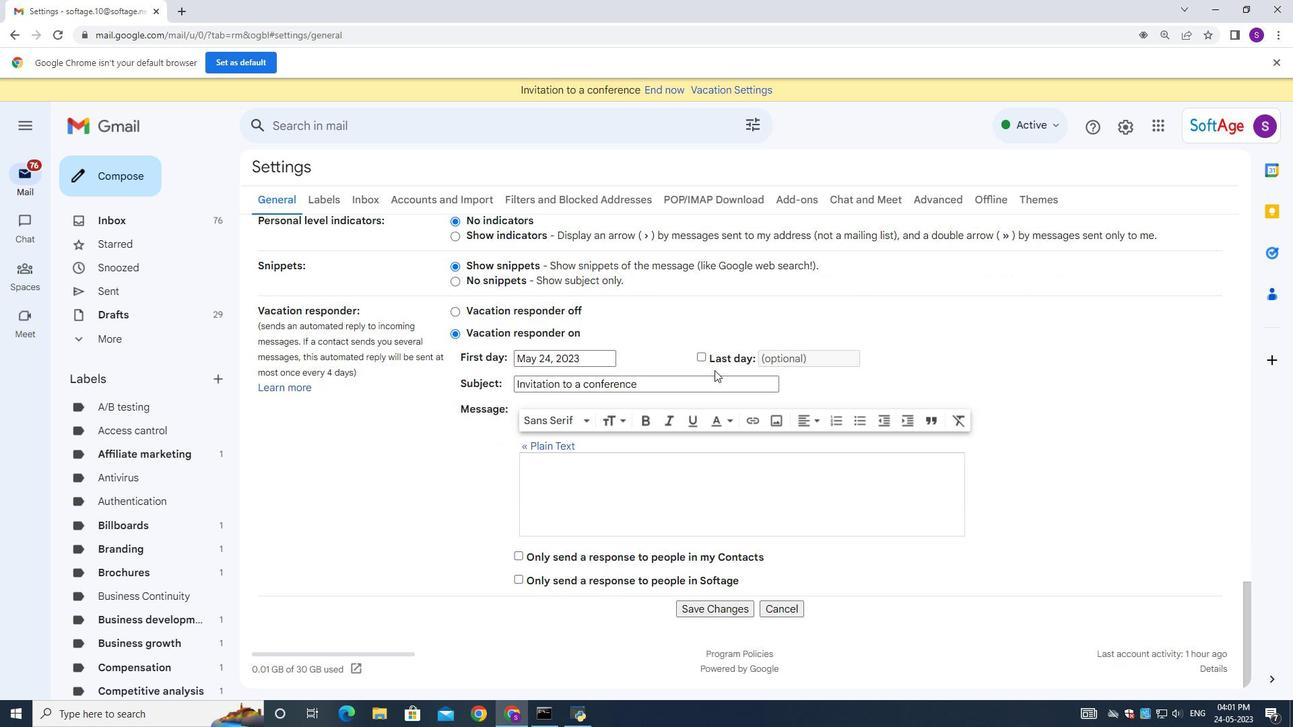 
Action: Mouse scrolled (715, 372) with delta (0, 0)
Screenshot: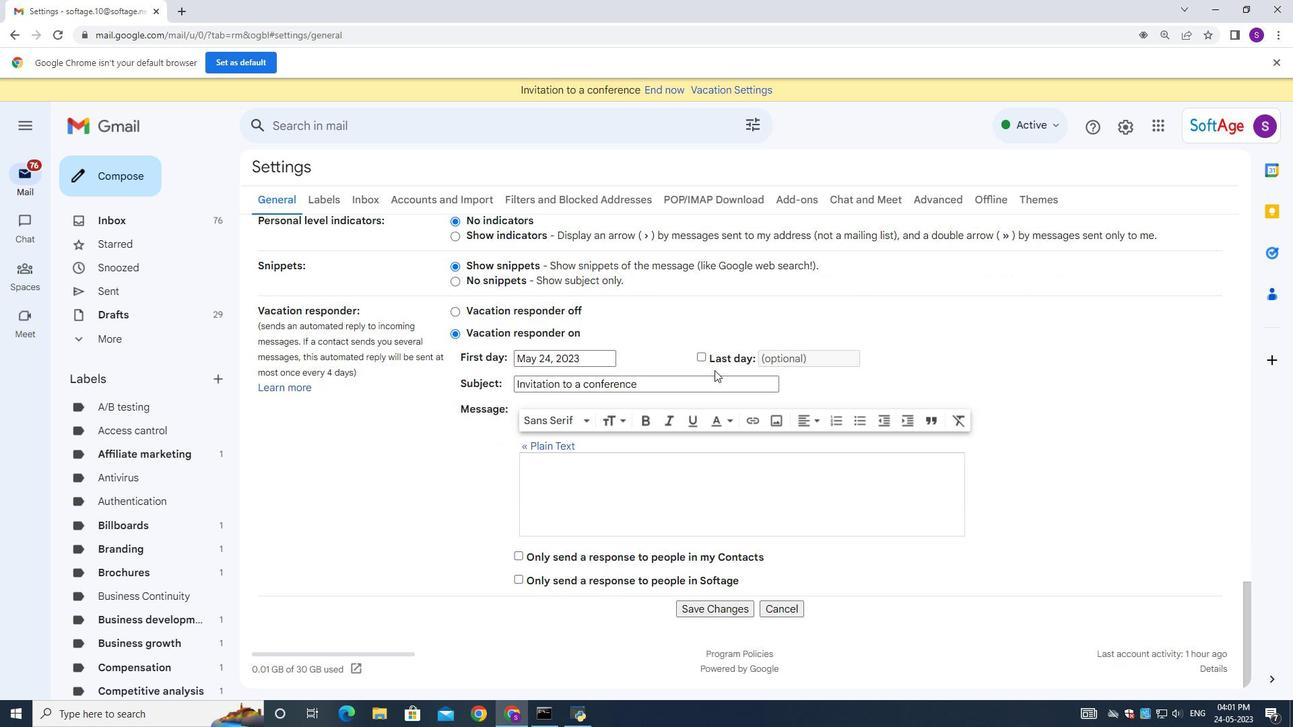 
Action: Mouse moved to (715, 374)
Screenshot: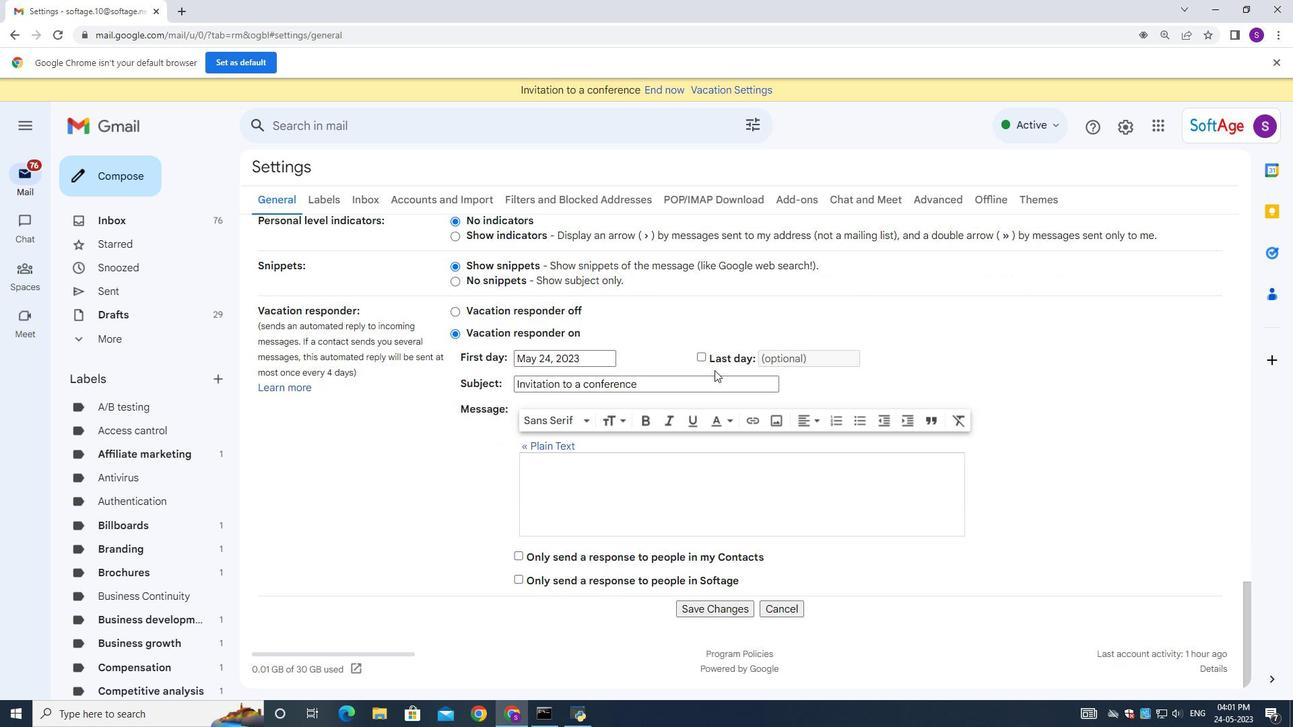 
Action: Mouse scrolled (715, 373) with delta (0, 0)
Screenshot: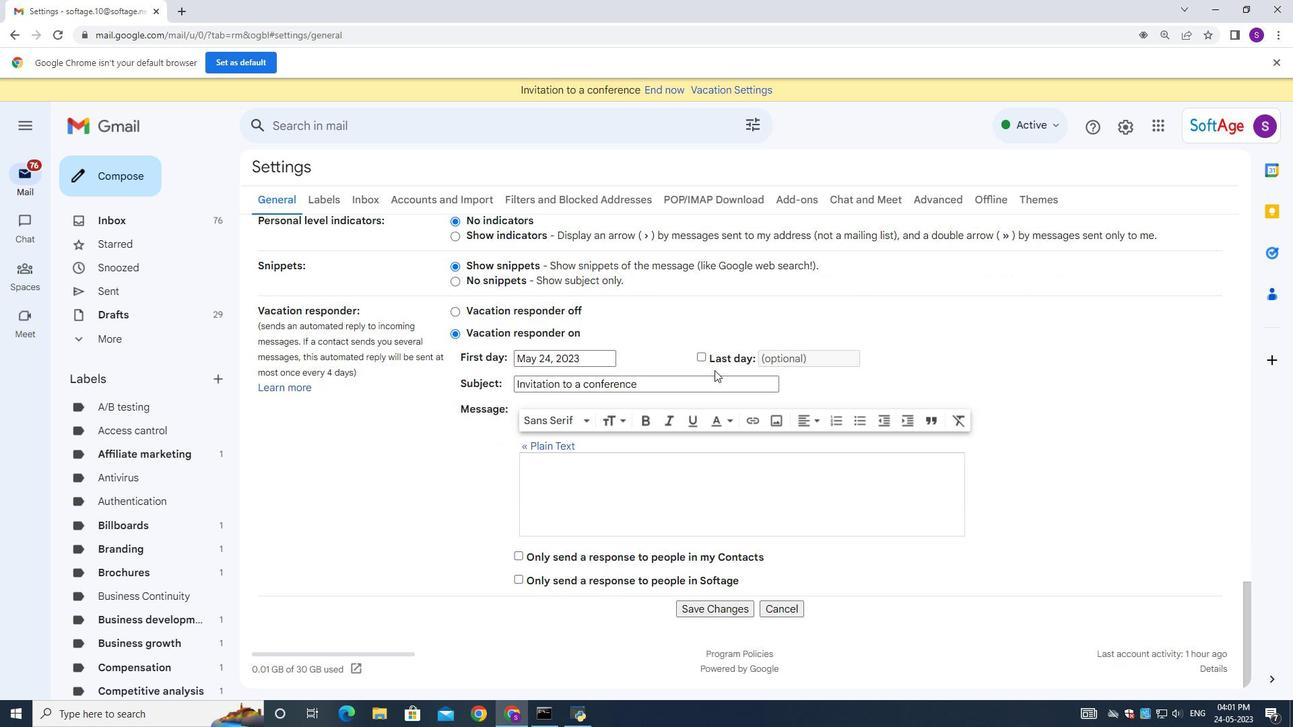 
Action: Mouse moved to (714, 376)
Screenshot: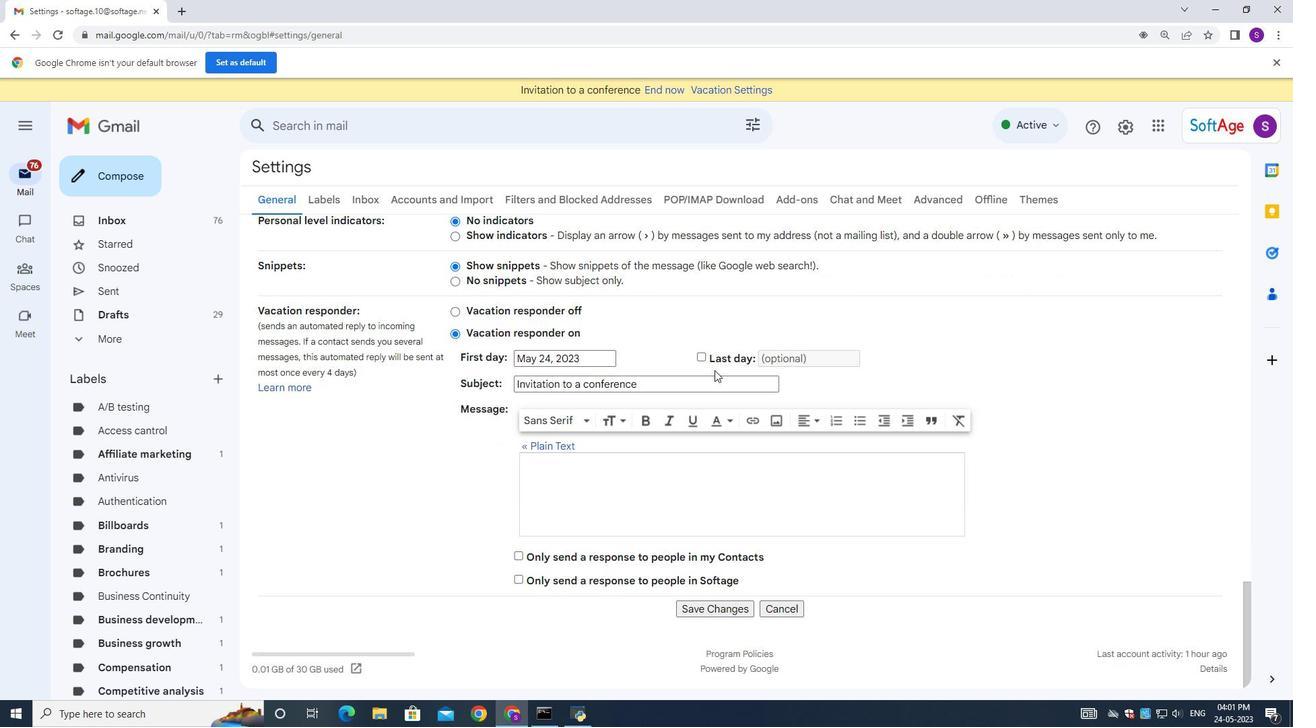 
Action: Mouse scrolled (714, 375) with delta (0, 0)
Screenshot: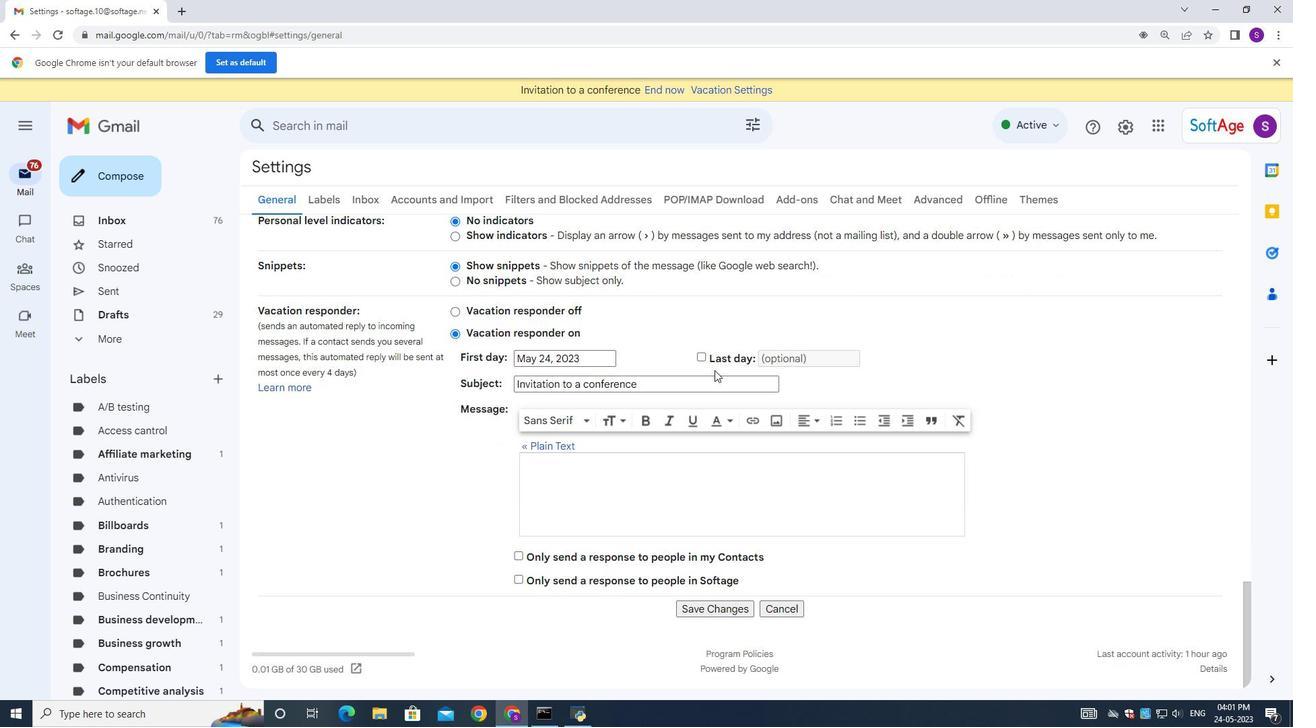 
Action: Mouse moved to (710, 383)
Screenshot: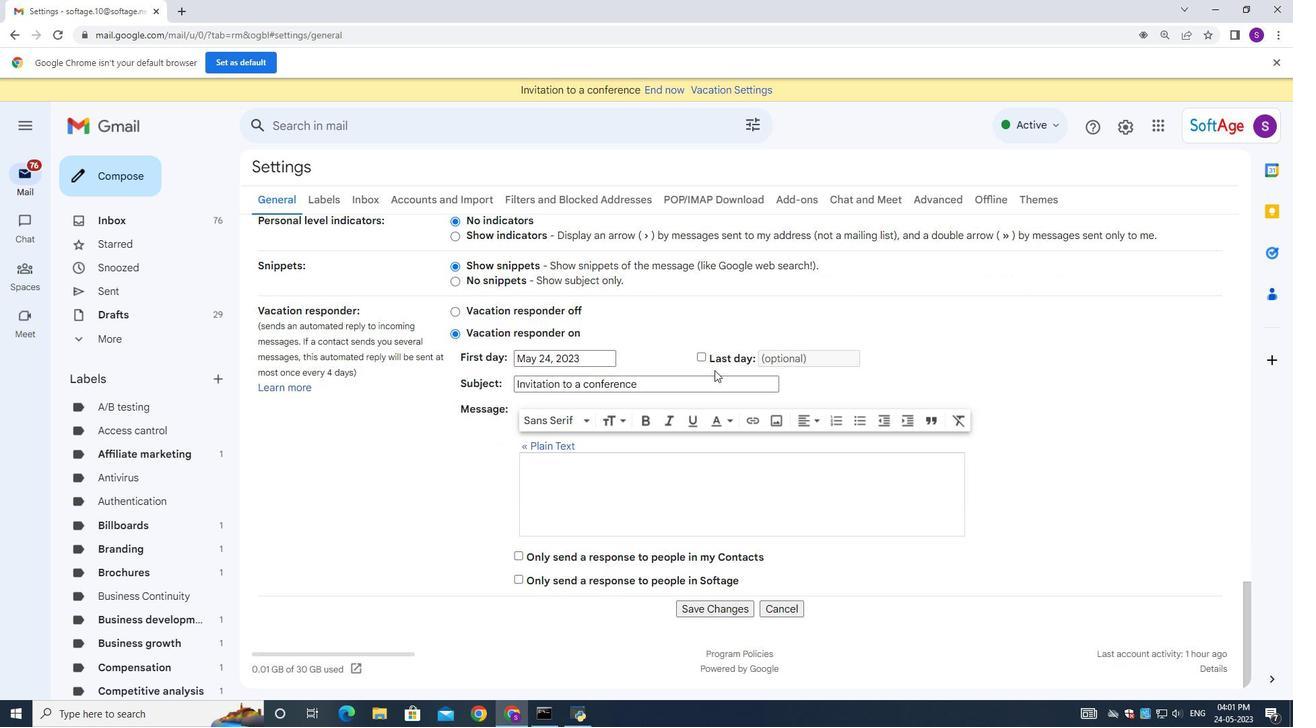 
Action: Mouse scrolled (710, 383) with delta (0, 0)
Screenshot: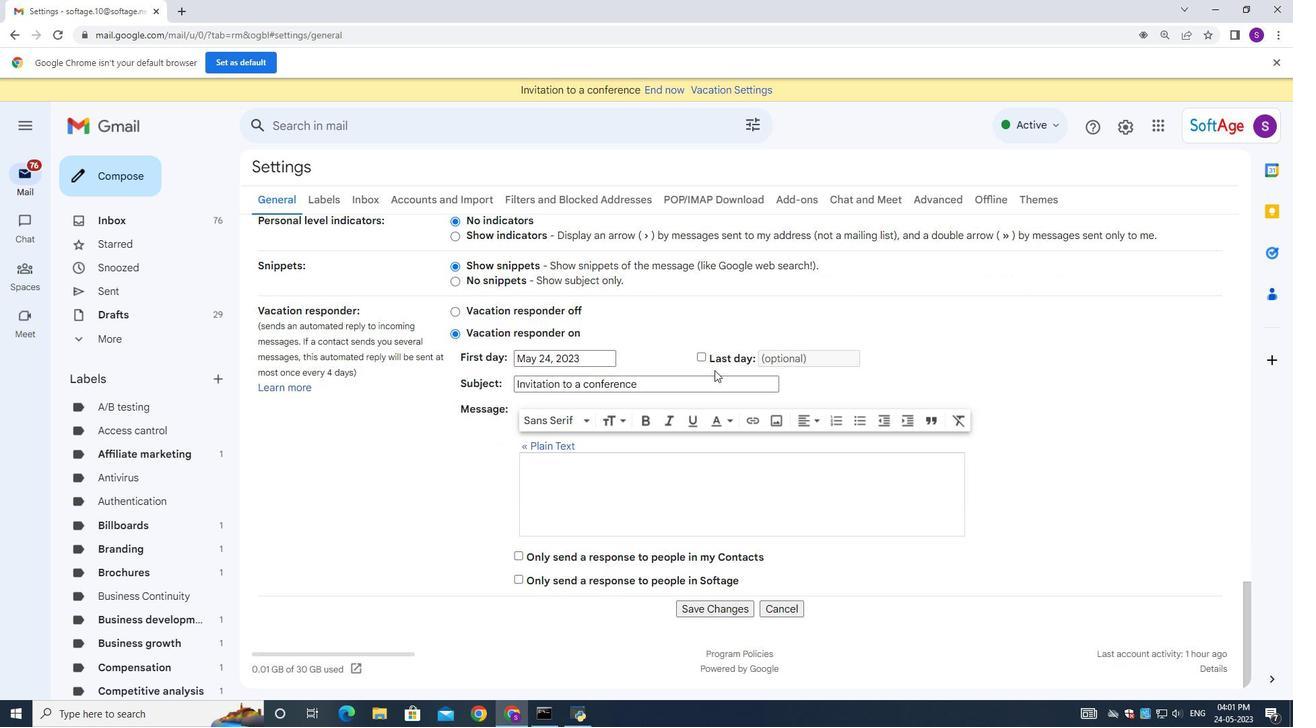 
Action: Mouse moved to (690, 601)
Screenshot: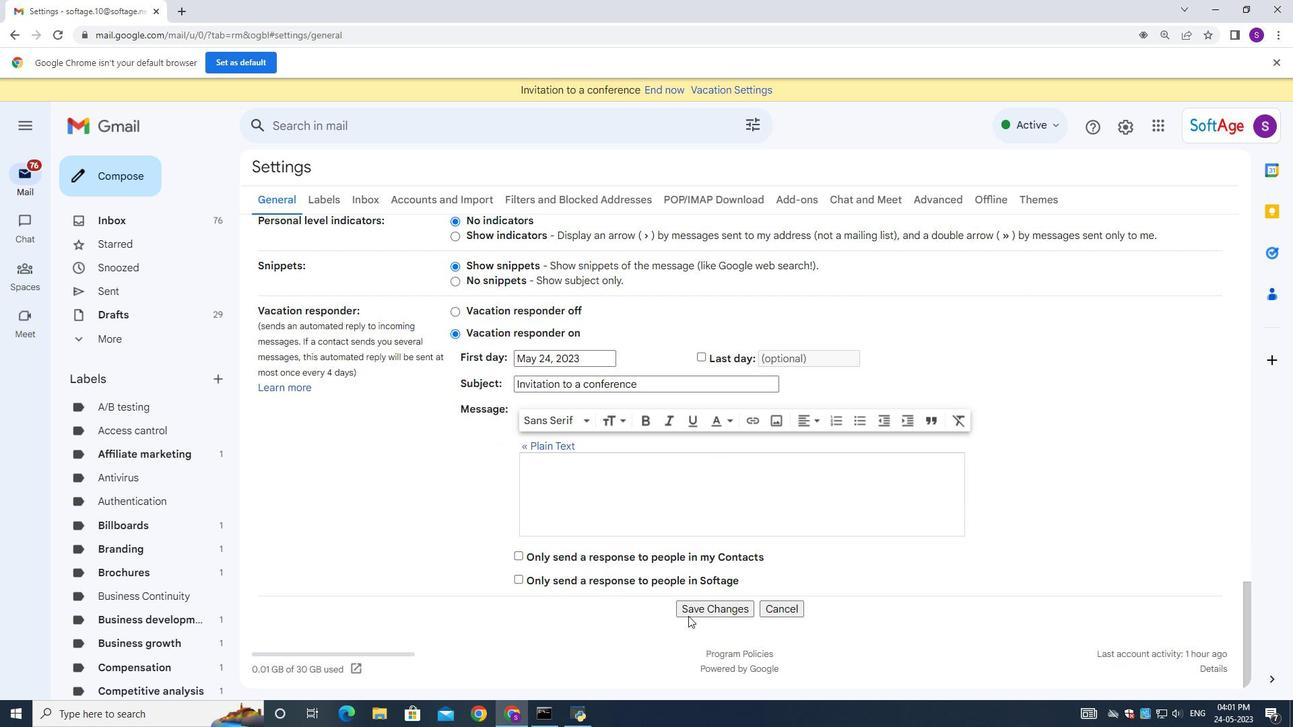 
Action: Mouse pressed left at (690, 601)
Screenshot: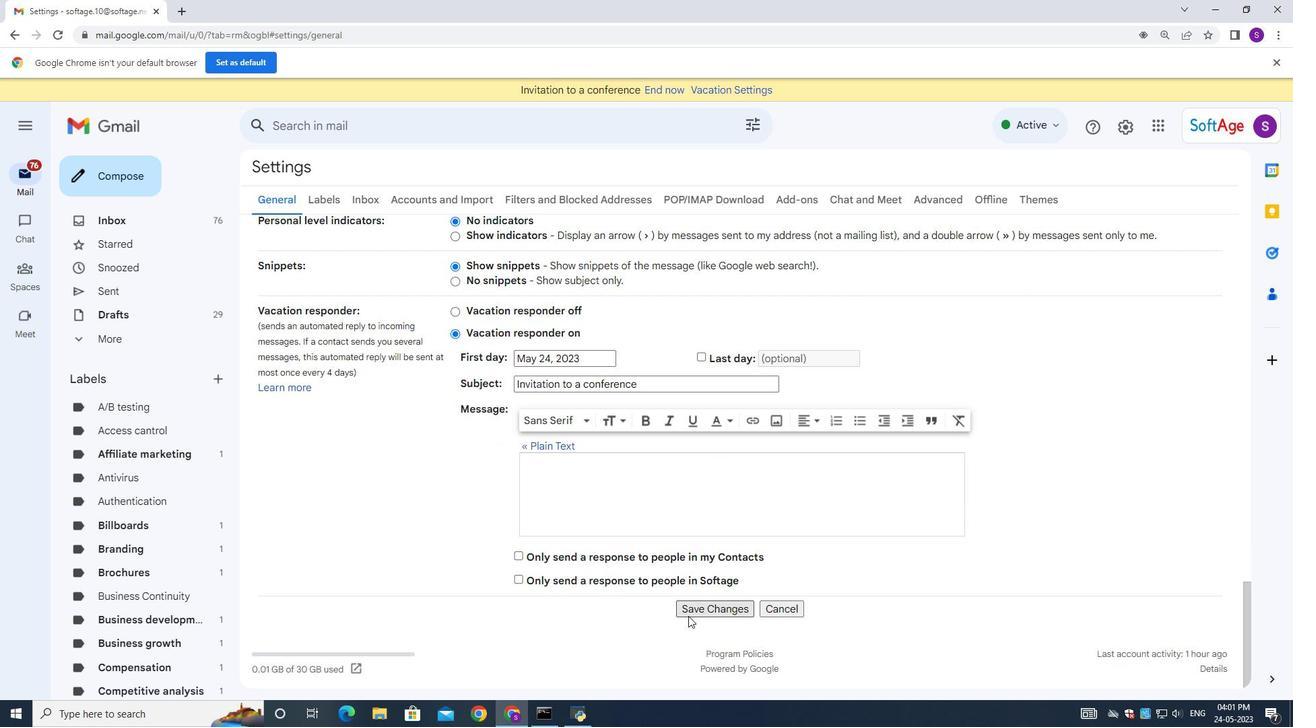 
Action: Mouse moved to (111, 169)
Screenshot: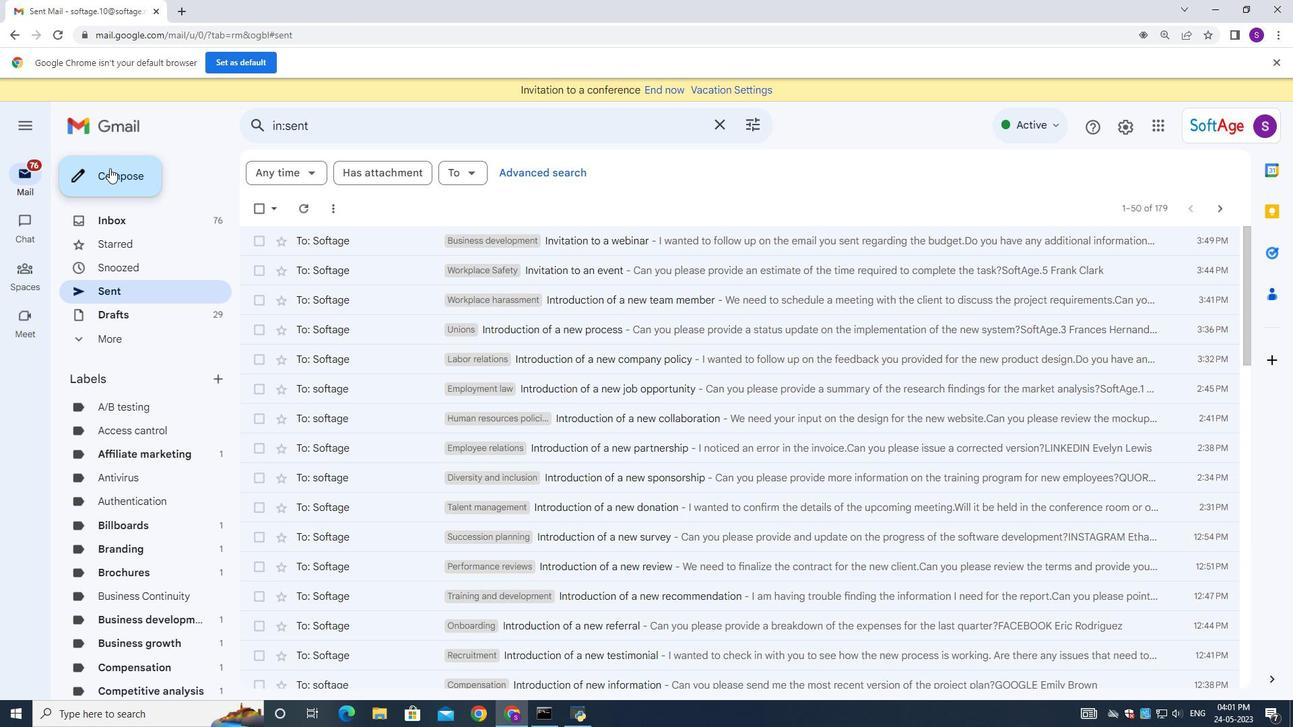 
Action: Mouse pressed left at (111, 169)
Screenshot: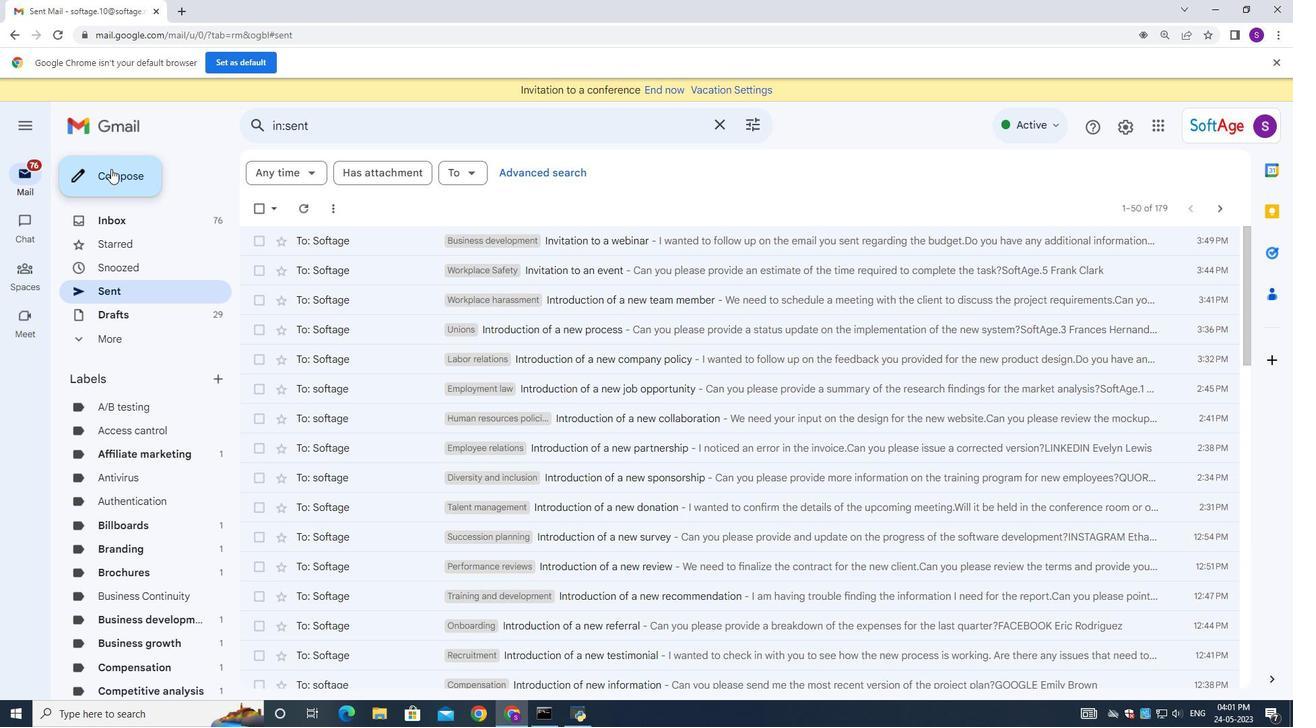 
Action: Mouse moved to (862, 297)
Screenshot: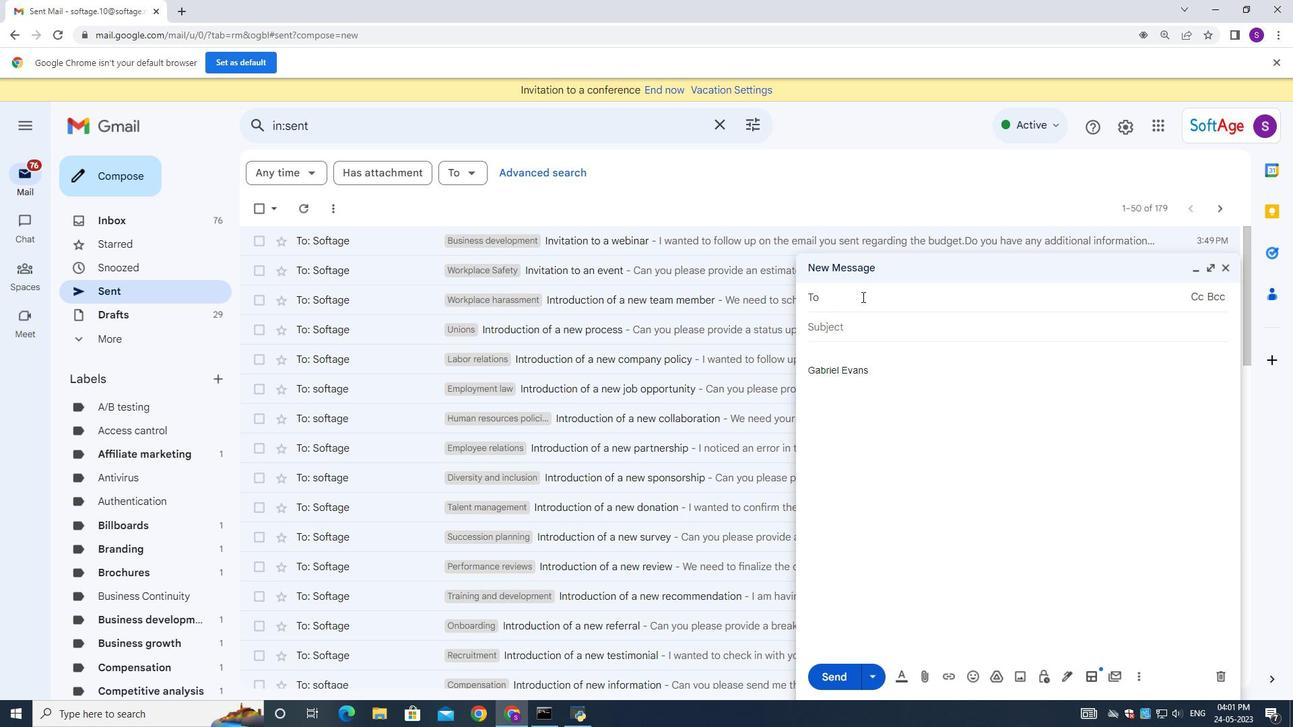 
Action: Key pressed <Key.shift>Softage.7<Key.shift>@softage
Screenshot: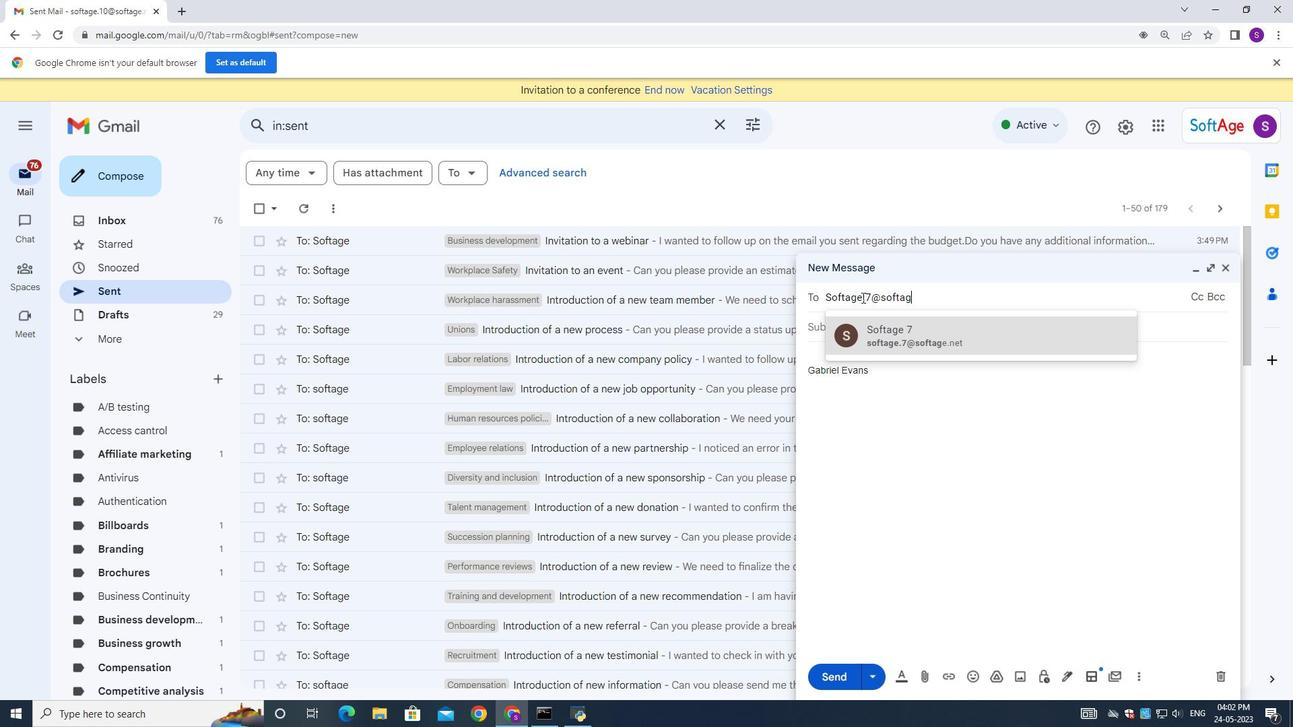 
Action: Mouse moved to (849, 299)
Screenshot: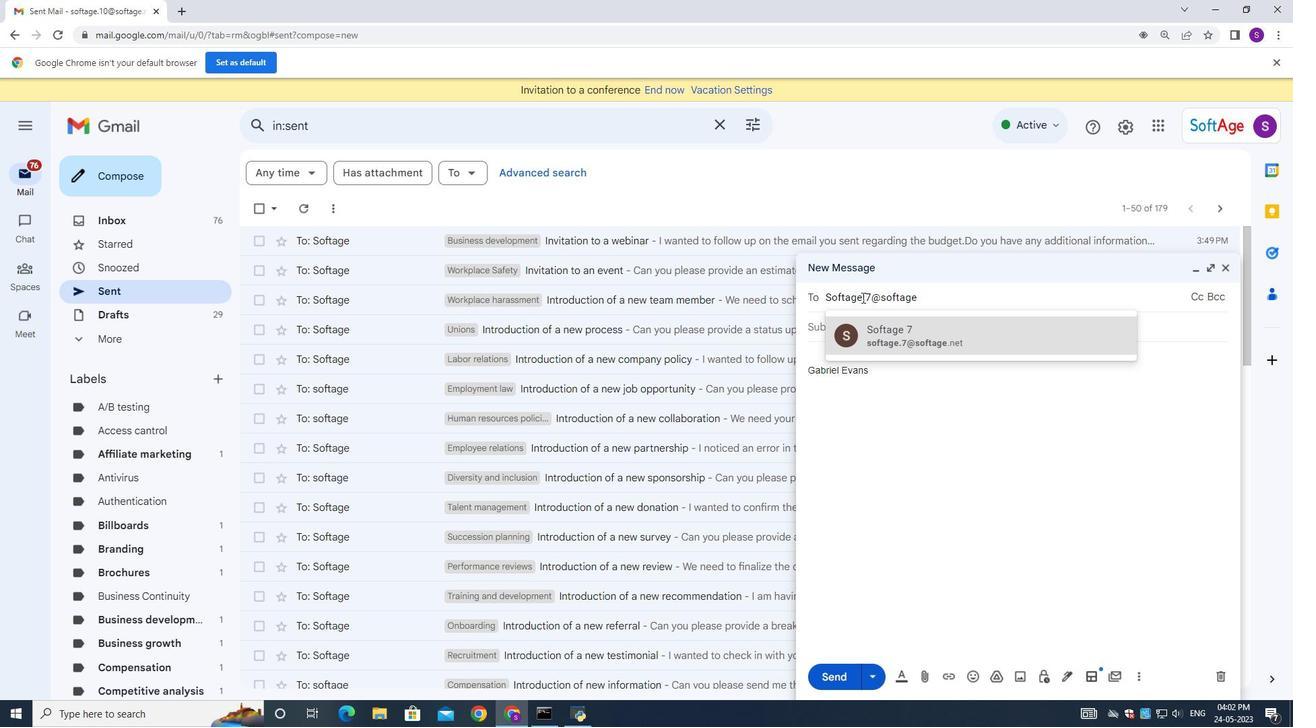 
Action: Key pressed <Key.shift><Key.shift><Key.shift><Key.shift><Key.shift><Key.shift><Key.shift><Key.shift><Key.shift><Key.shift><Key.shift>.net
Screenshot: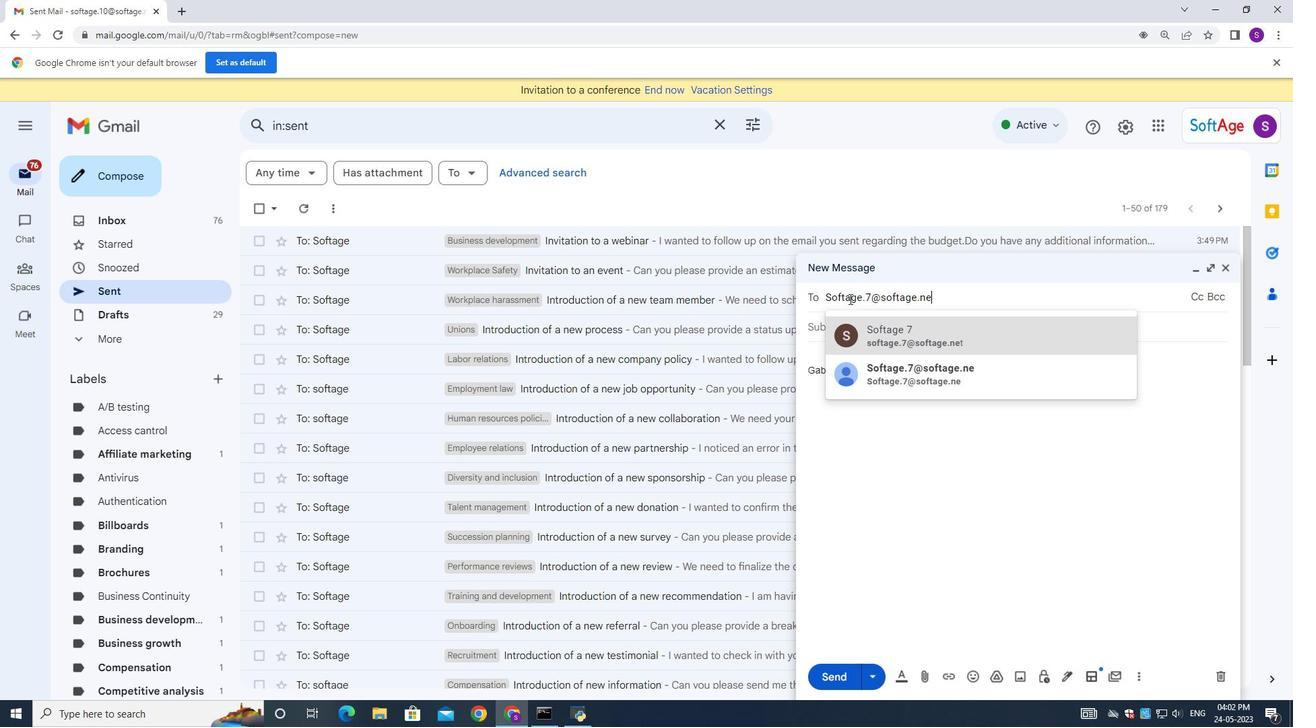 
Action: Mouse moved to (912, 352)
Screenshot: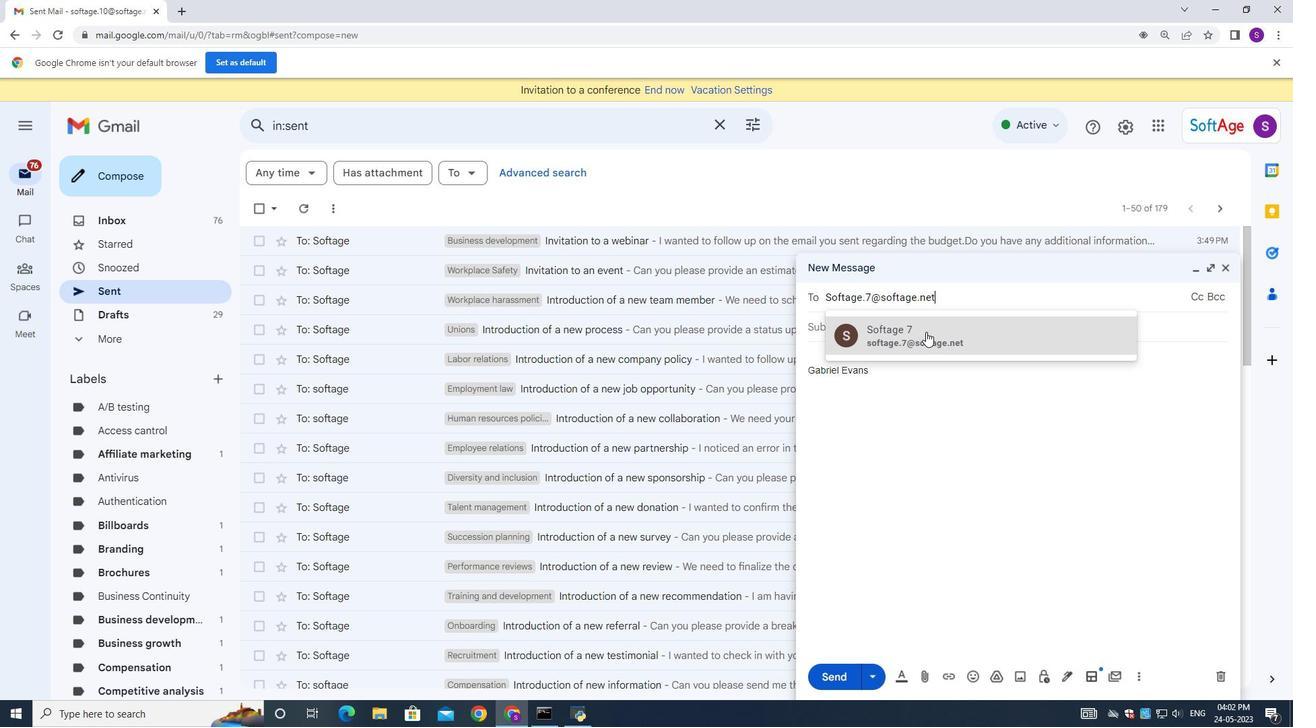 
Action: Mouse pressed left at (926, 332)
Screenshot: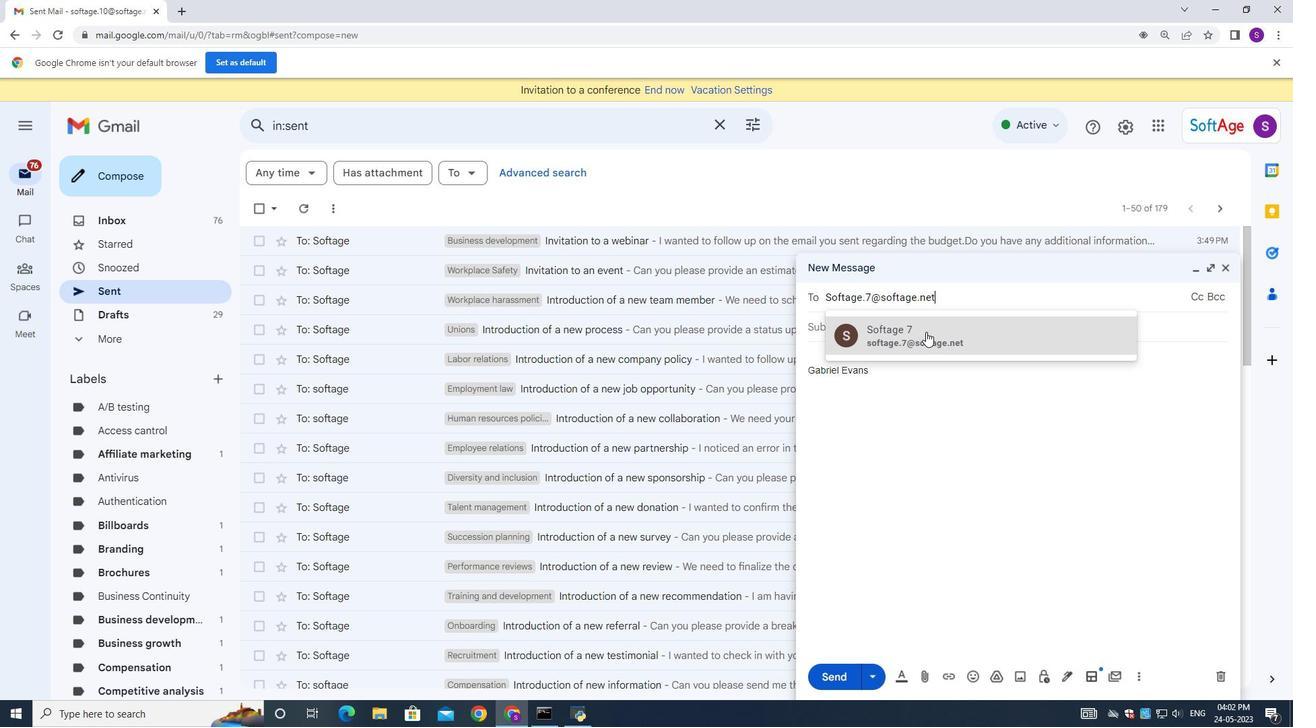 
Action: Mouse moved to (864, 345)
Screenshot: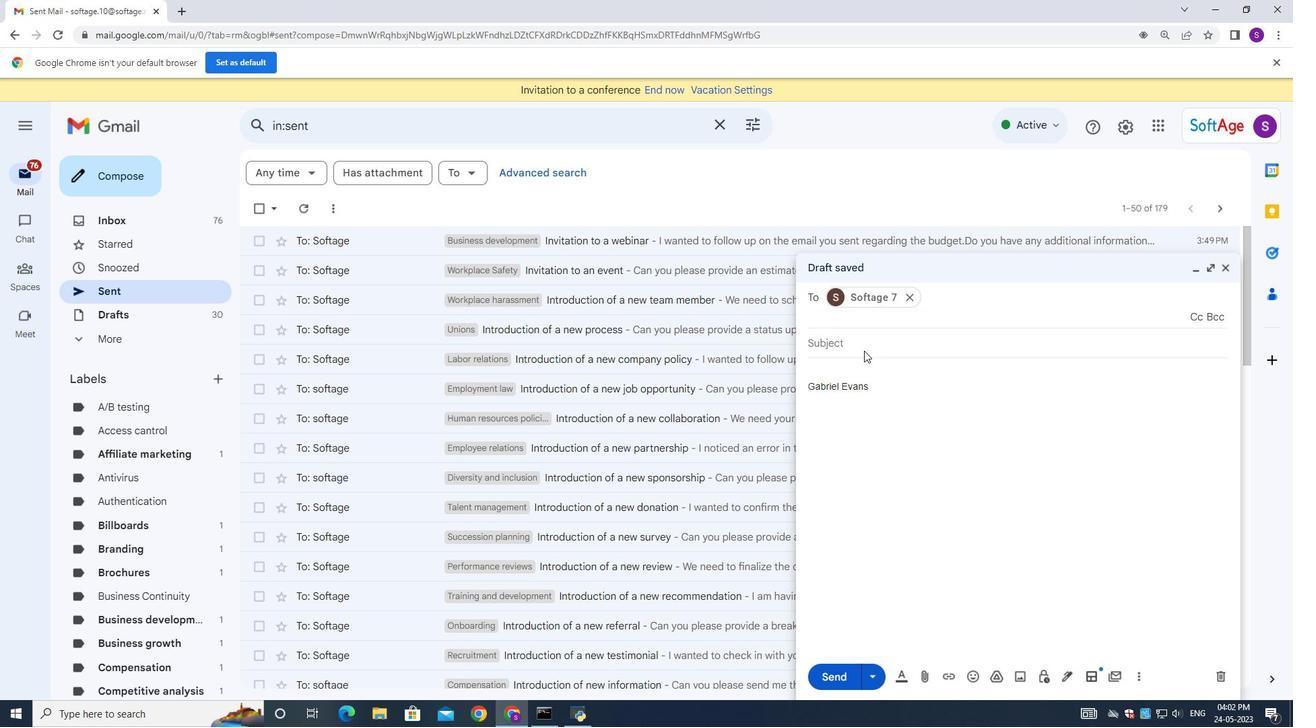 
Action: Mouse pressed left at (864, 345)
Screenshot: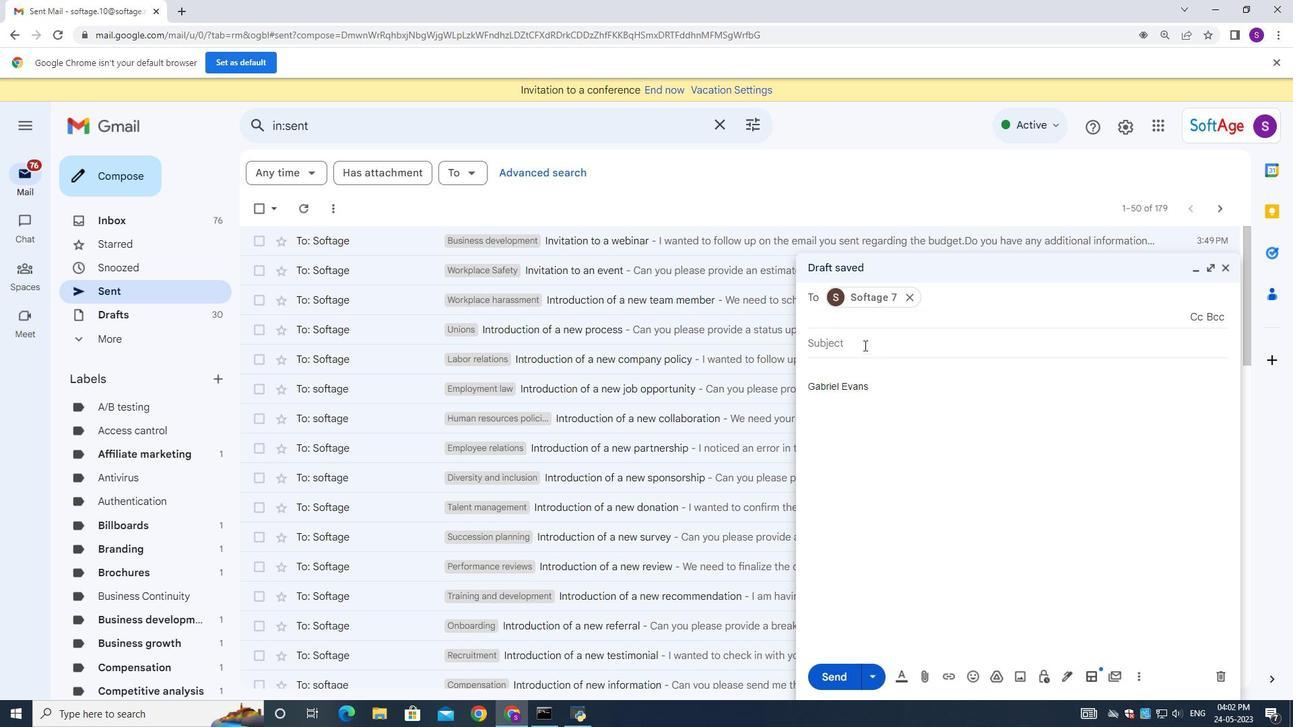 
Action: Mouse moved to (866, 344)
Screenshot: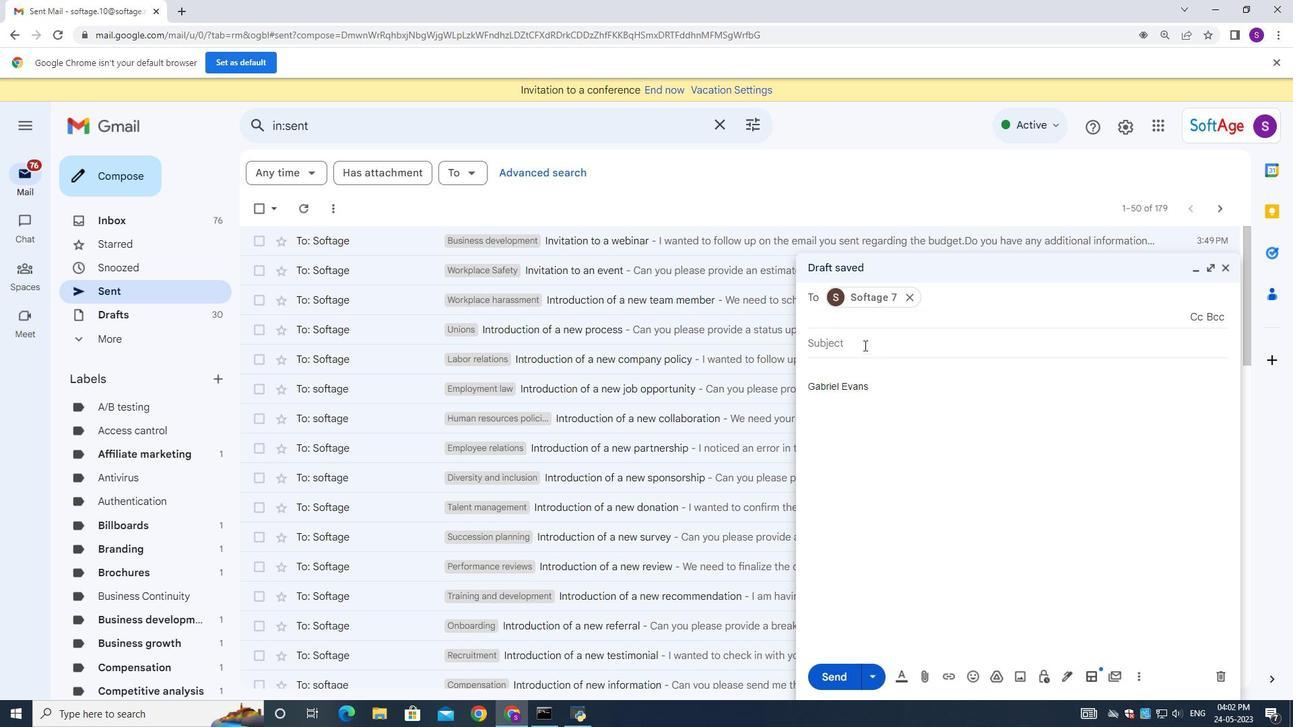 
Action: Key pressed <Key.shift><Key.shift><Key.shift><Key.shift><Key.shift><Key.shift><Key.shift><Key.shift><Key.shift><Key.shift><Key.shift><Key.shift><Key.shift><Key.shift><Key.shift><Key.shift><Key.shift><Key.shift><Key.shift><Key.shift><Key.shift><Key.shift><Key.shift><Key.shift><Key.shift><Key.shift><Key.shift><Key.shift><Key.shift><Key.shift><Key.shift><Key.shift><Key.shift><Key.shift>Invitatio<Key.space><Key.backspace>n<Key.space>to<Key.space>a<Key.space>conference<Key.space>
Screenshot: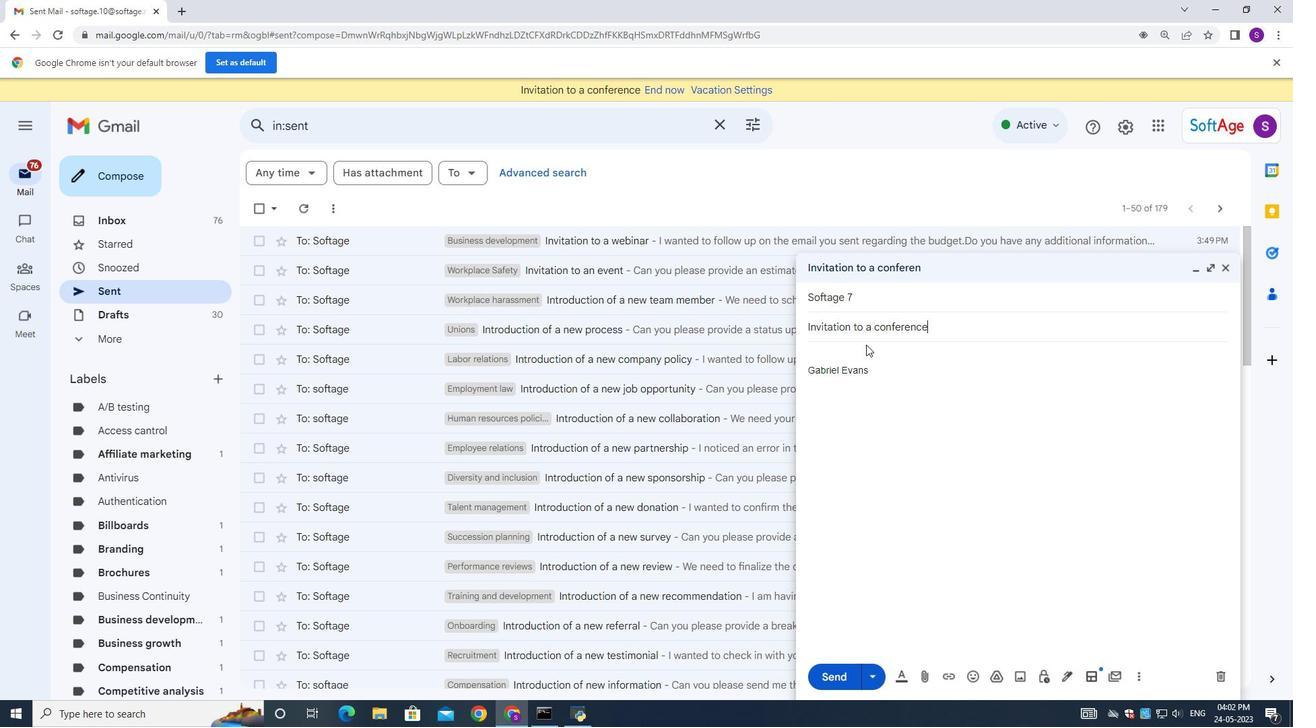 
Action: Mouse moved to (870, 344)
Screenshot: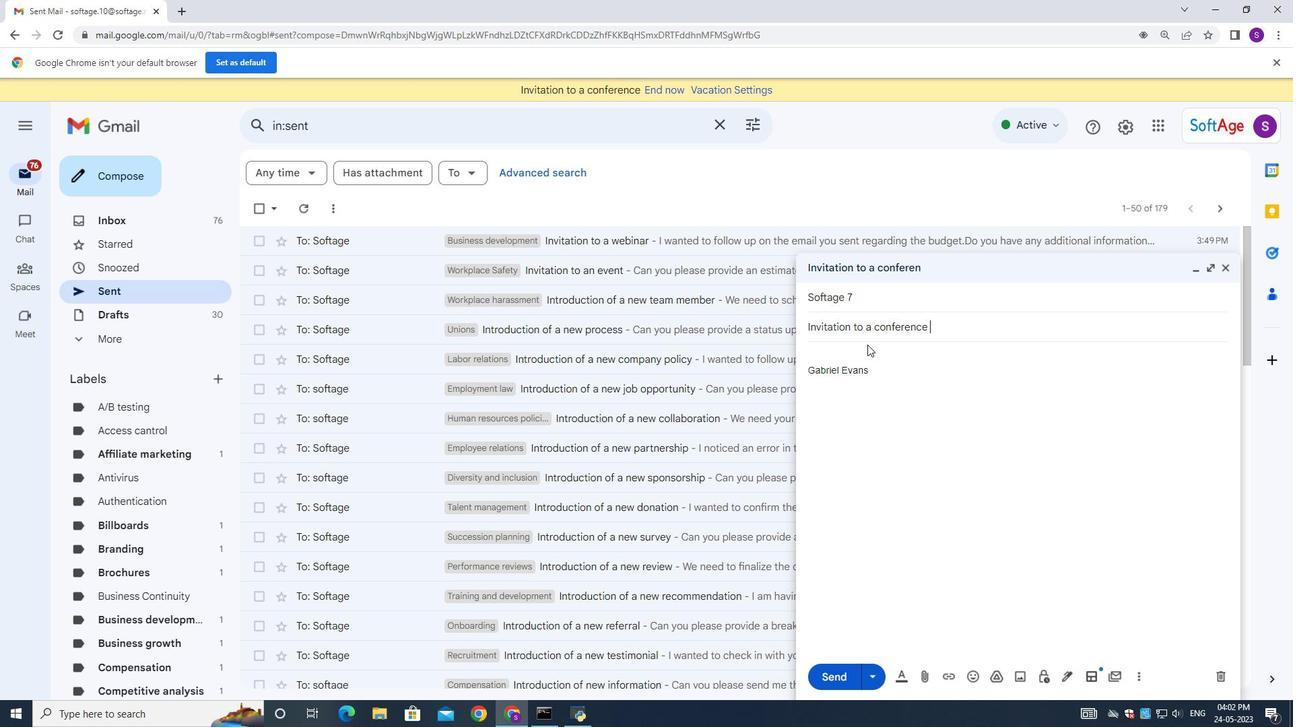 
Action: Mouse pressed left at (870, 344)
Screenshot: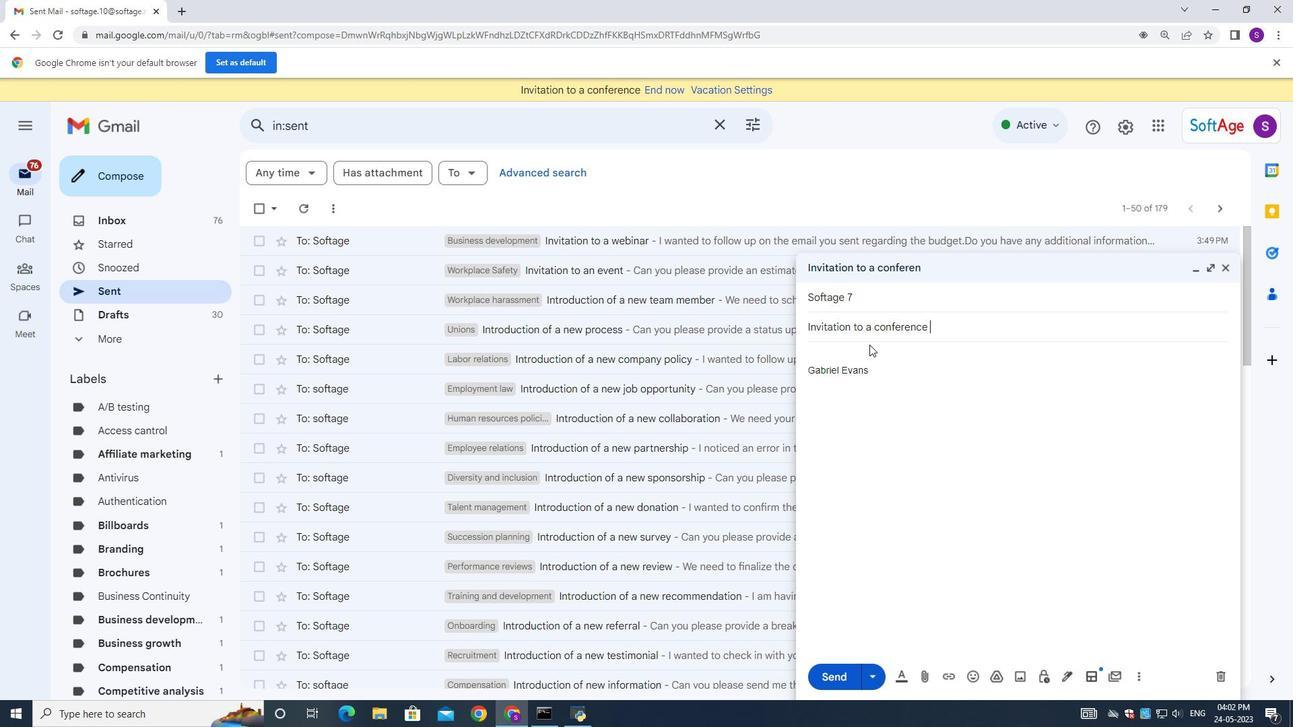 
Action: Mouse moved to (865, 348)
Screenshot: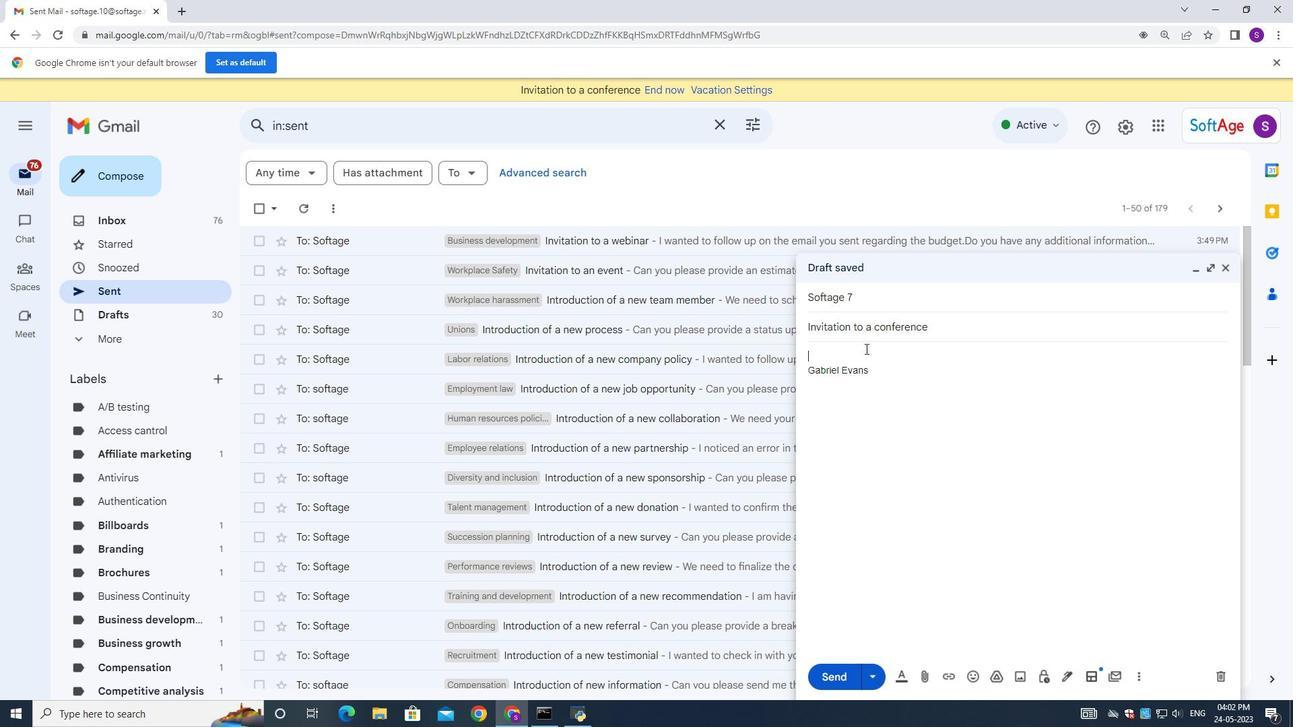 
Action: Key pressed <Key.shift><Key.shift><Key.shift><Key.shift><Key.shift><Key.shift><Key.shift><Key.shift><Key.shift><Key.shift><Key.shift><Key.shift><Key.shift><Key.shift><Key.shift><Key.shift><Key.shift><Key.shift><Key.shift><Key.shift><Key.shift><Key.shift><Key.shift><Key.shift><Key.shift><Key.shift><Key.shift><Key.shift><Key.shift><Key.shift><Key.shift><Key.shift><Key.shift><Key.shift><Key.shift><Key.shift><Key.shift><Key.shift><Key.shift><Key.shift><Key.shift><Key.shift><Key.shift><Key.shift><Key.shift><Key.shift><Key.shift><Key.shift><Key.shift><Key.shift><Key.shift><Key.shift><Key.shift><Key.shift><Key.shift><Key.shift><Key.shift><Key.shift><Key.shift><Key.shift><Key.shift><Key.shift><Key.shift><Key.shift><Key.shift><Key.shift><Key.shift><Key.shift><Key.shift><Key.shift><Key.shift><Key.shift><Key.shift><Key.shift><Key.shift><Key.shift><Key.shift><Key.shift><Key.shift><Key.shift><Key.shift><Key.shift><Key.shift><Key.shift><Key.shift><Key.shift><Key.shift><Key.shift><Key.shift><Key.shift><Key.shift><Key.shift><Key.shift><Key.shift><Key.shift><Key.shift><Key.shift><Key.shift><Key.shift><Key.shift><Key.shift><Key.shift><Key.shift><Key.shift><Key.shift><Key.shift><Key.shift><Key.shift><Key.shift><Key.shift><Key.shift><Key.shift><Key.shift><Key.shift><Key.shift><Key.shift><Key.shift><Key.shift><Key.shift><Key.shift><Key.shift><Key.shift><Key.shift><Key.shift><Key.shift><Key.shift><Key.shift><Key.shift><Key.shift><Key.shift>Can<Key.space>you<Key.space>please<Key.space>provide<Key.space>more<Key.space>details<Key.space>on<Key.space>the<Key.space>performance<Key.space>metrics<Key.space>for<Key.space>the<Key.space>project<Key.shift_r>><Key.backspace><Key.shift_r>?
Screenshot: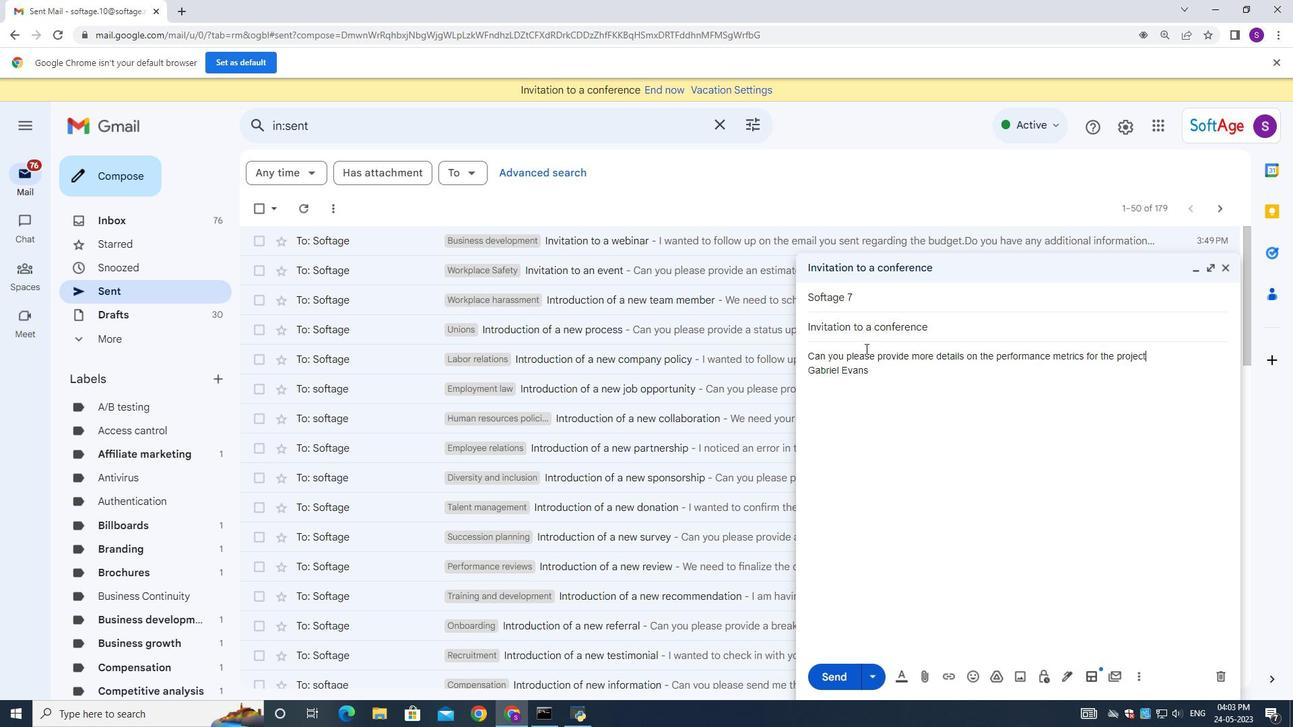 
Action: Mouse moved to (952, 677)
Screenshot: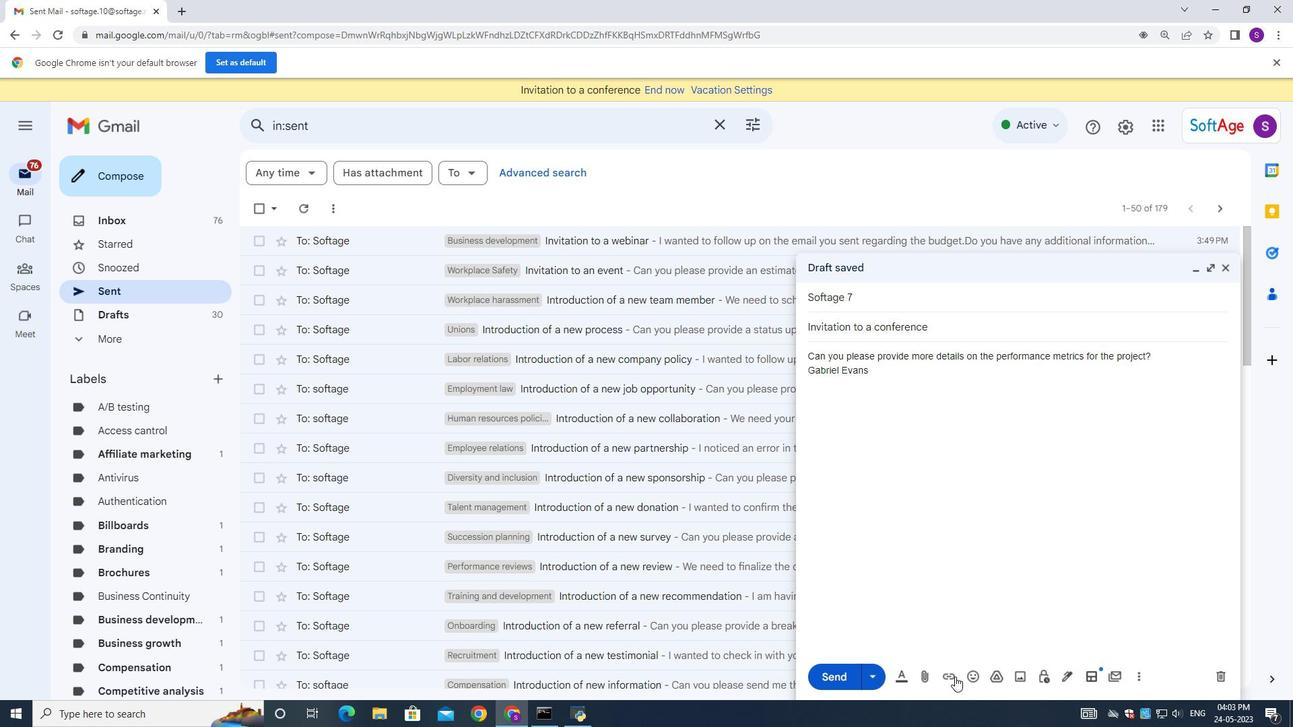 
Action: Mouse pressed left at (952, 677)
Screenshot: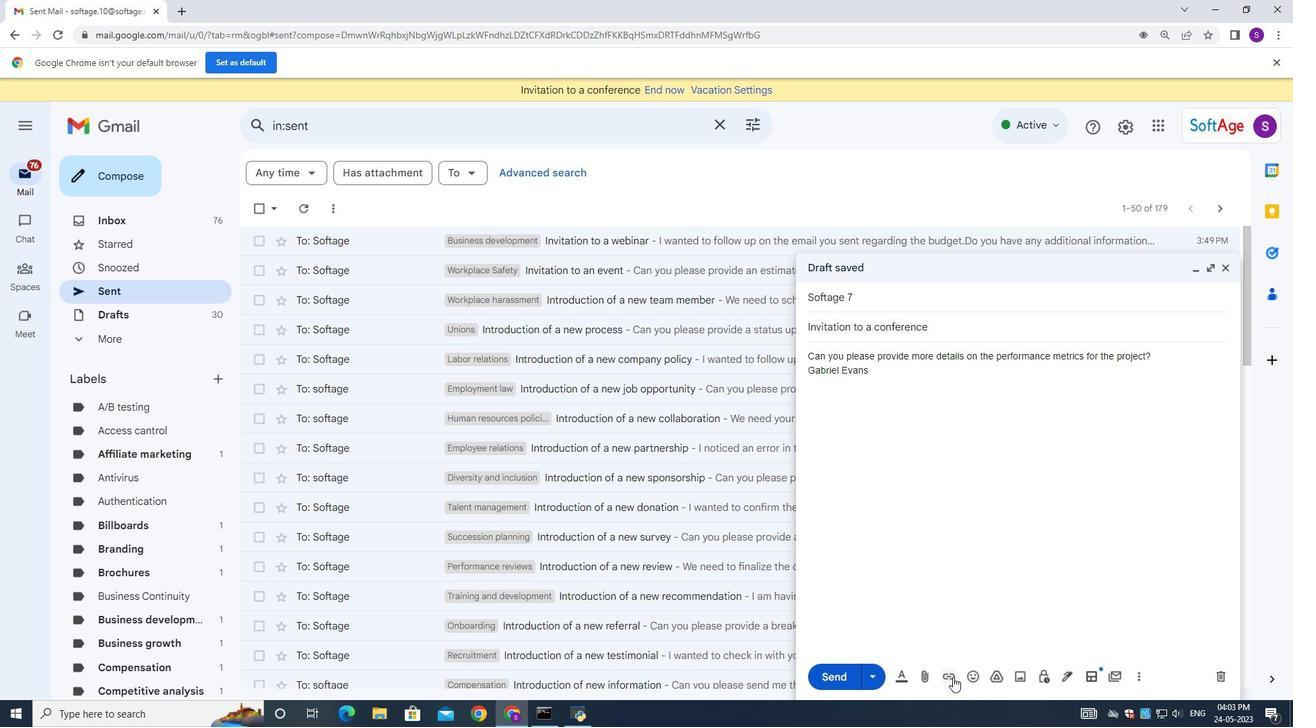 
Action: Mouse moved to (472, 403)
Screenshot: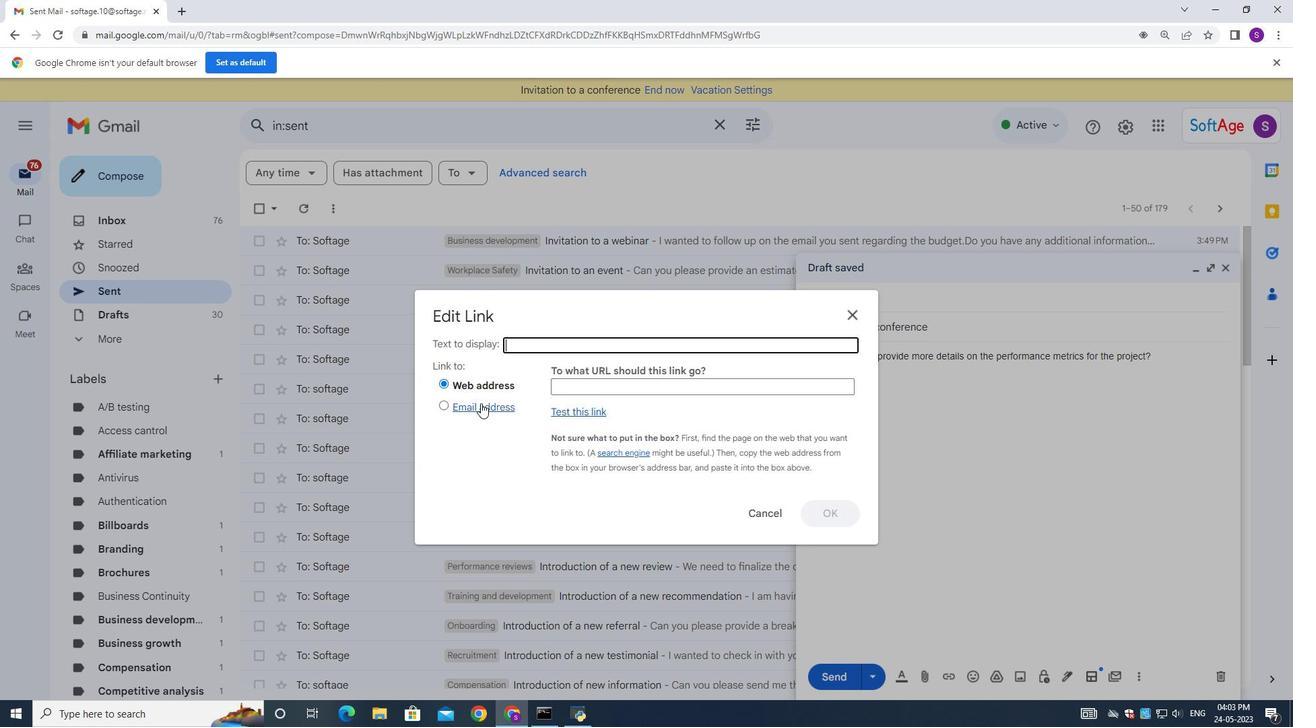
Action: Mouse pressed left at (472, 403)
Screenshot: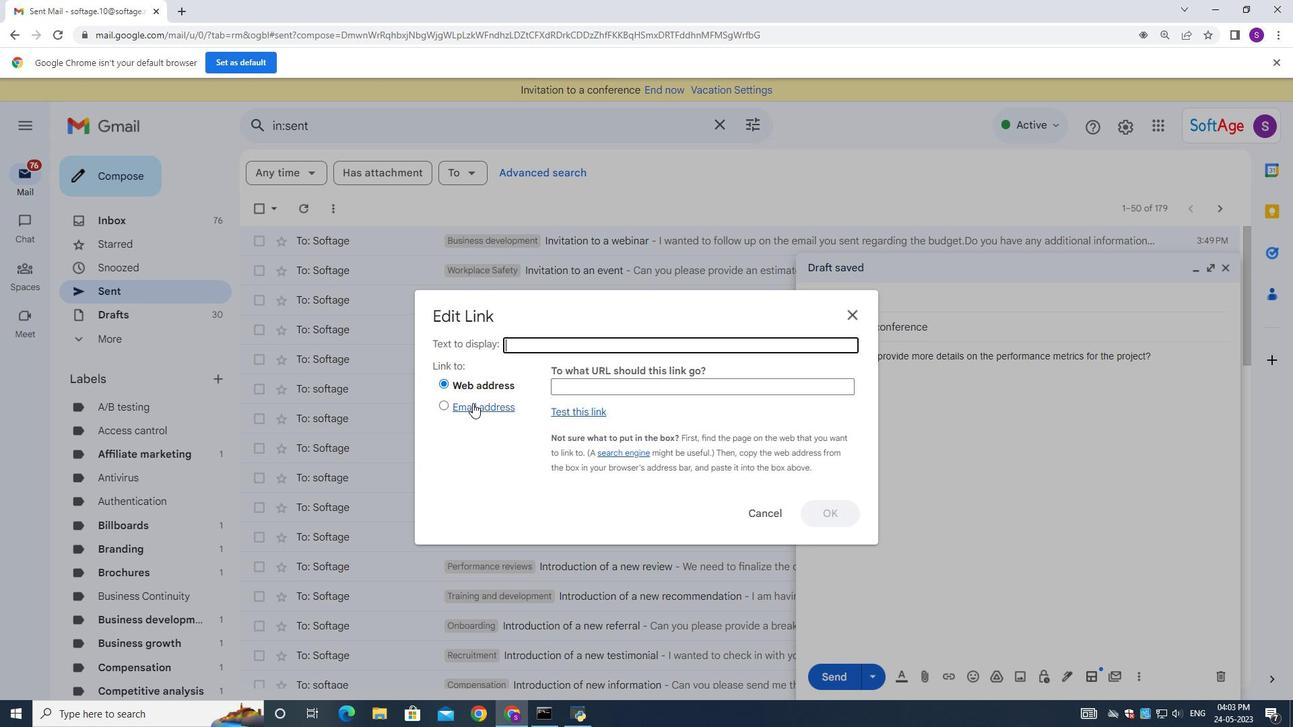 
Action: Mouse moved to (591, 342)
Screenshot: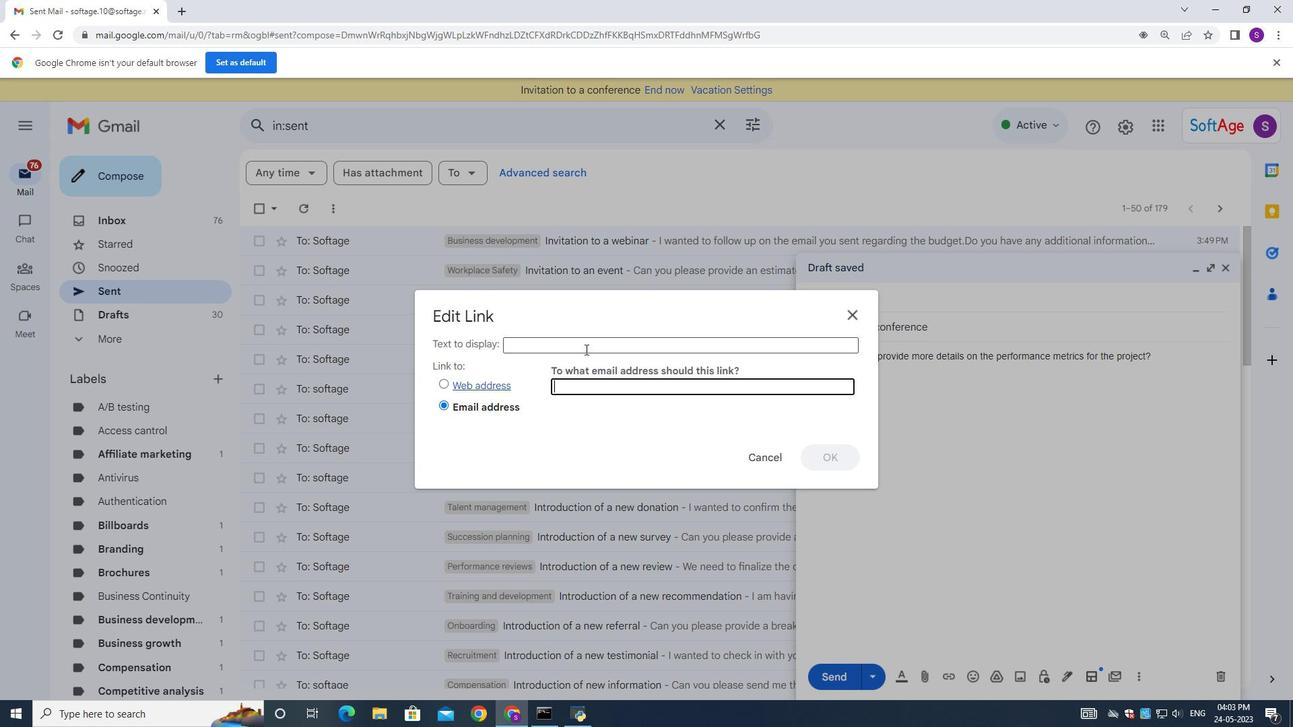 
Action: Mouse pressed left at (589, 342)
Screenshot: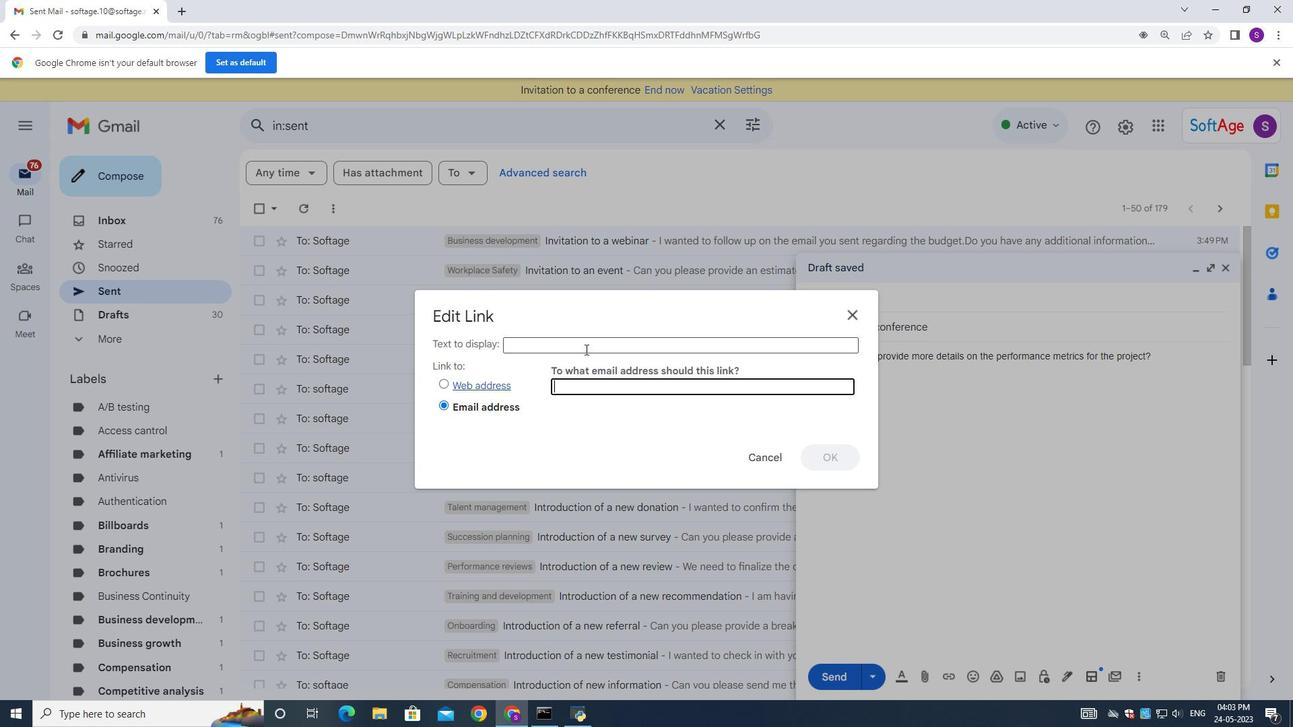 
Action: Mouse moved to (591, 343)
Screenshot: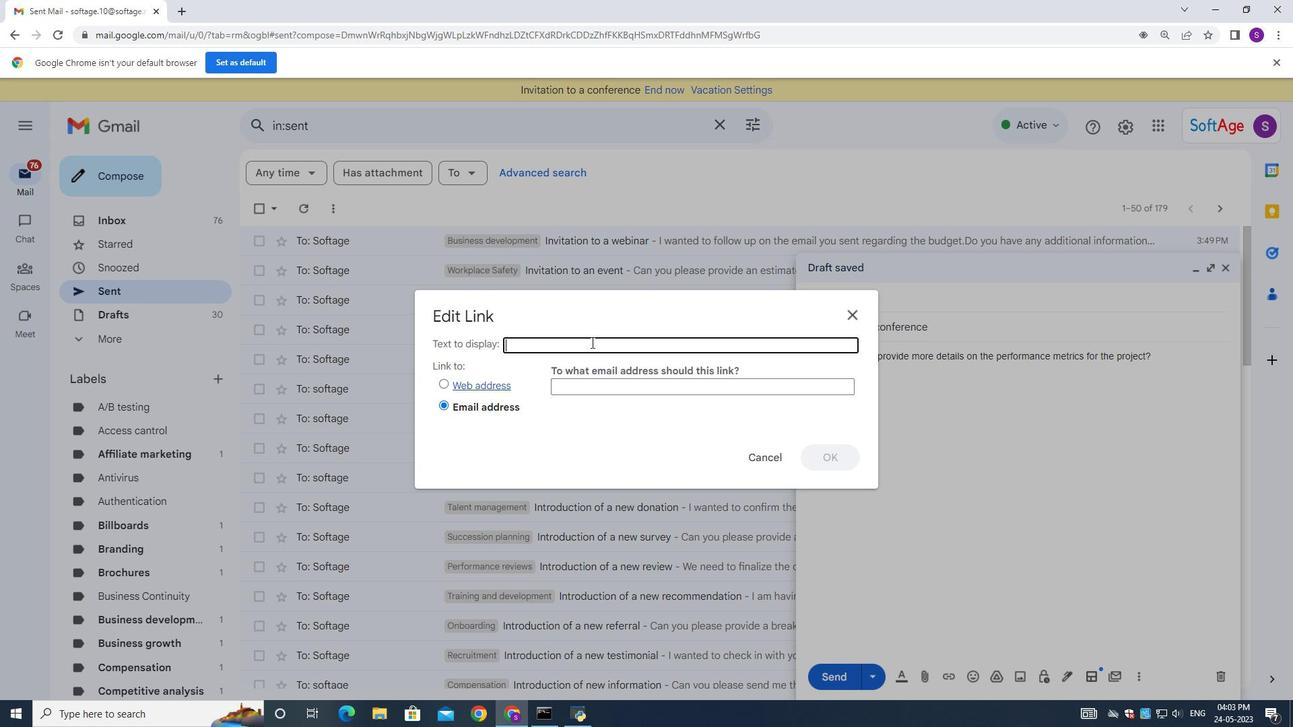 
Action: Key pressed <Key.shift>Soft<Key.shift>Age.7
Screenshot: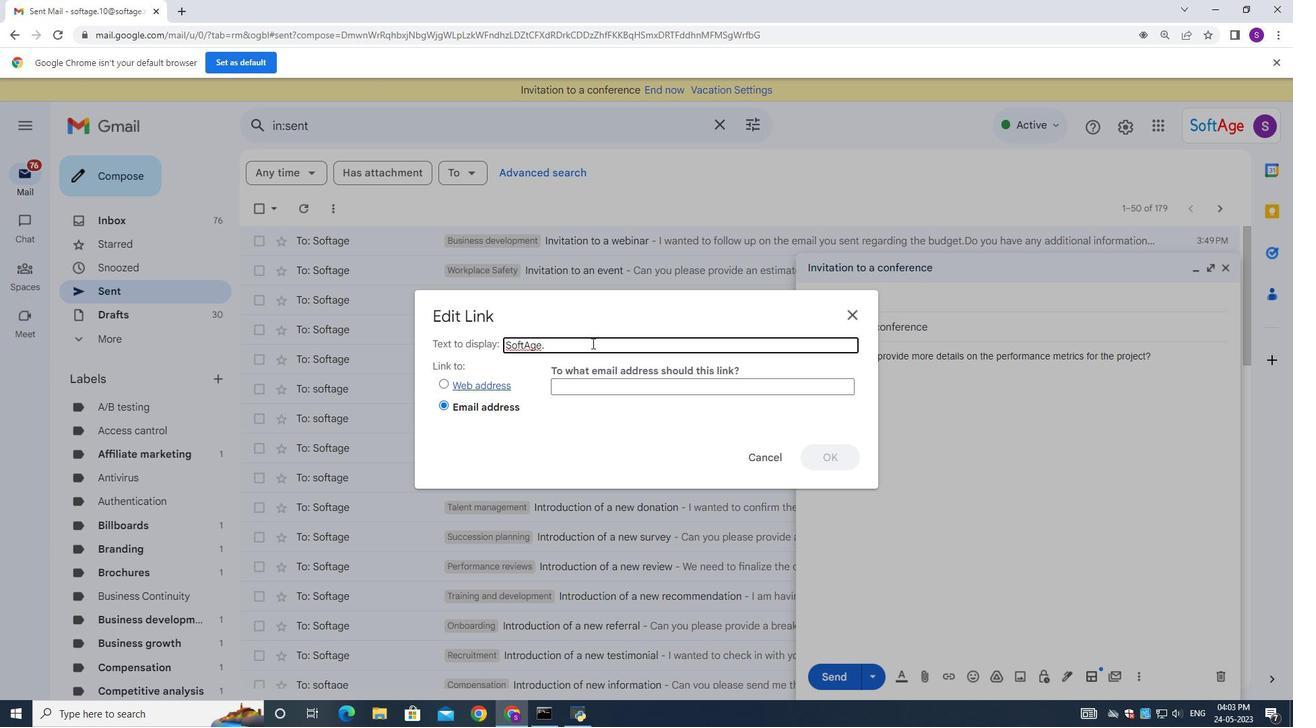 
Action: Mouse moved to (575, 389)
Screenshot: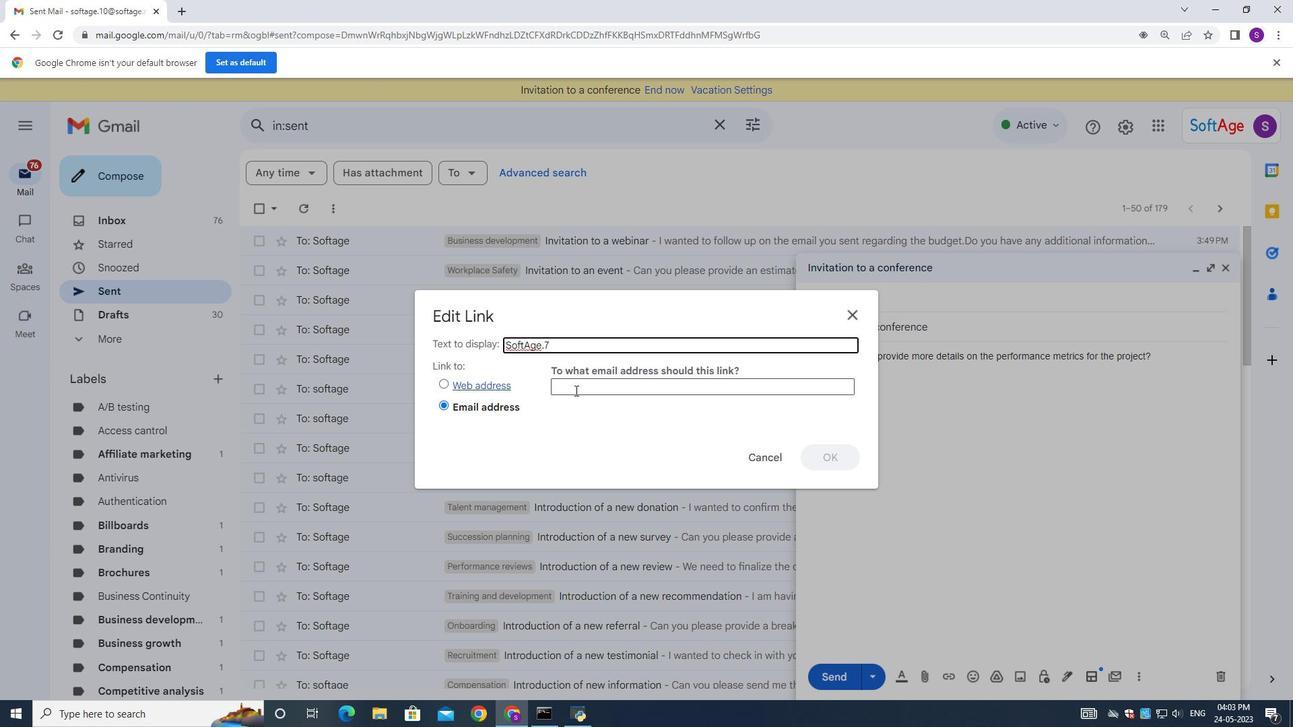 
Action: Mouse pressed left at (575, 389)
Screenshot: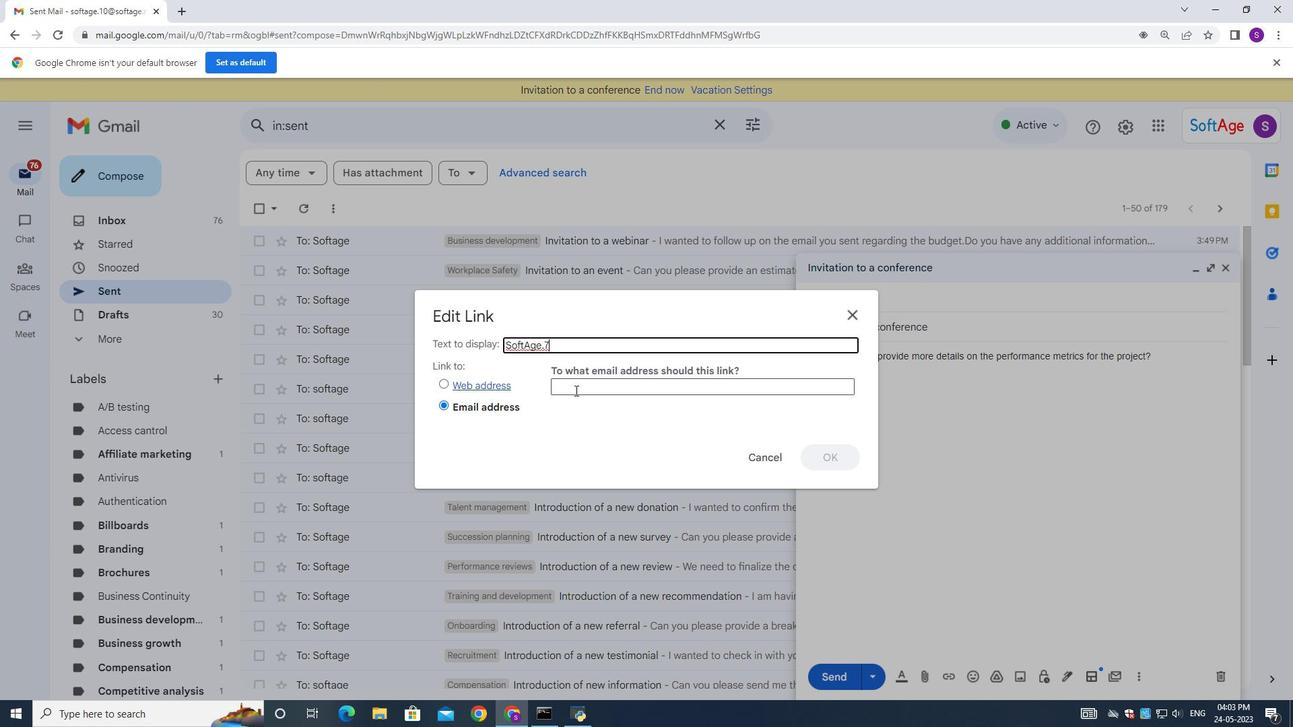 
Action: Mouse moved to (579, 385)
Screenshot: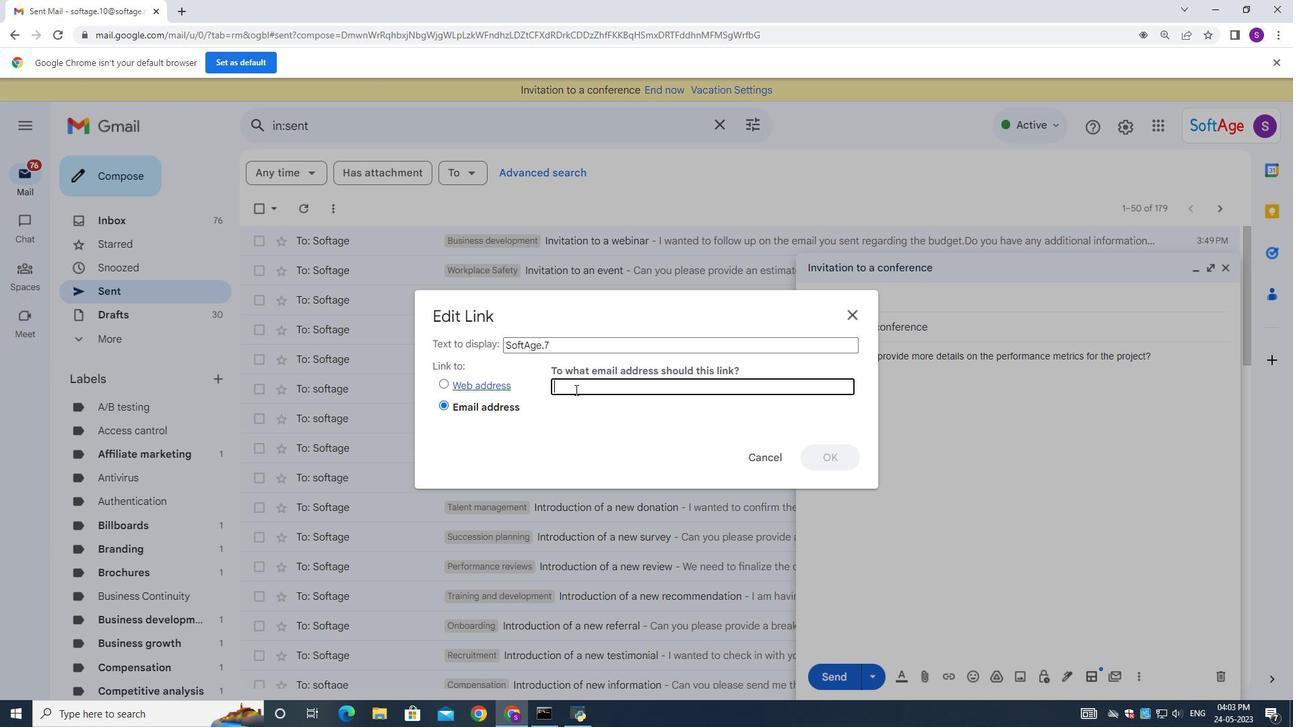 
Action: Key pressed <Key.shift><Key.shift><Key.shift>S<Key.backspace>softage.7<Key.shift>@softage.net
Screenshot: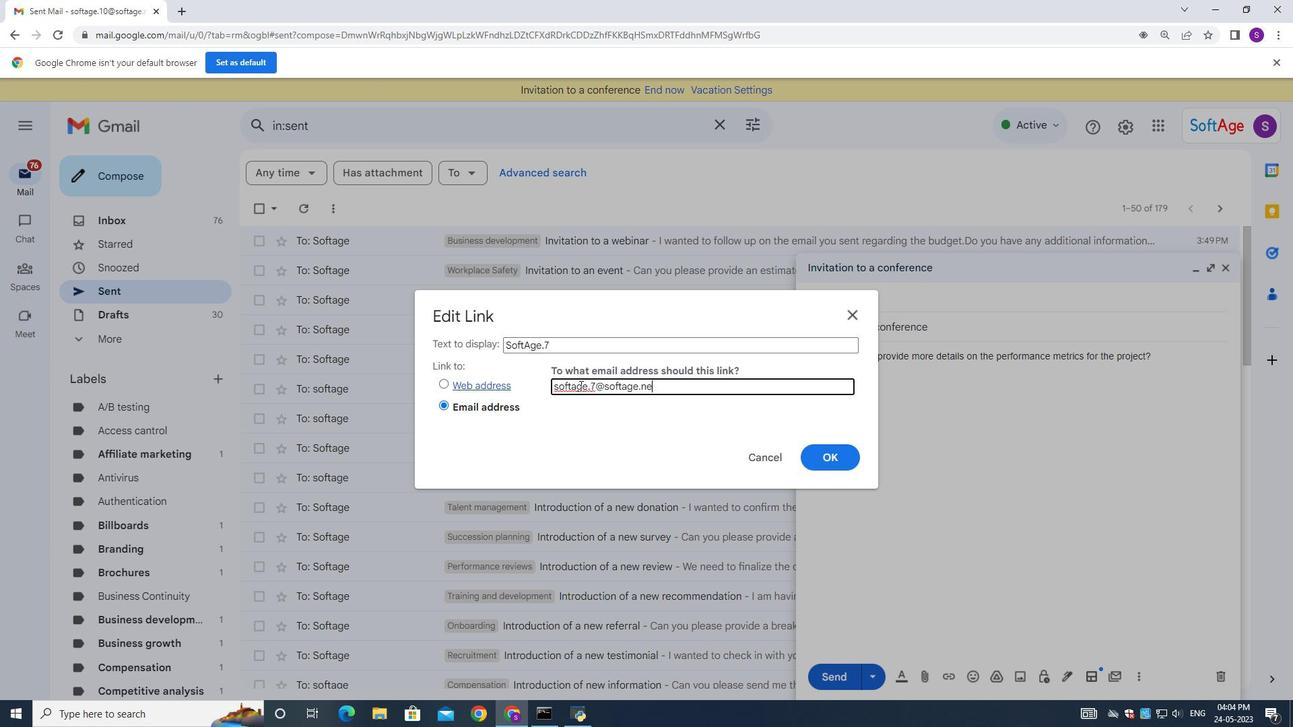 
Action: Mouse moved to (820, 447)
Screenshot: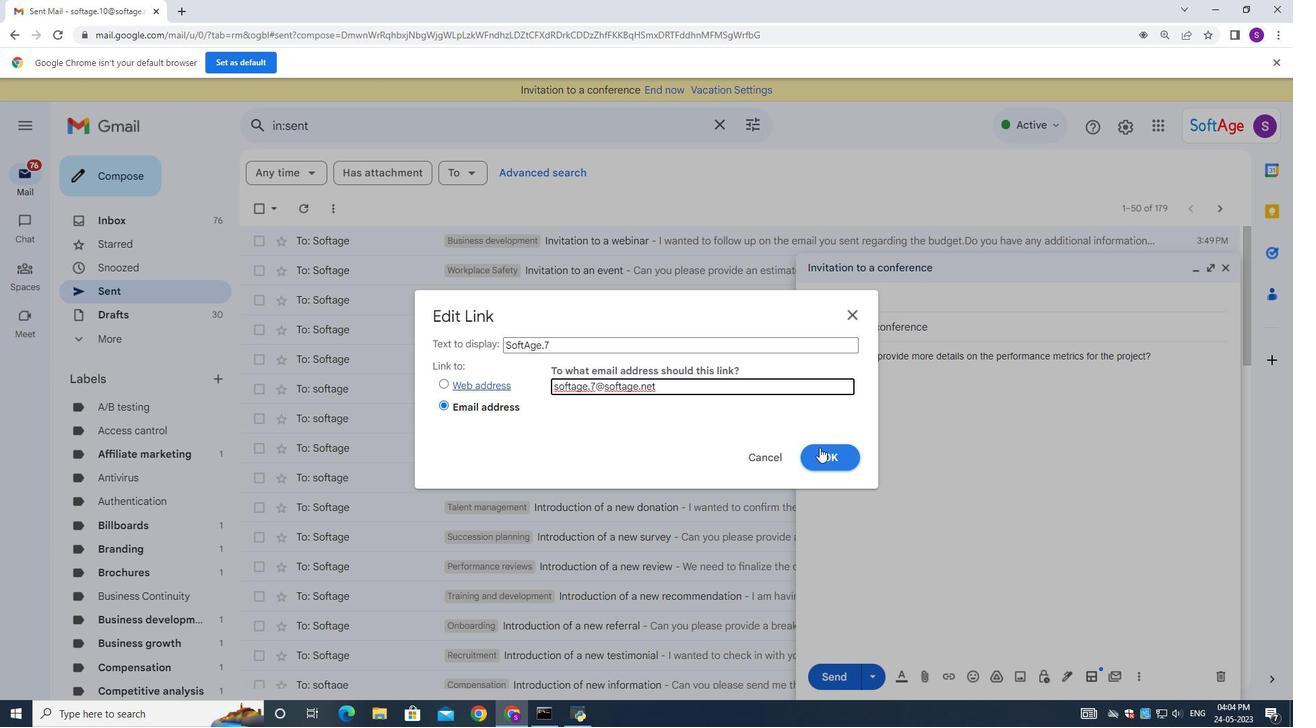 
Action: Mouse pressed left at (820, 447)
Screenshot: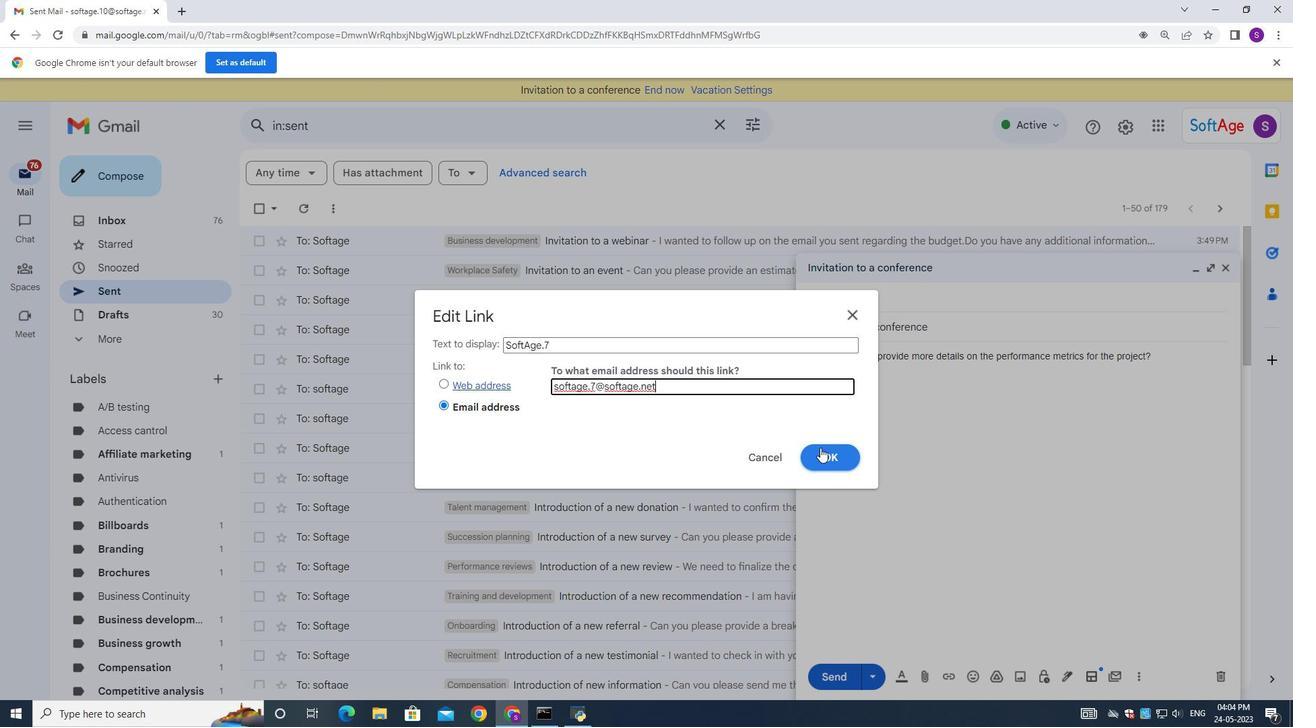 
Action: Mouse moved to (829, 680)
Screenshot: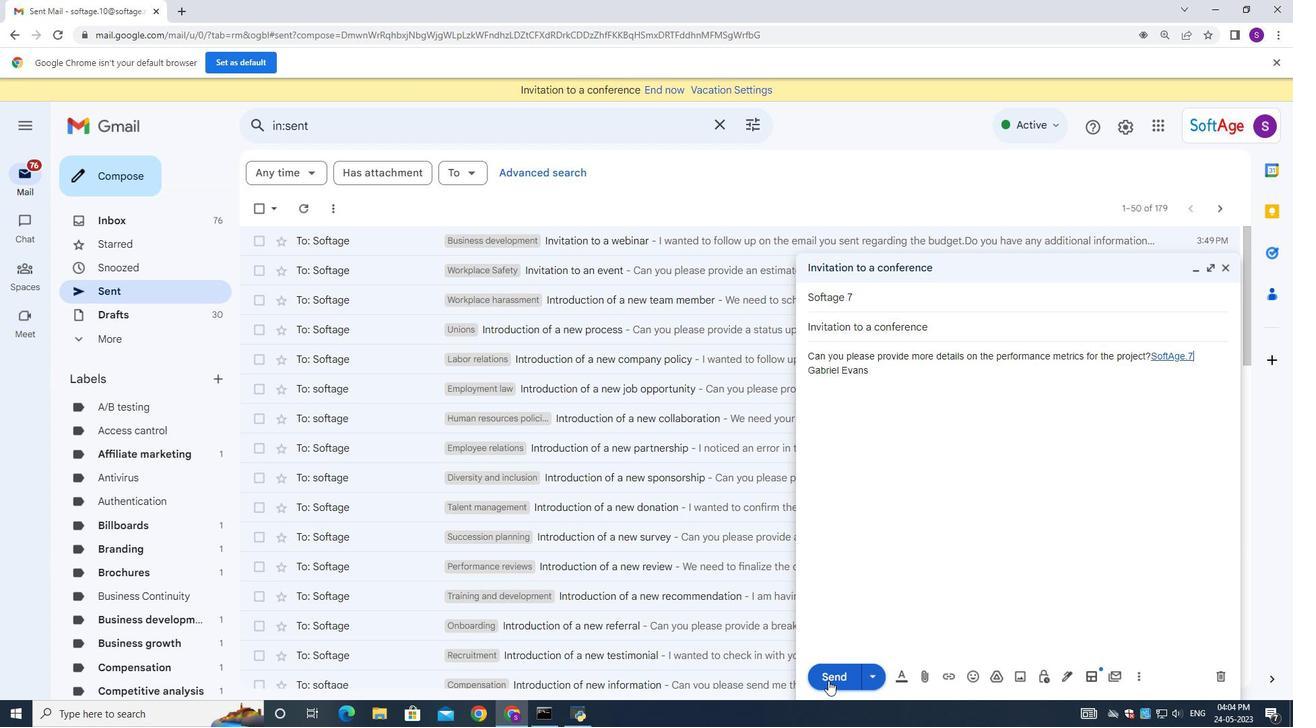 
Action: Mouse pressed left at (829, 680)
Screenshot: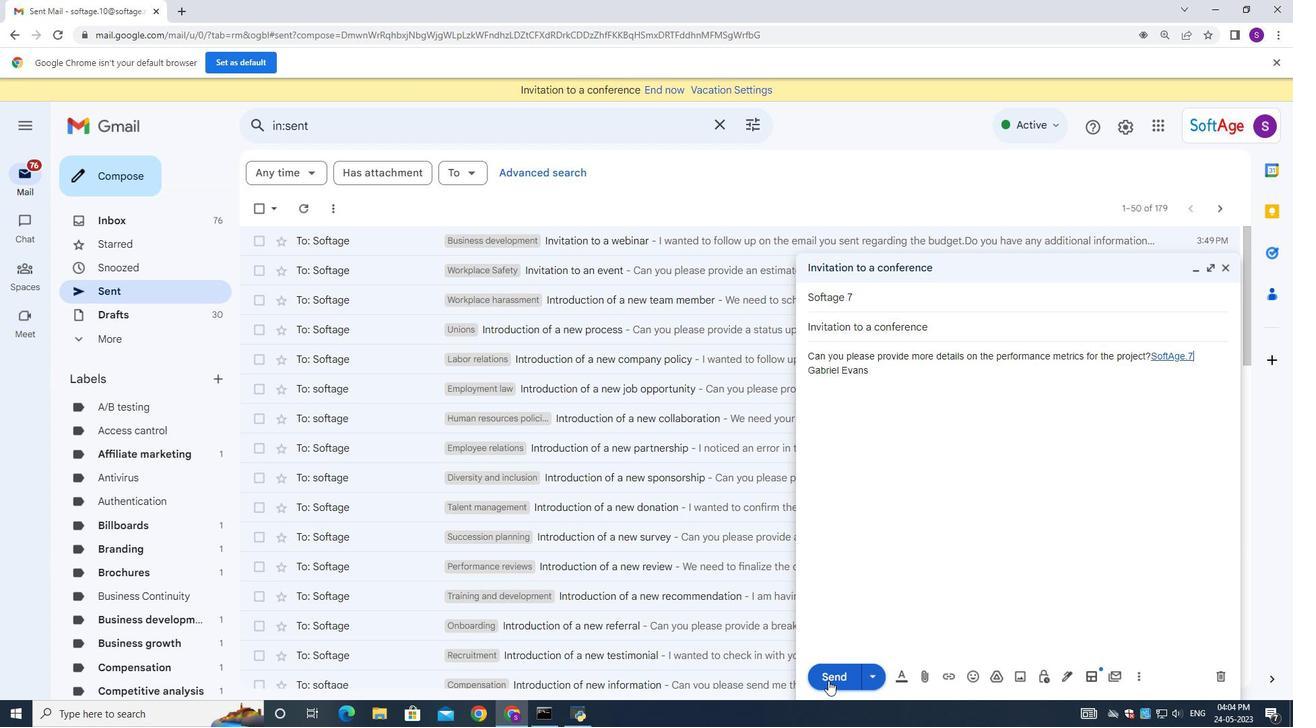 
Action: Mouse moved to (626, 241)
Screenshot: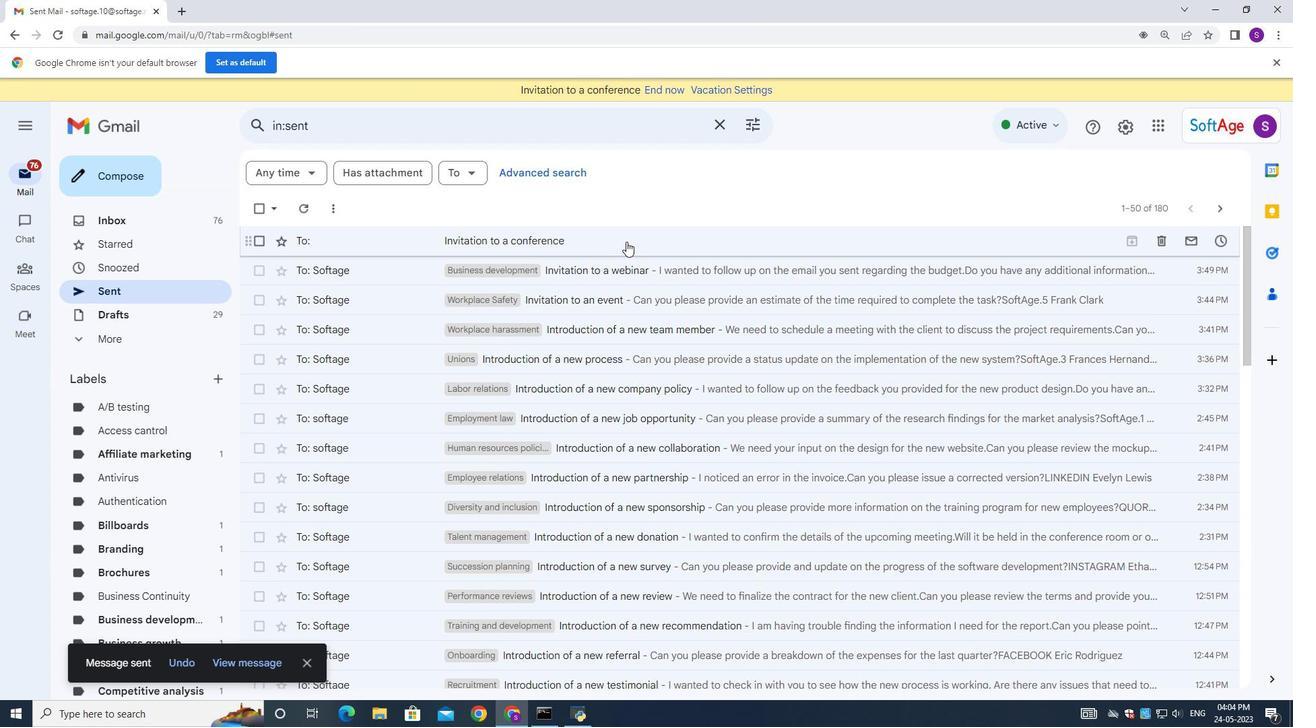 
Action: Mouse pressed left at (626, 241)
Screenshot: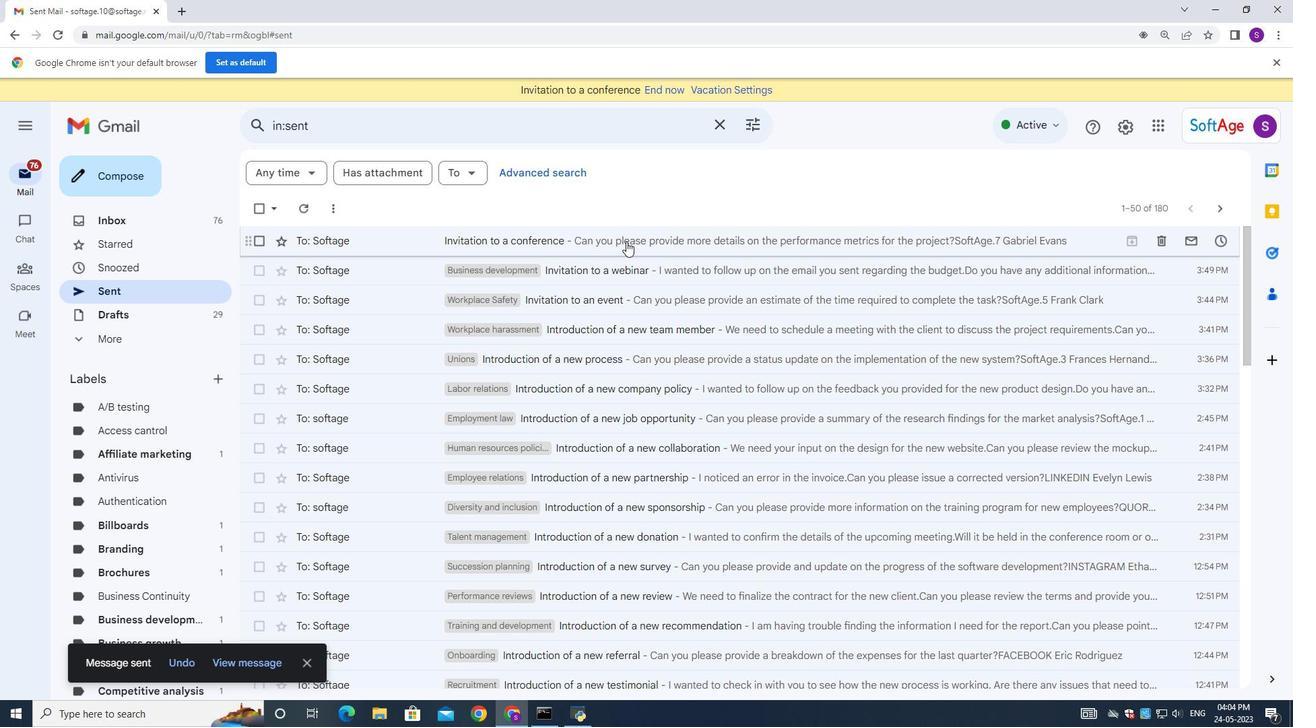 
Action: Mouse moved to (550, 170)
Screenshot: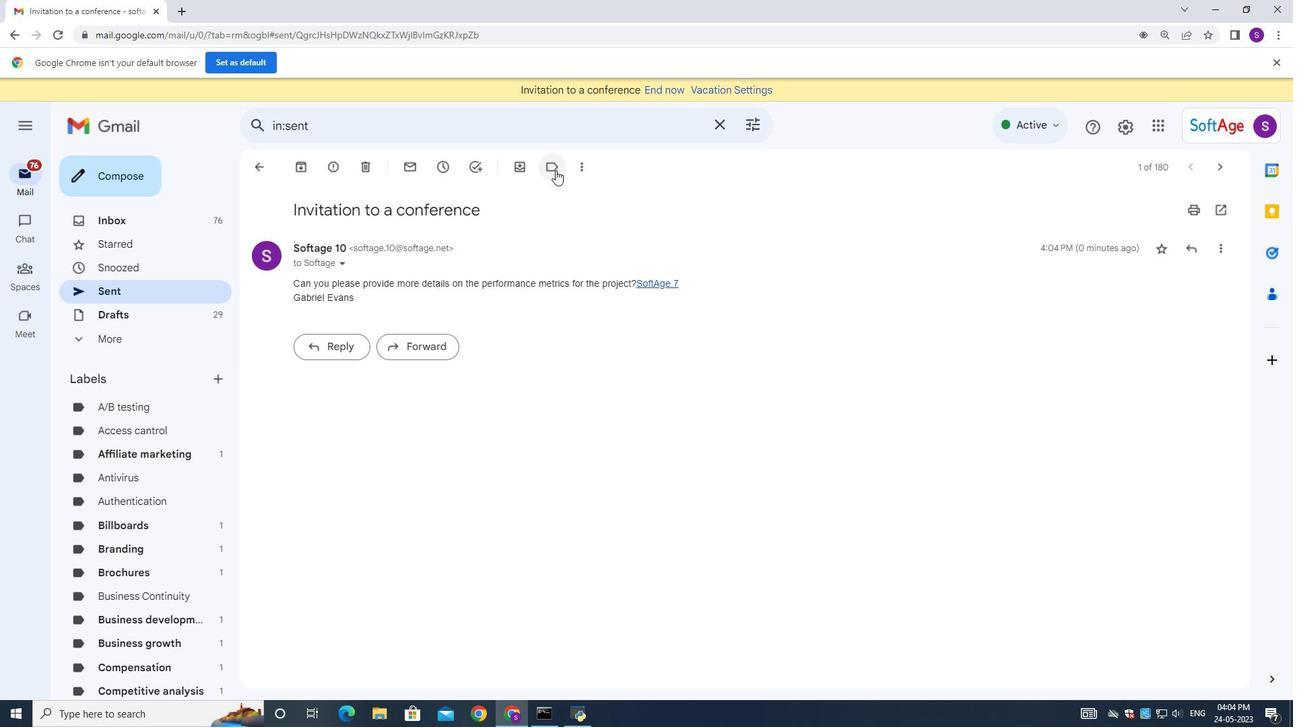
Action: Mouse pressed left at (550, 170)
Screenshot: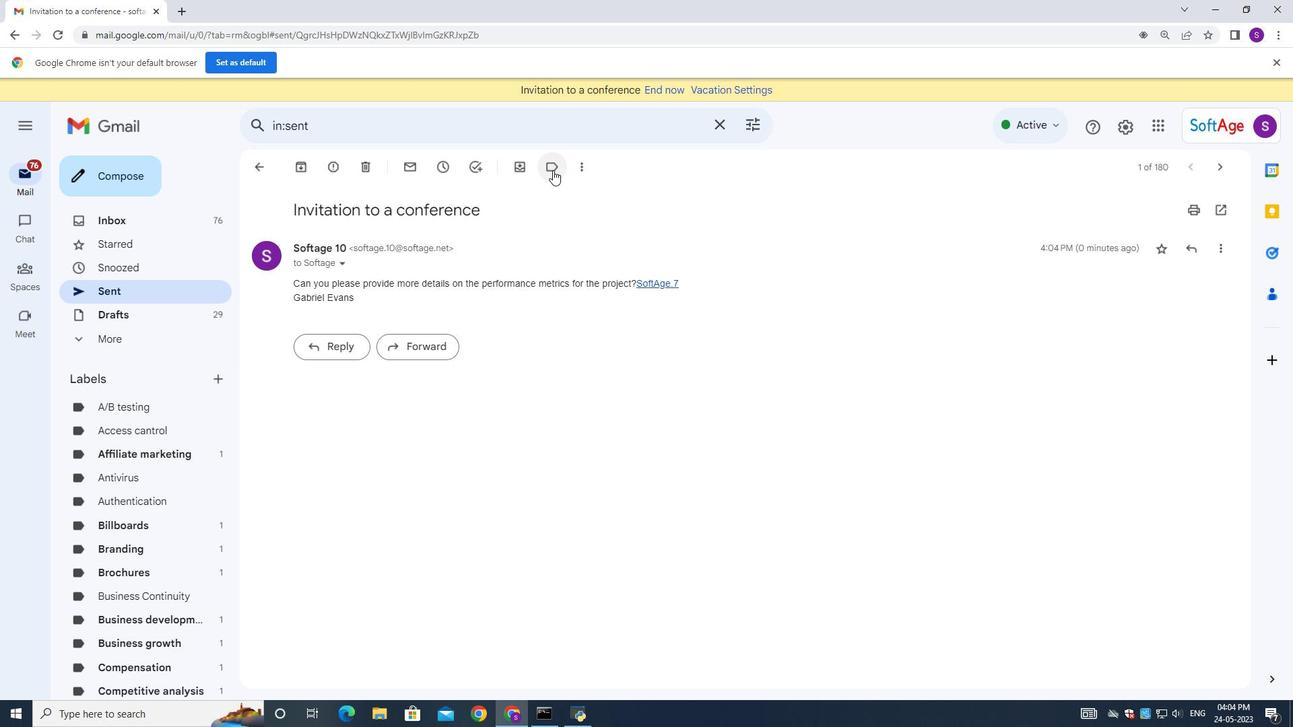 
Action: Mouse moved to (552, 169)
Screenshot: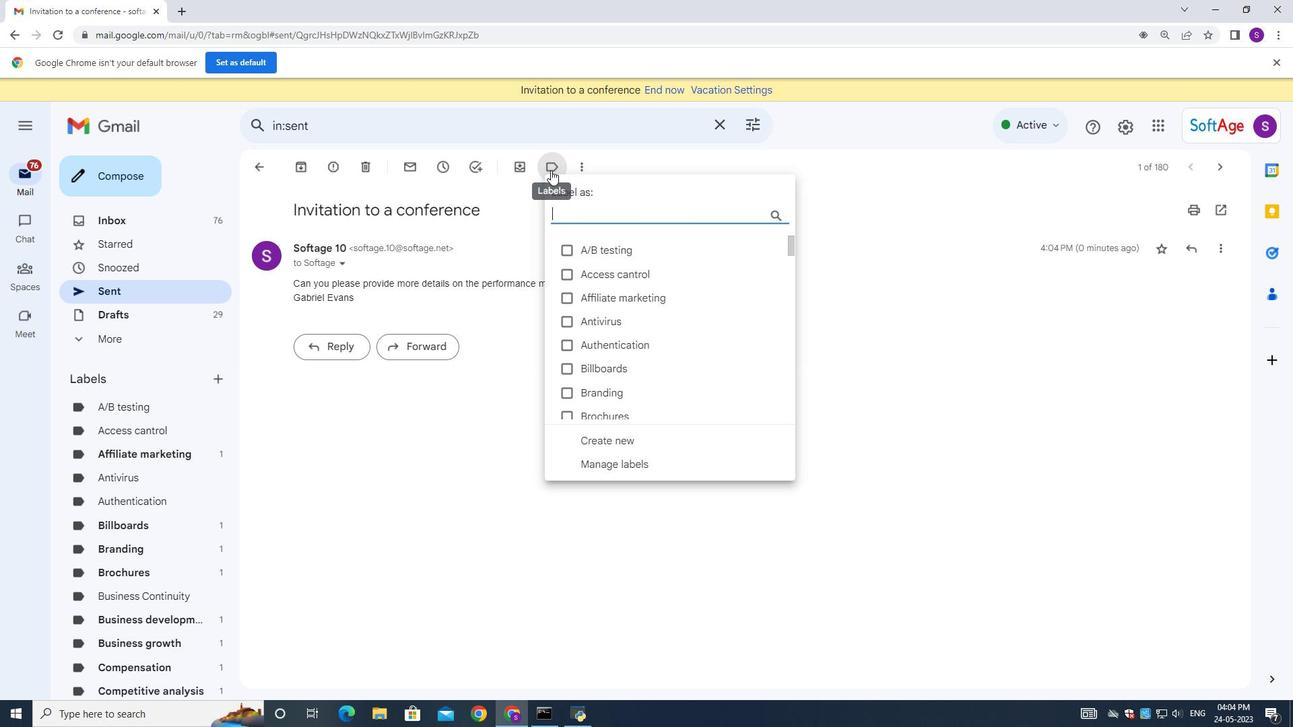 
Action: Key pressed <Key.shift>Strate
Screenshot: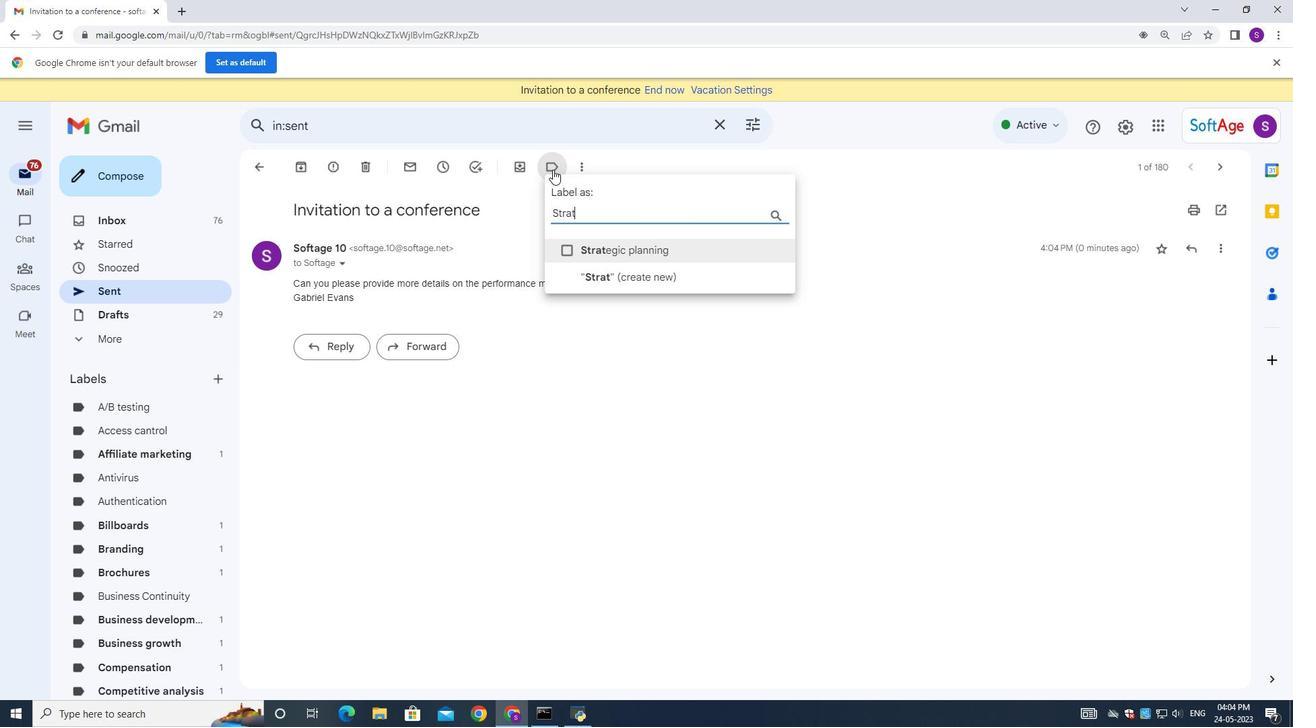 
Action: Mouse moved to (563, 246)
Screenshot: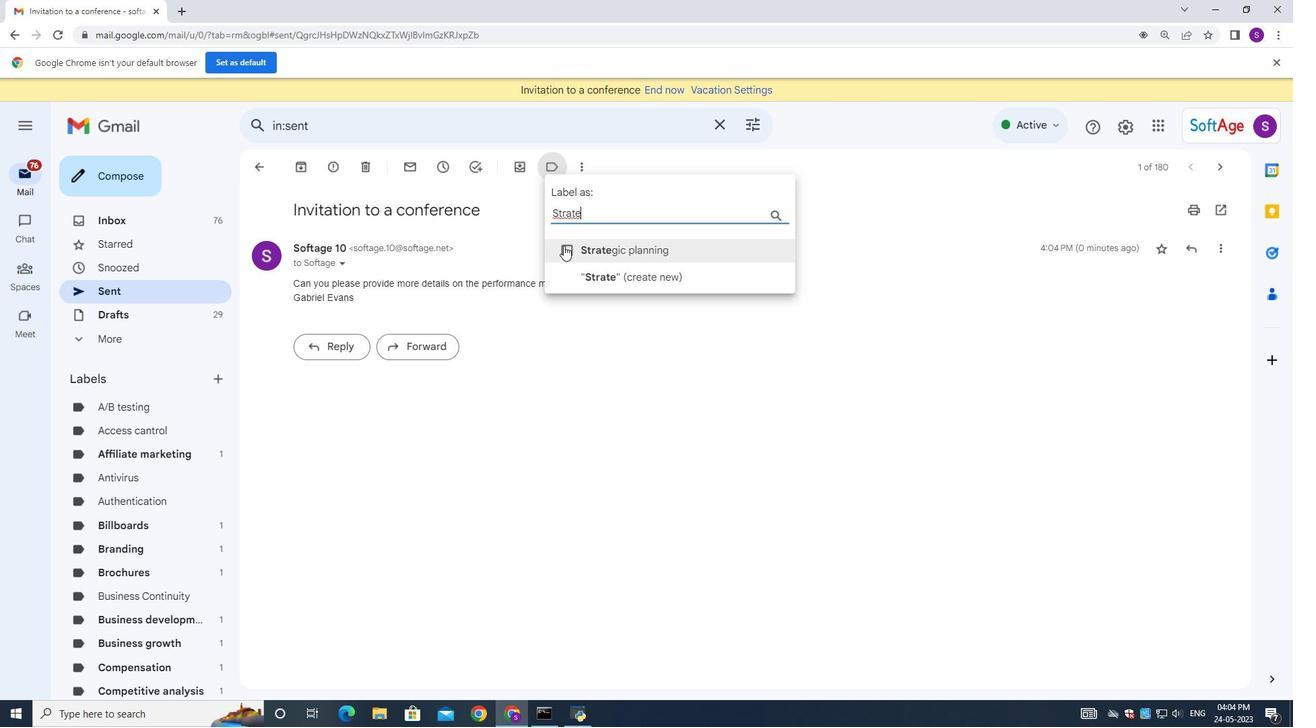 
Action: Mouse pressed left at (563, 246)
Screenshot: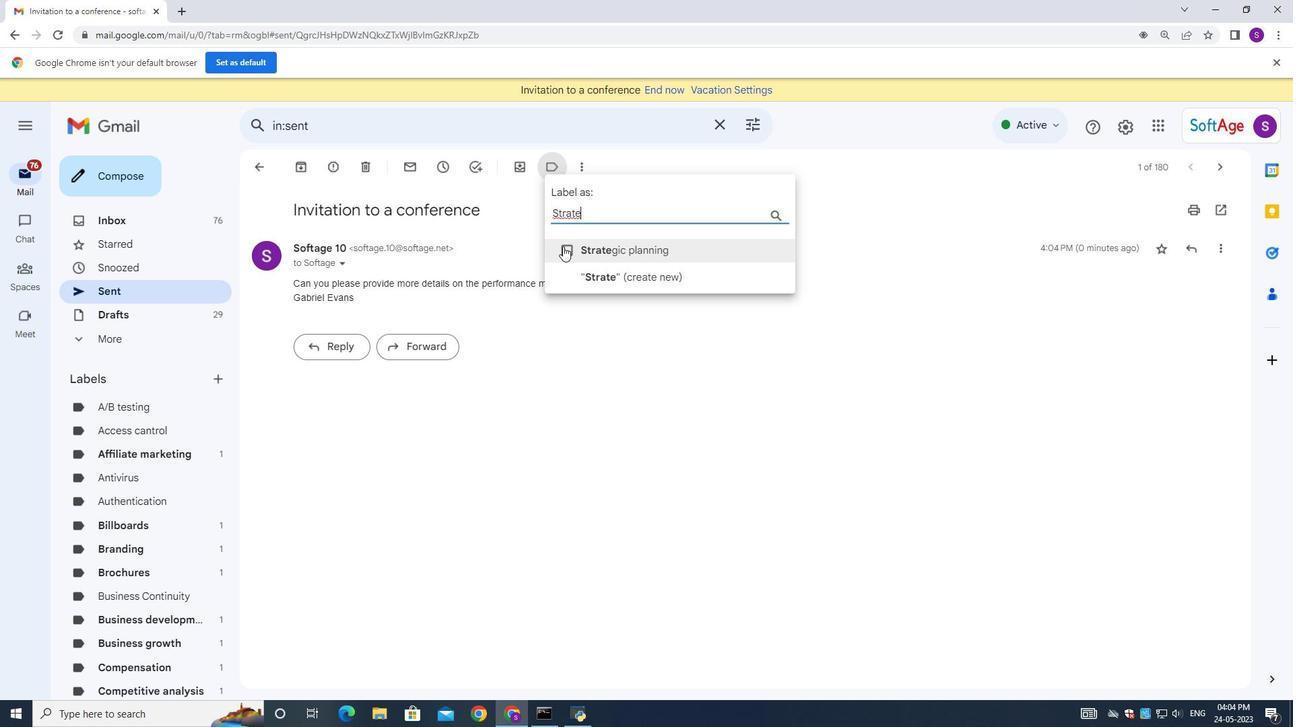 
Action: Mouse moved to (578, 275)
Screenshot: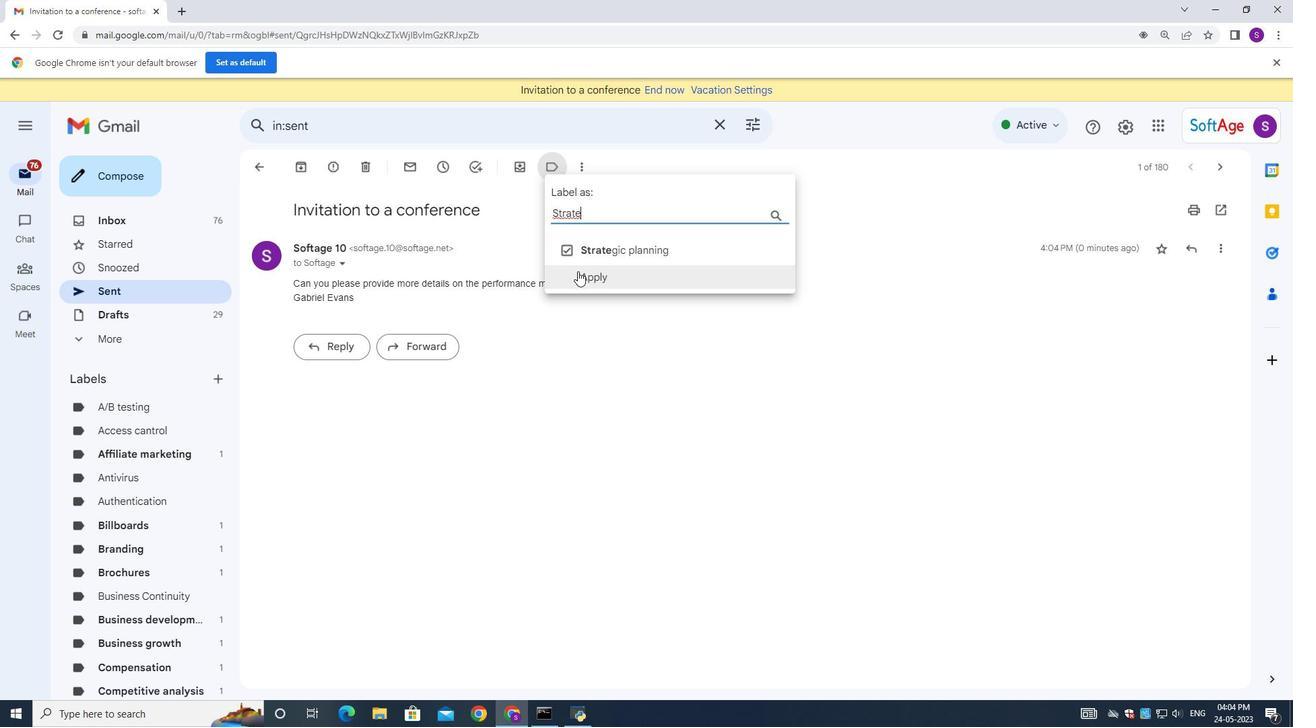 
Action: Mouse pressed left at (578, 275)
Screenshot: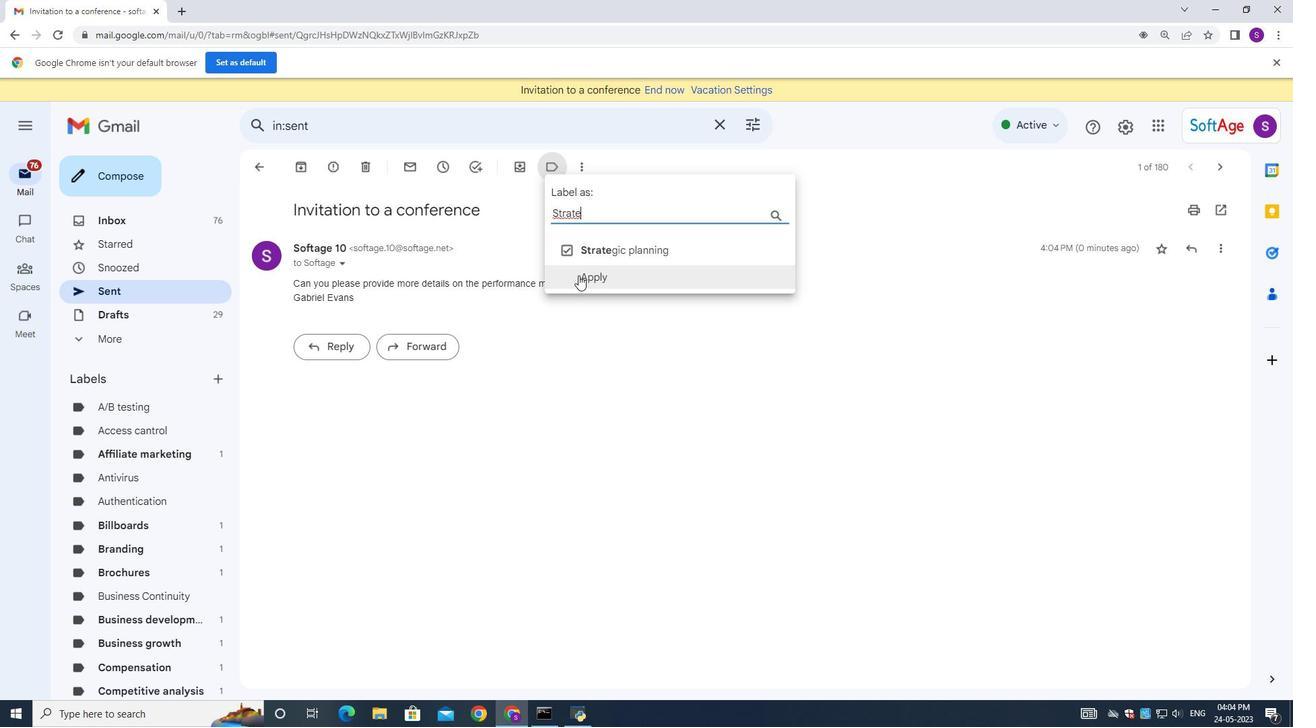 
Action: Mouse moved to (856, 286)
Screenshot: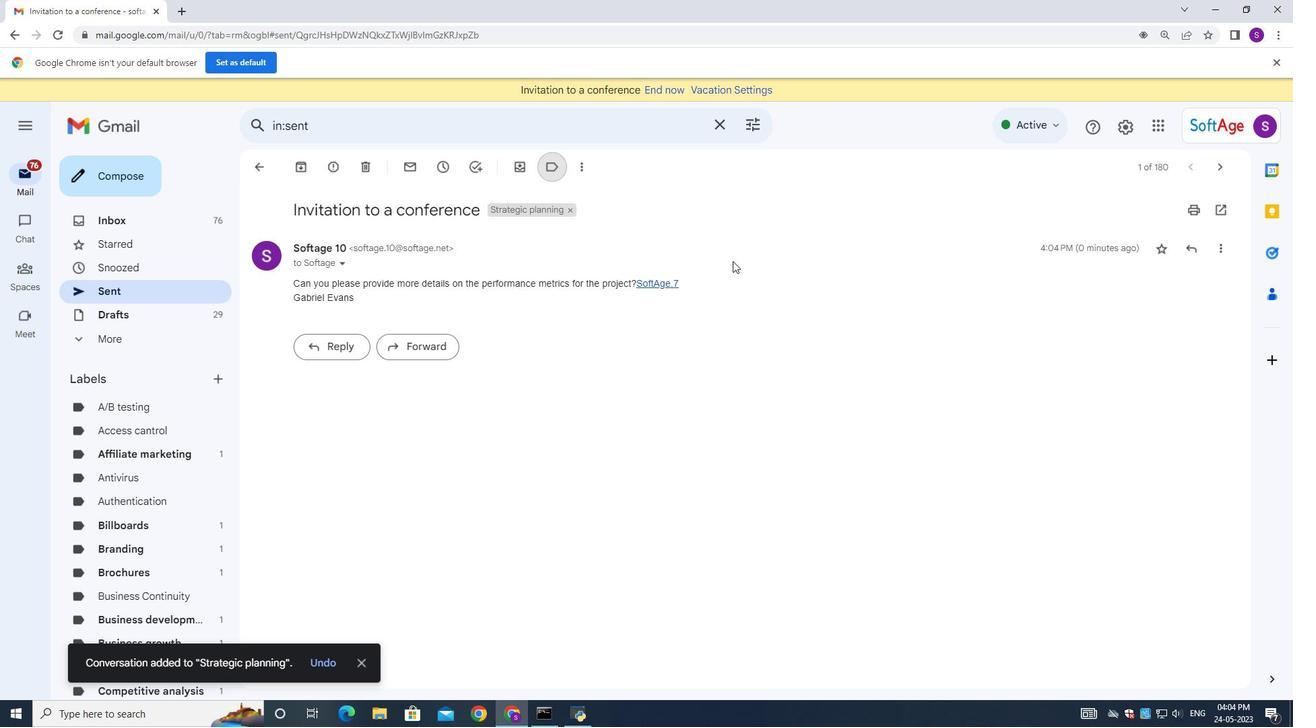 
